 Task: Find a private room in Suizhou, China, for one guest from 2nd to 10th September, with a price range of ₹820 to ₹100000+.
Action: Mouse moved to (483, 91)
Screenshot: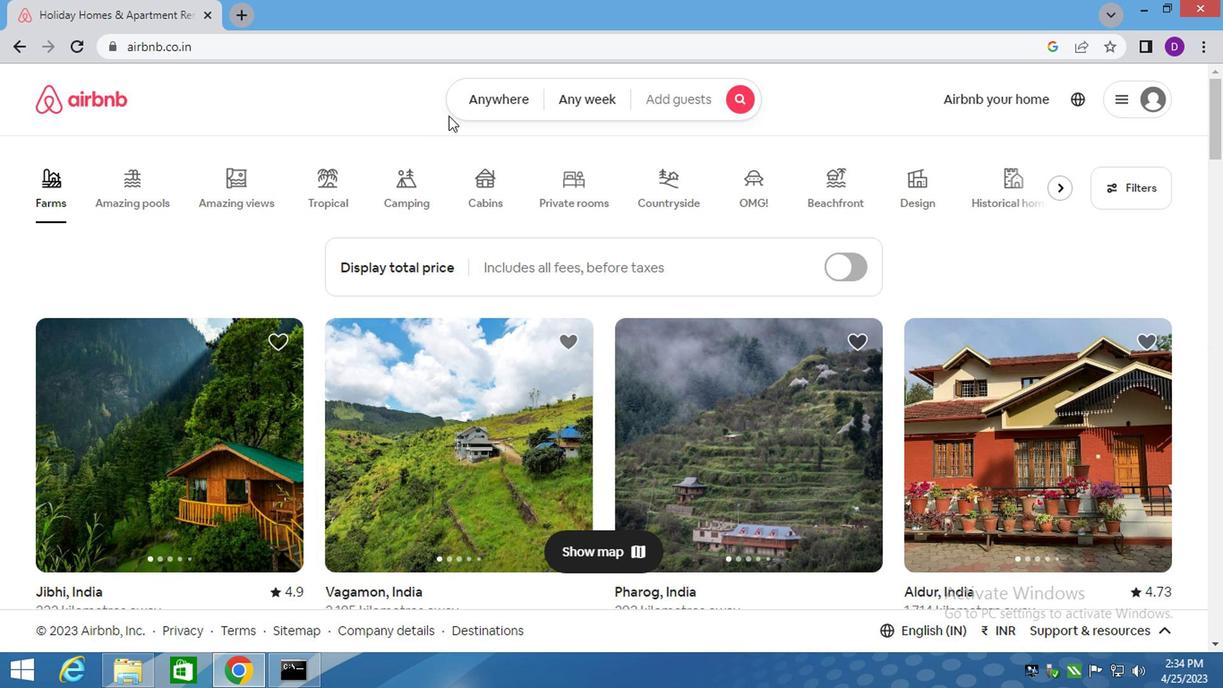 
Action: Mouse pressed left at (483, 91)
Screenshot: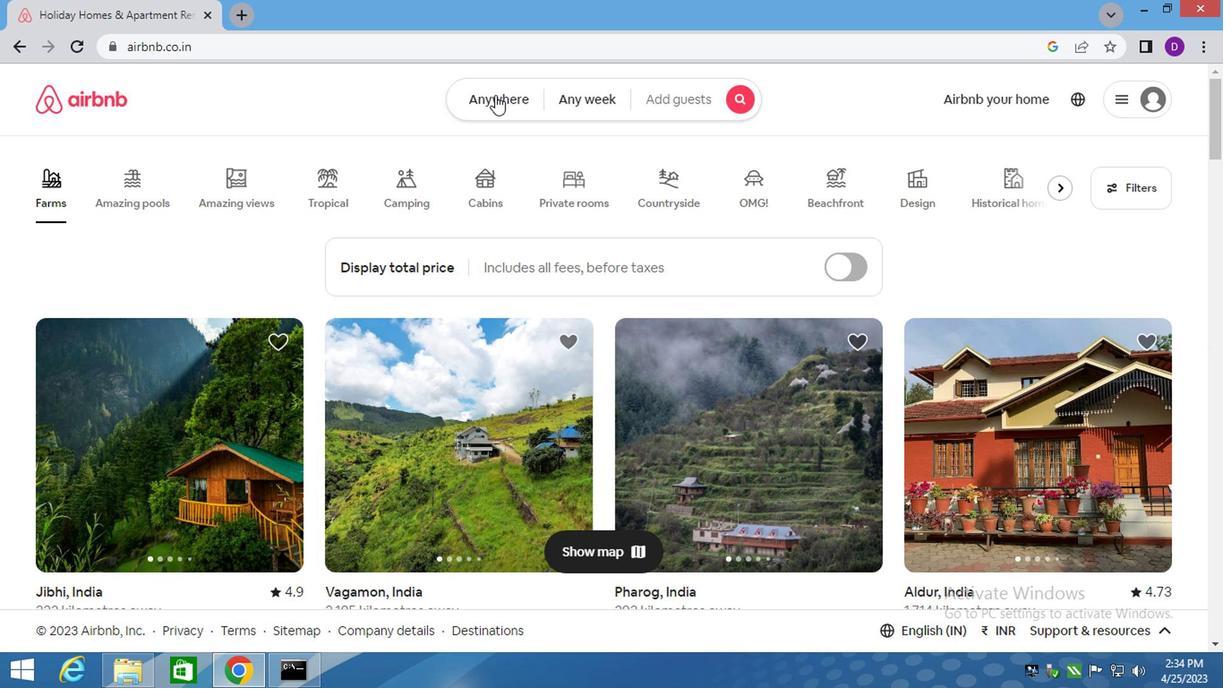 
Action: Mouse moved to (312, 170)
Screenshot: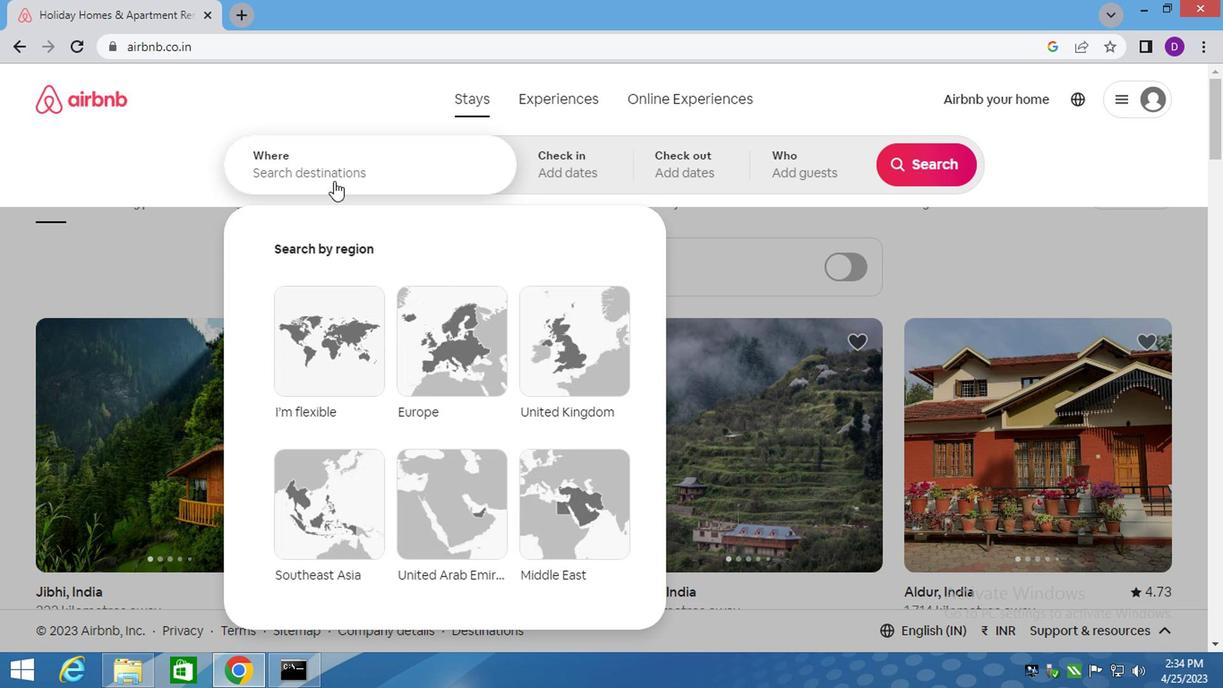
Action: Mouse pressed left at (312, 170)
Screenshot: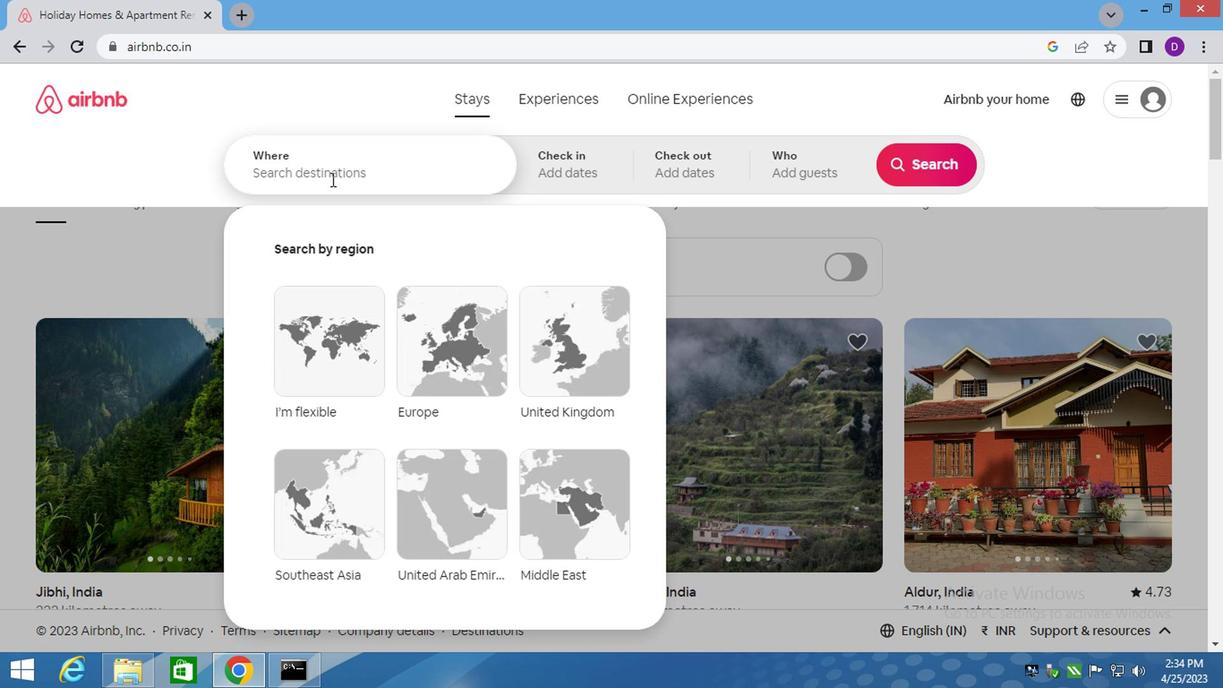 
Action: Key pressed <Key.shift>SUIZHOU,<Key.space><Key.shift>CHINA<Key.enter>
Screenshot: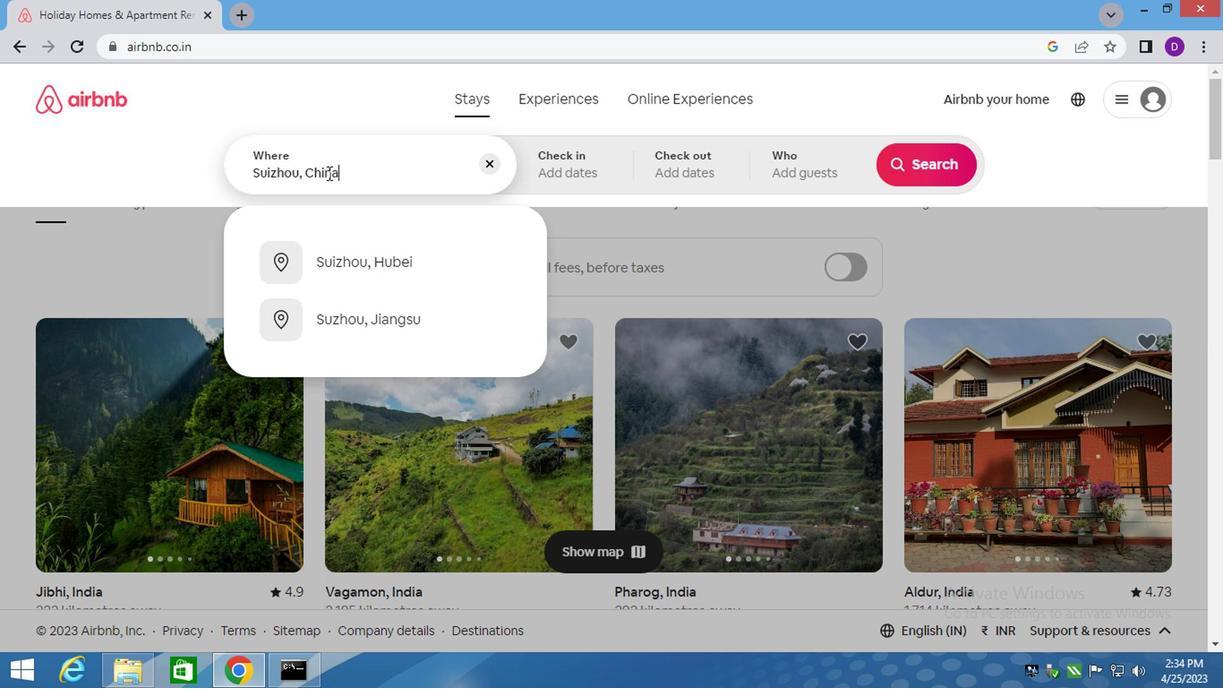 
Action: Mouse moved to (912, 298)
Screenshot: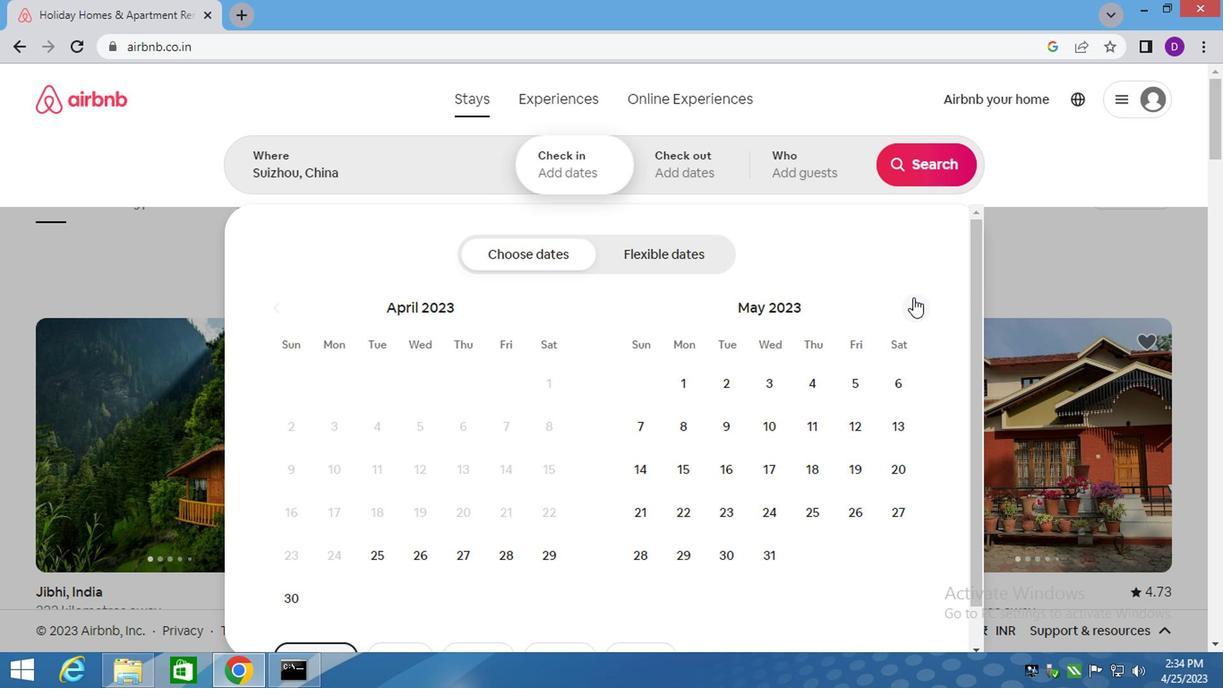 
Action: Mouse pressed left at (912, 298)
Screenshot: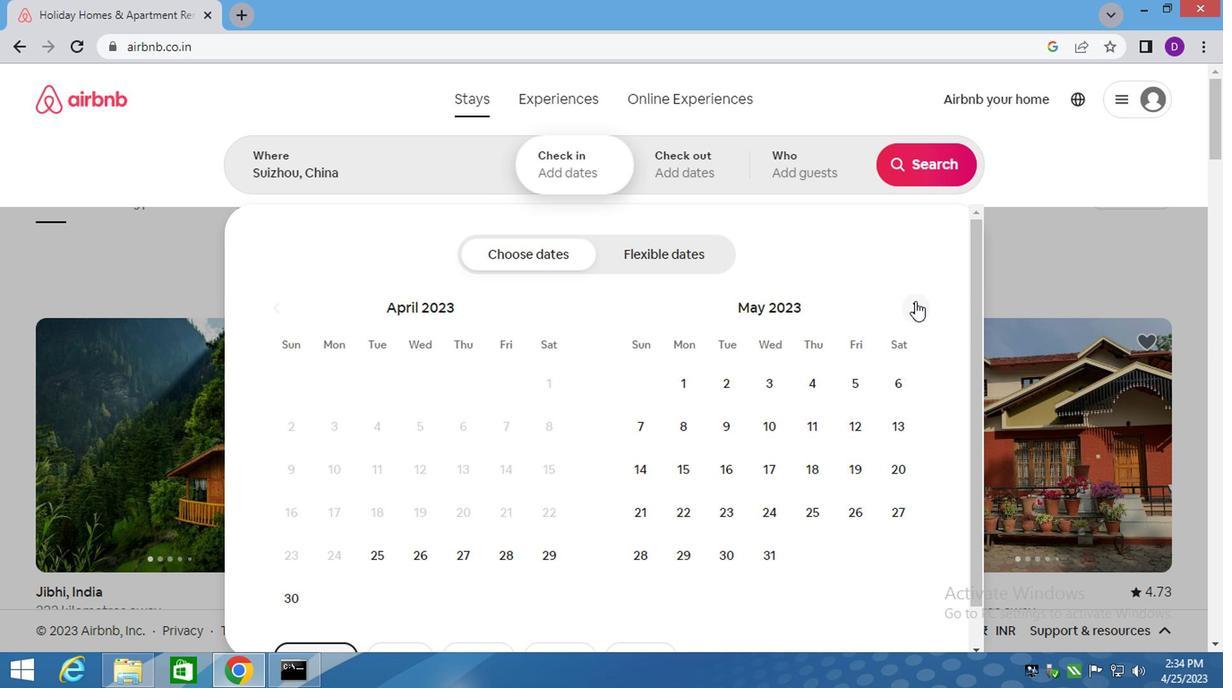 
Action: Mouse moved to (912, 300)
Screenshot: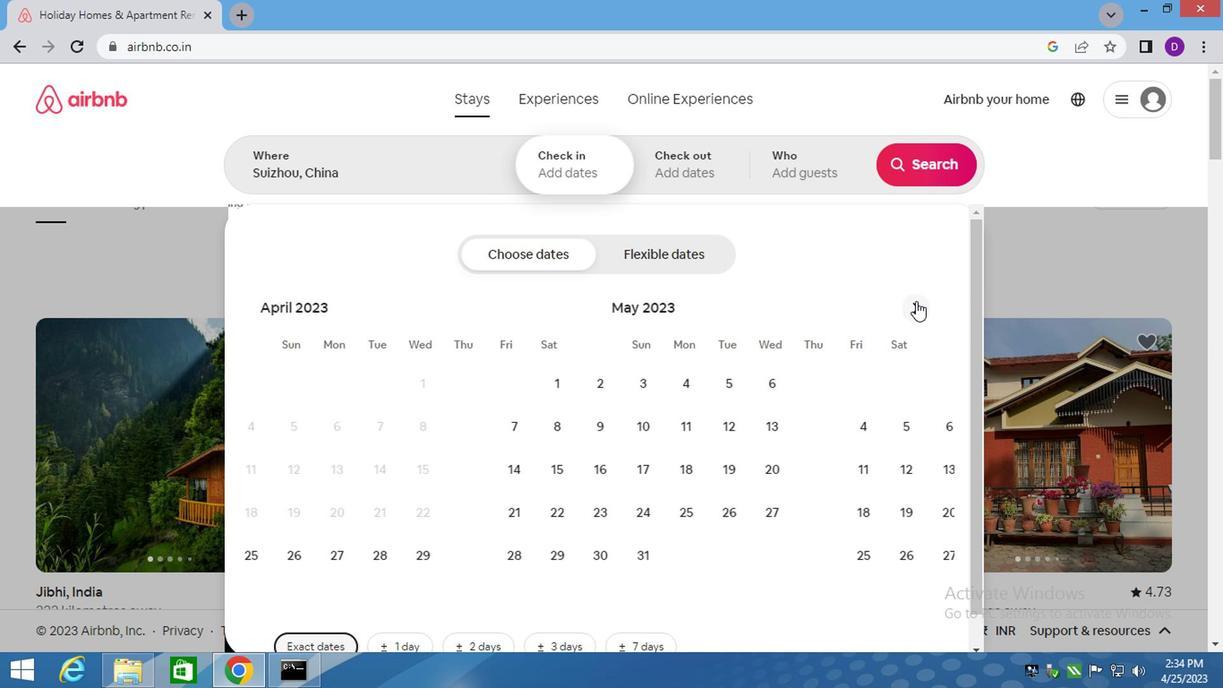 
Action: Mouse pressed left at (912, 300)
Screenshot: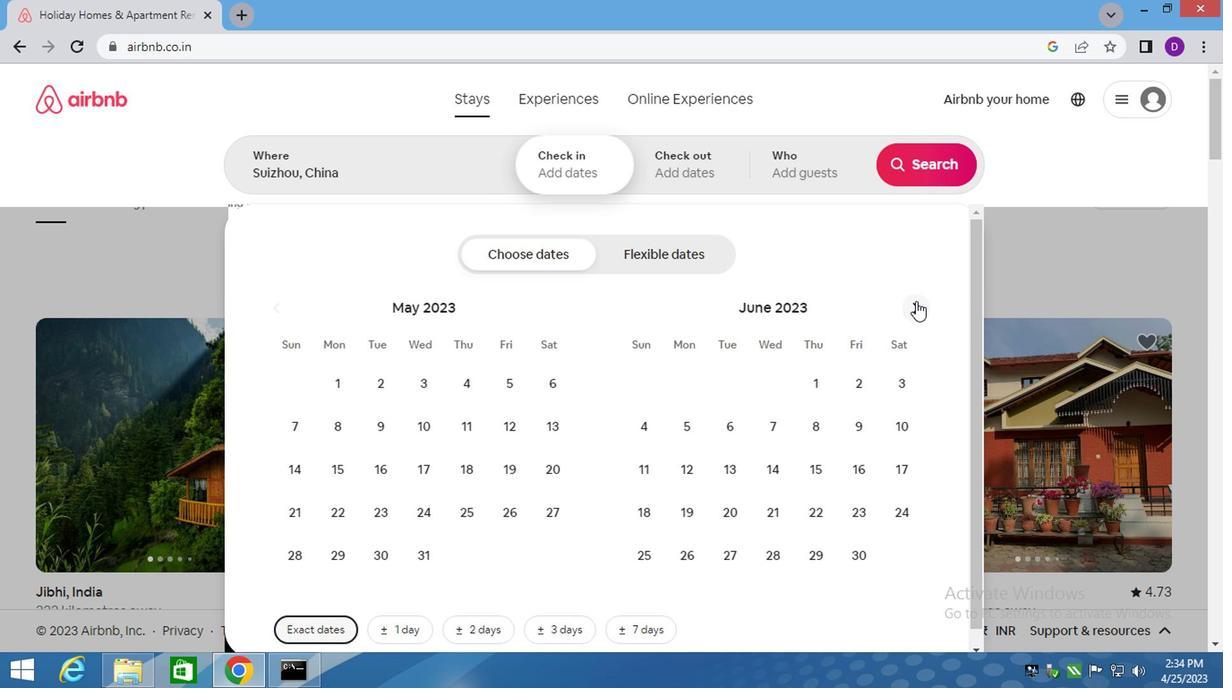 
Action: Mouse pressed left at (912, 300)
Screenshot: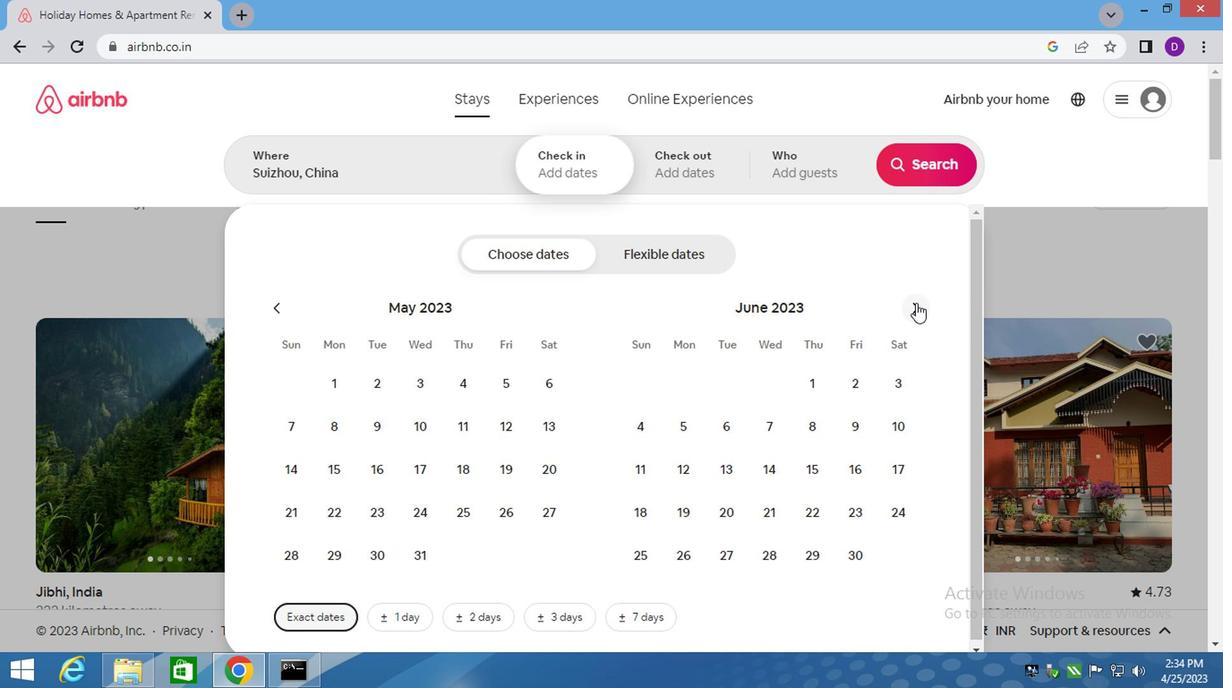 
Action: Mouse pressed left at (912, 300)
Screenshot: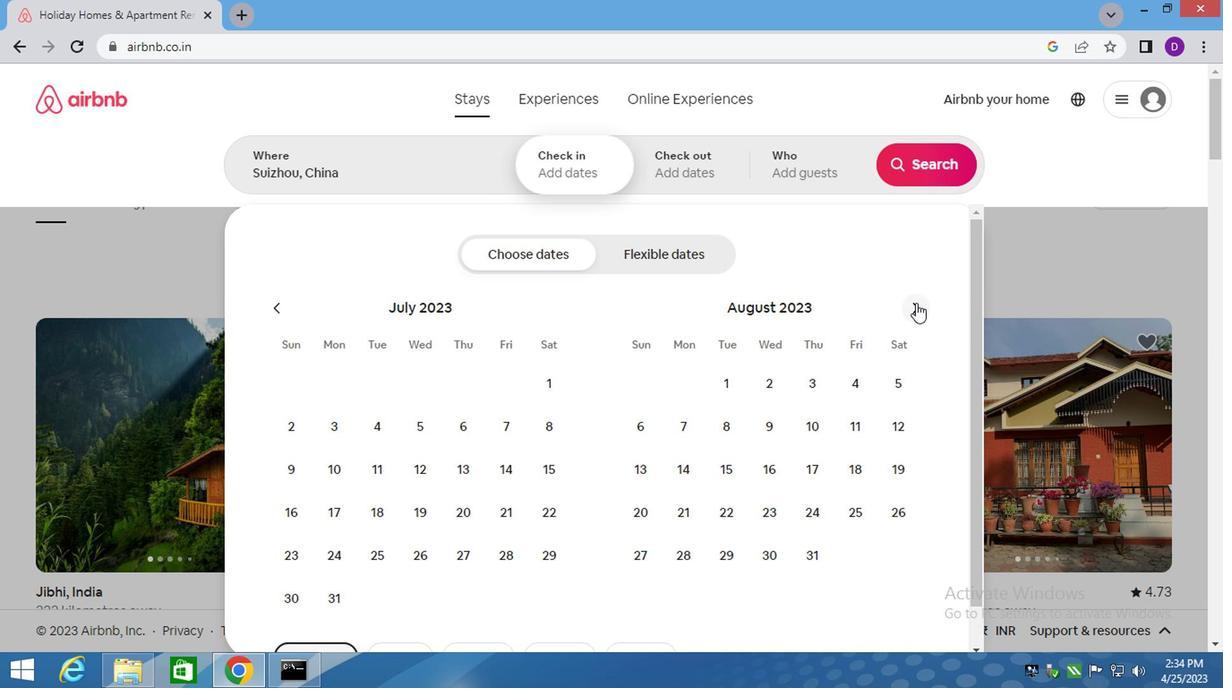 
Action: Mouse moved to (889, 389)
Screenshot: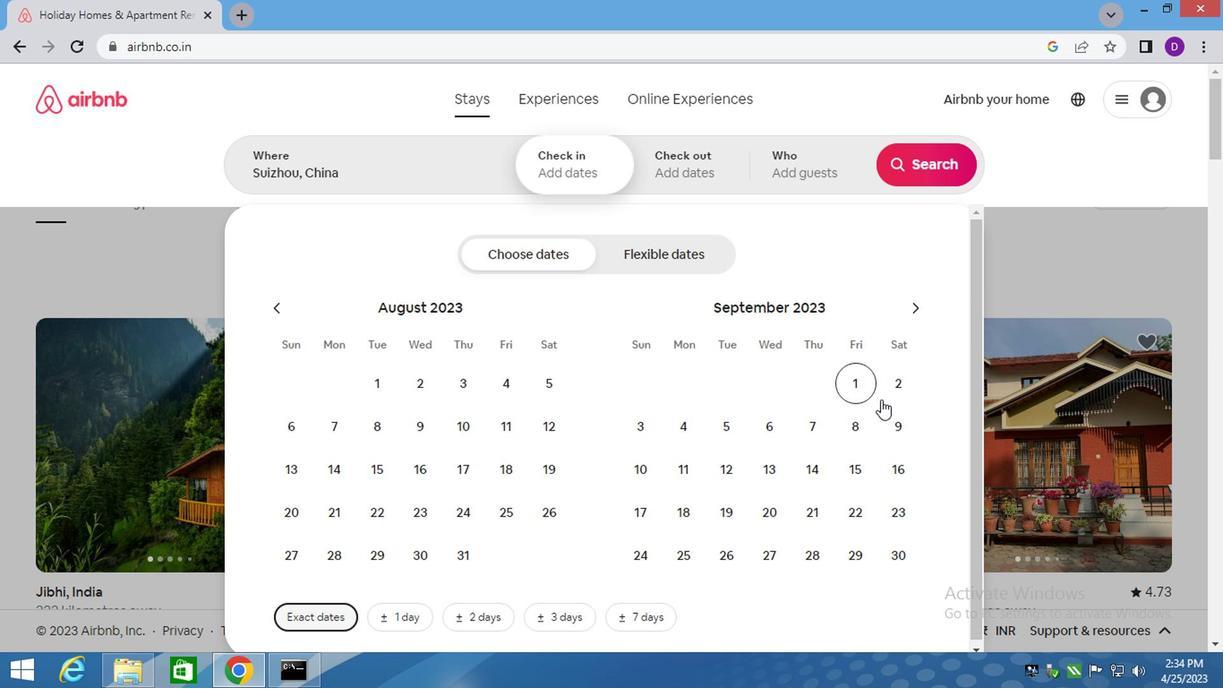 
Action: Mouse pressed left at (889, 389)
Screenshot: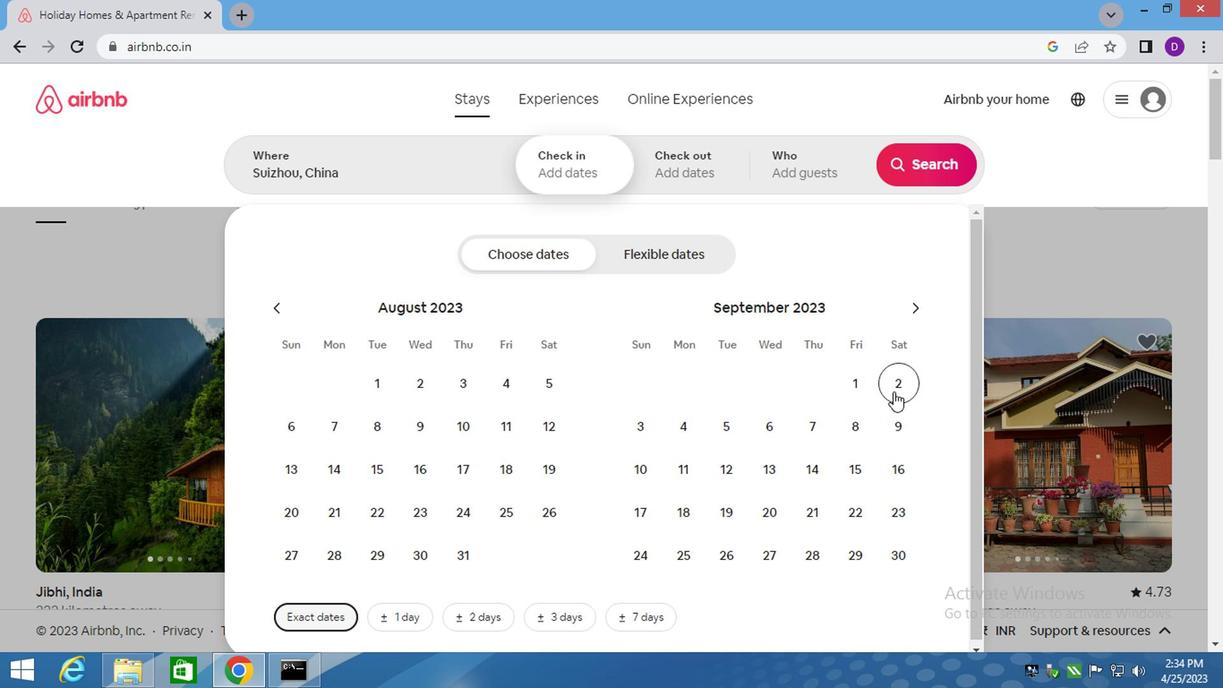 
Action: Mouse moved to (641, 468)
Screenshot: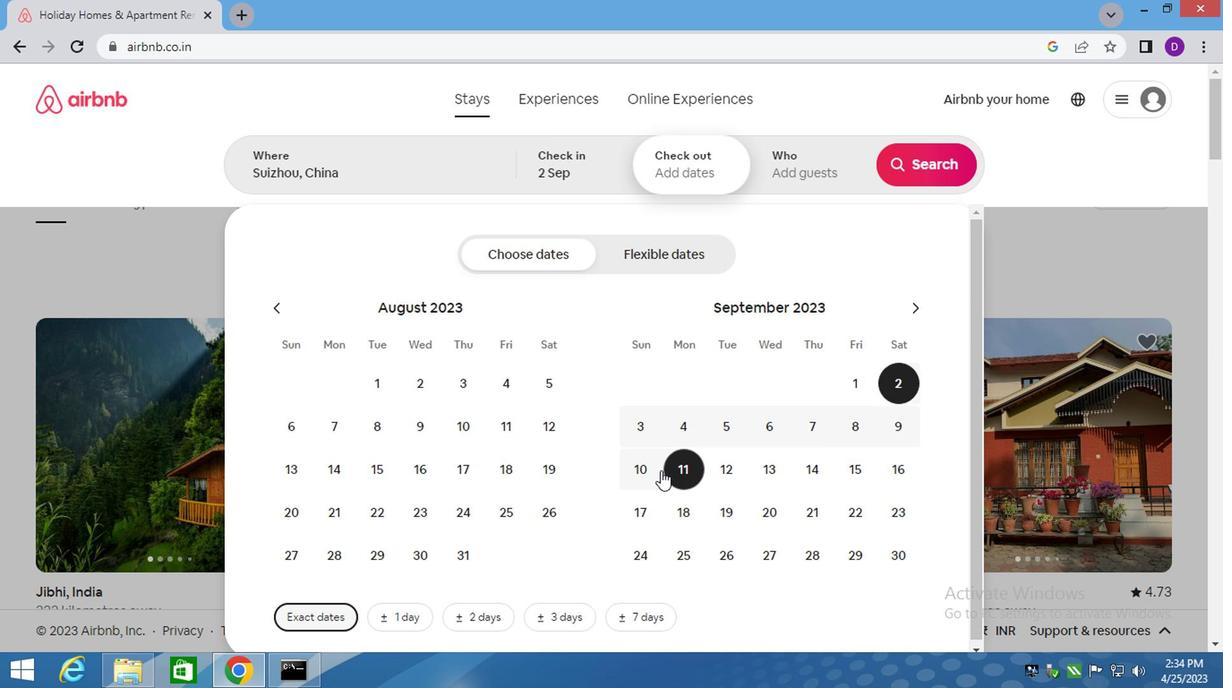 
Action: Mouse pressed left at (641, 468)
Screenshot: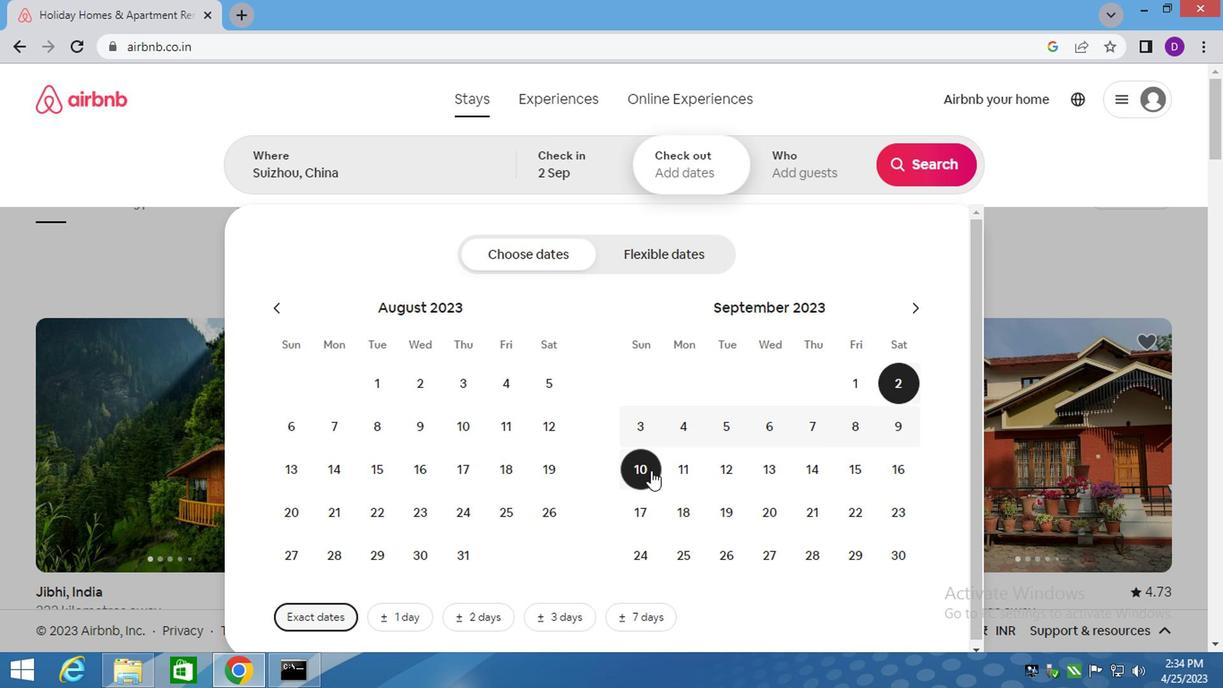 
Action: Mouse moved to (774, 170)
Screenshot: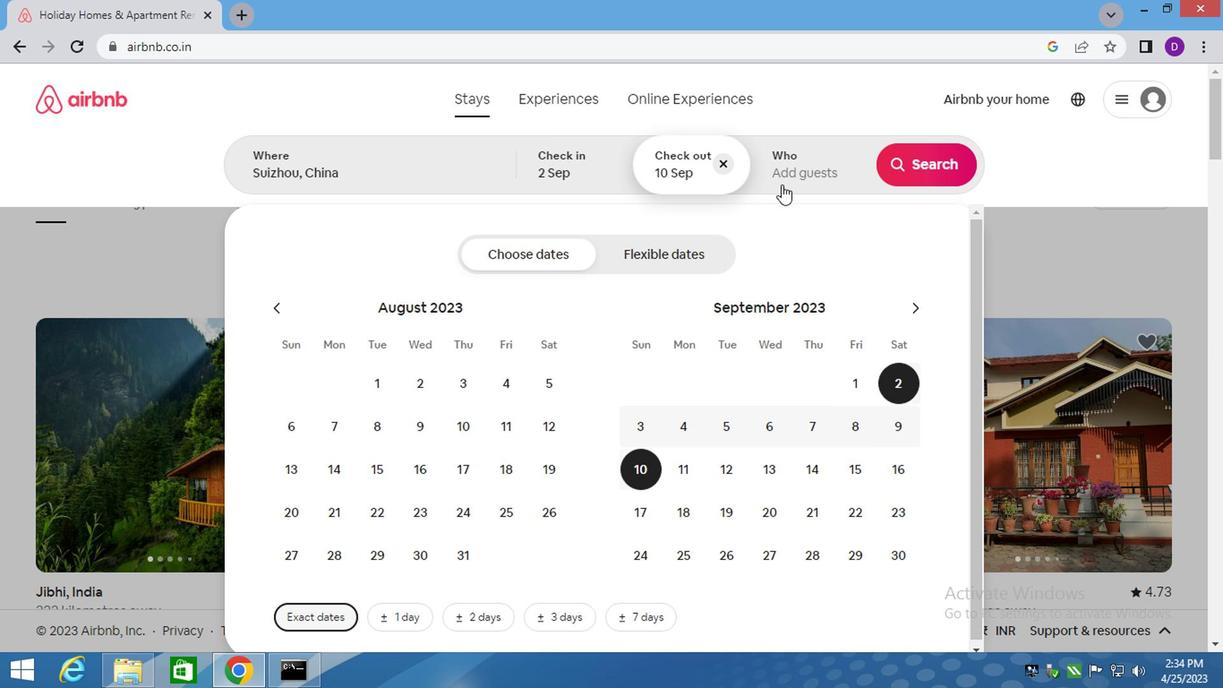 
Action: Mouse pressed left at (774, 170)
Screenshot: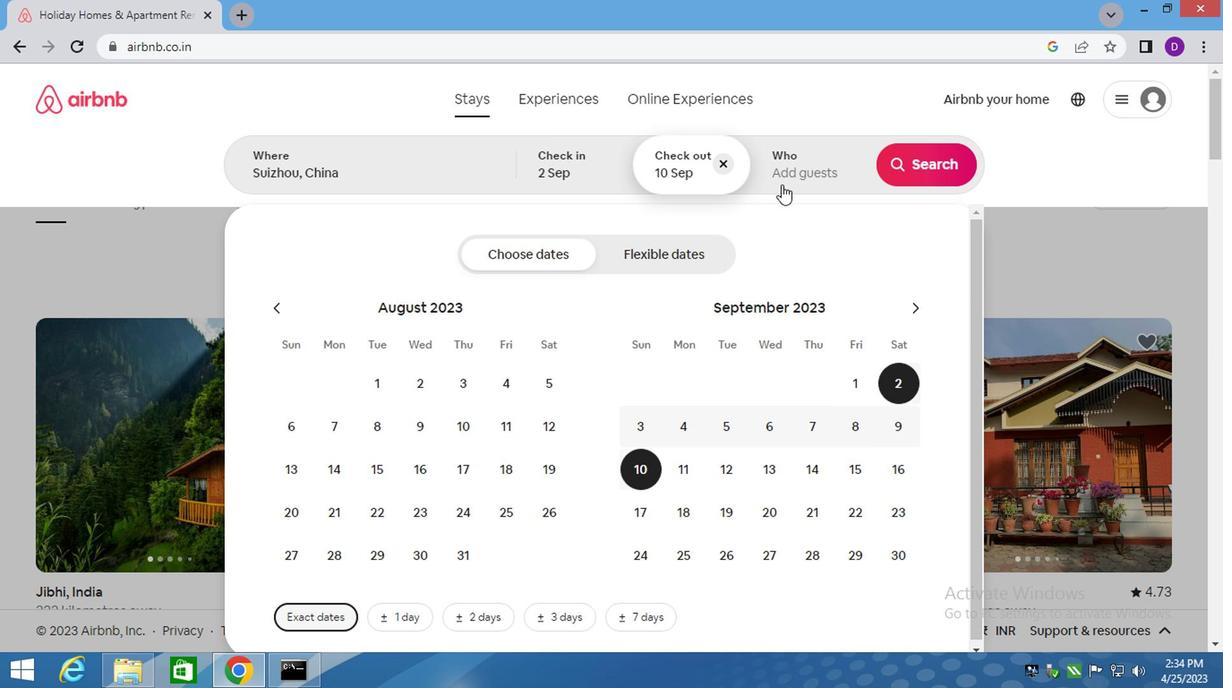 
Action: Mouse moved to (929, 258)
Screenshot: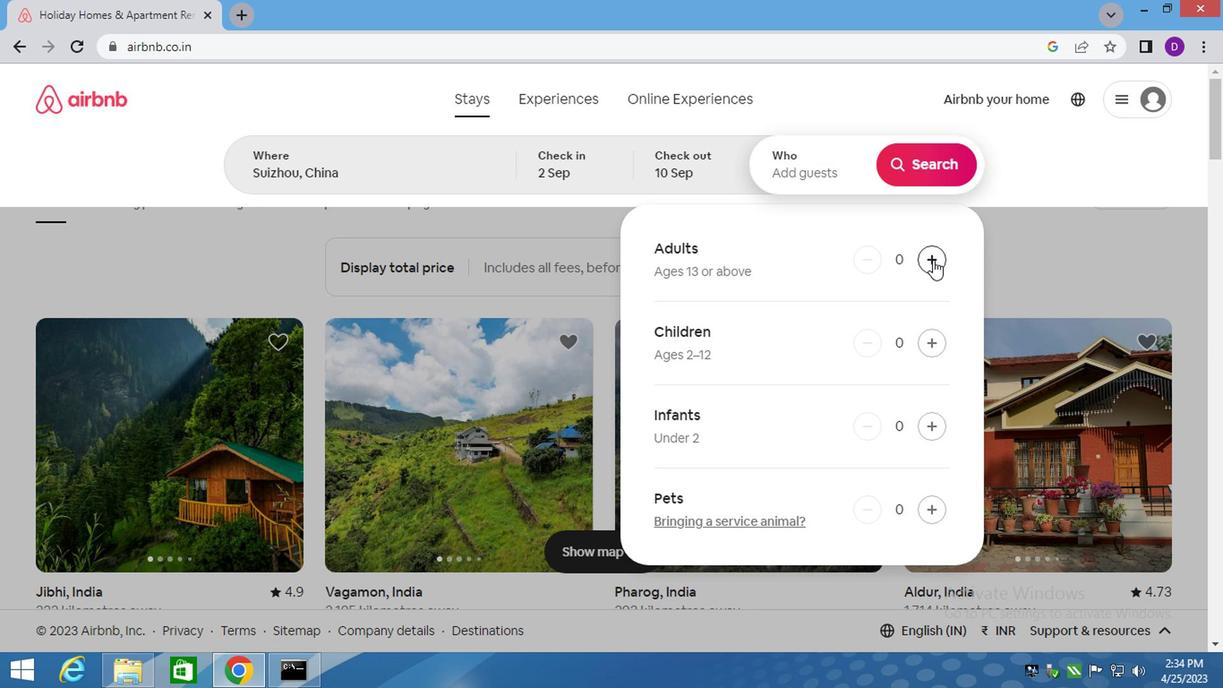 
Action: Mouse pressed left at (929, 258)
Screenshot: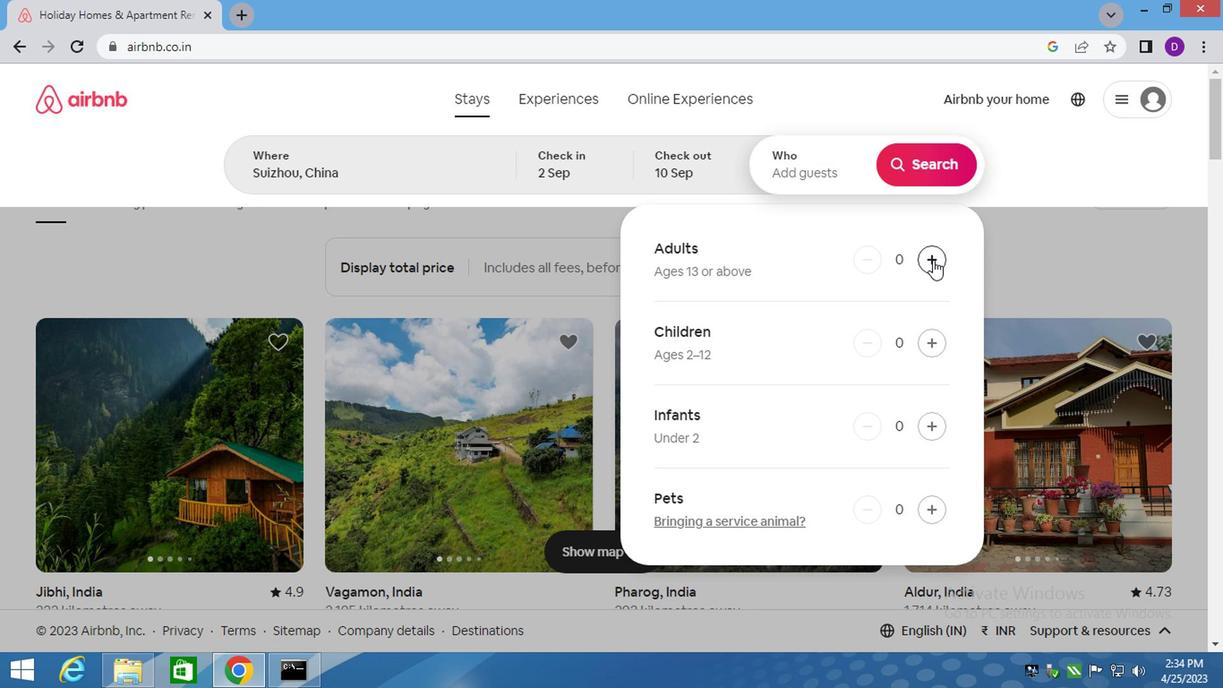 
Action: Mouse moved to (914, 158)
Screenshot: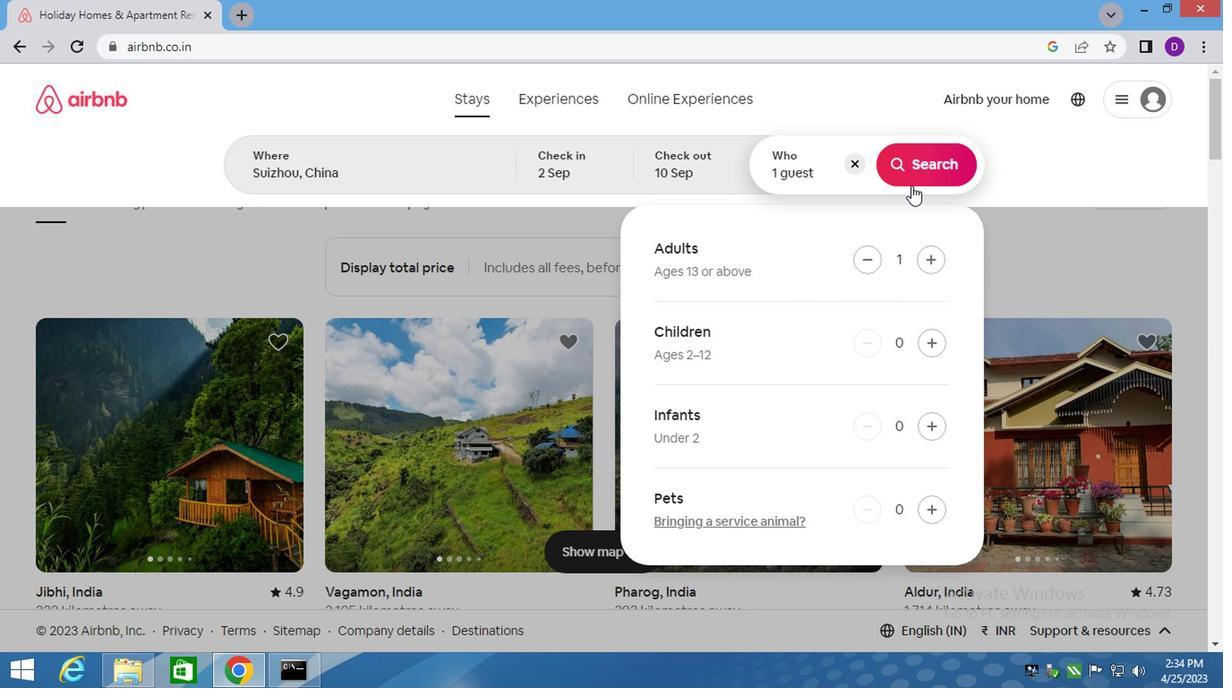 
Action: Mouse pressed left at (914, 158)
Screenshot: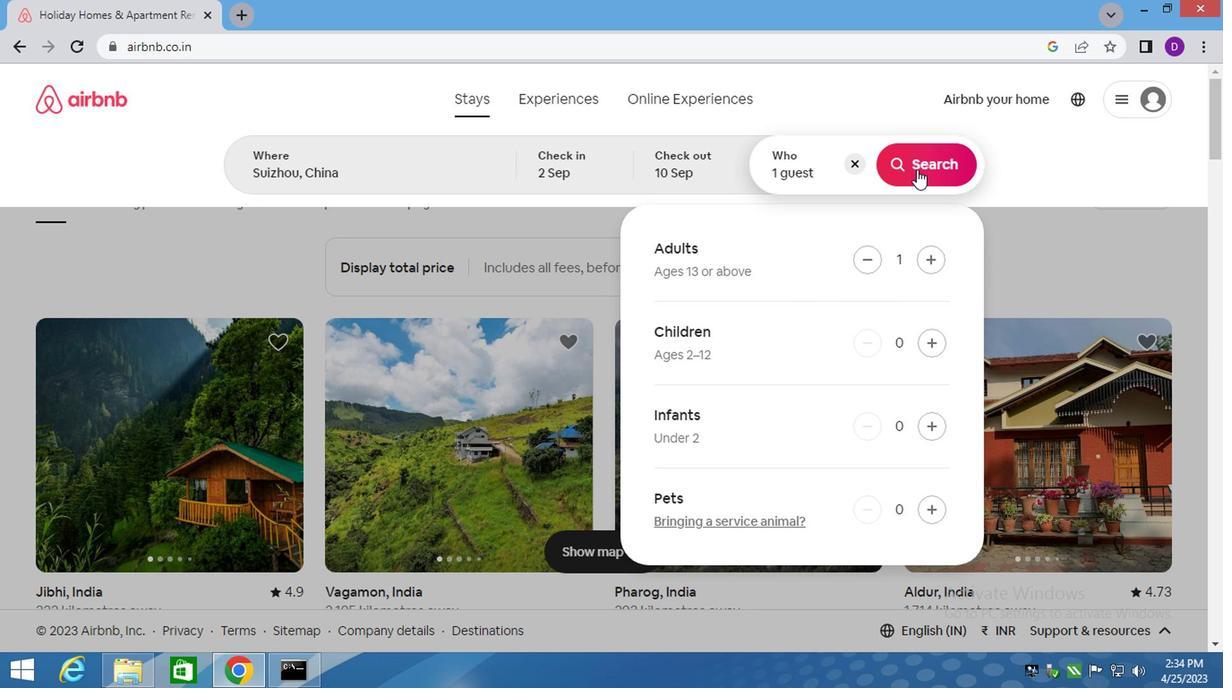 
Action: Mouse moved to (1129, 166)
Screenshot: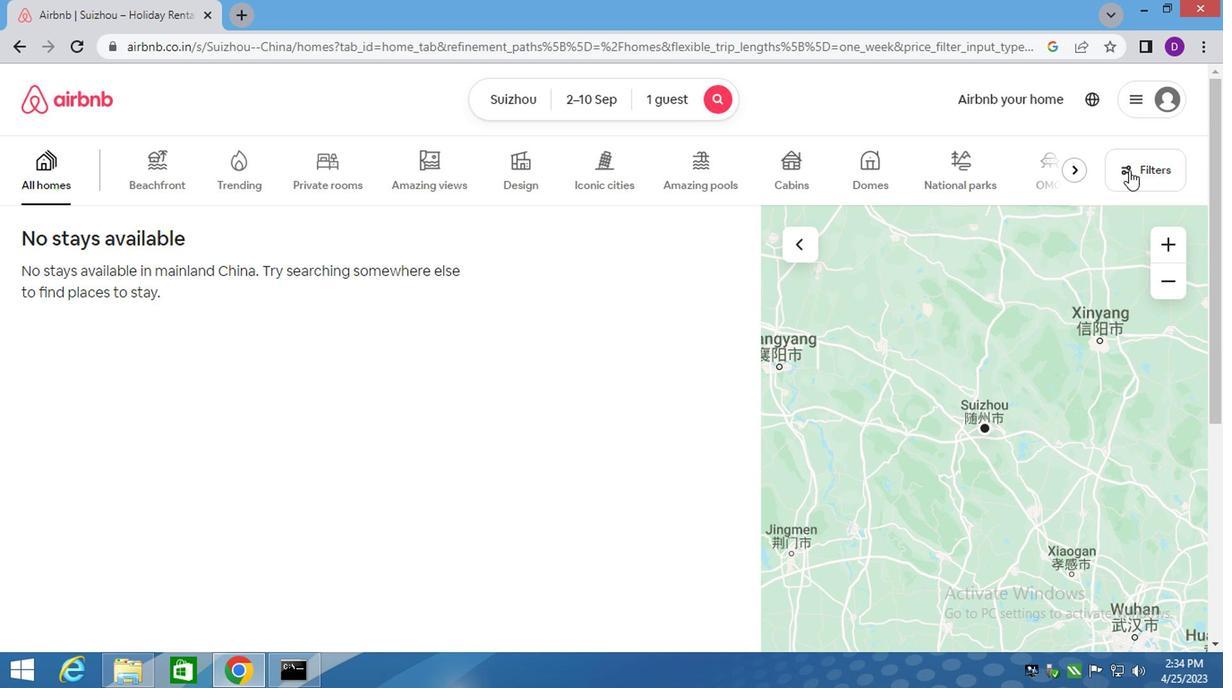 
Action: Mouse pressed left at (1129, 166)
Screenshot: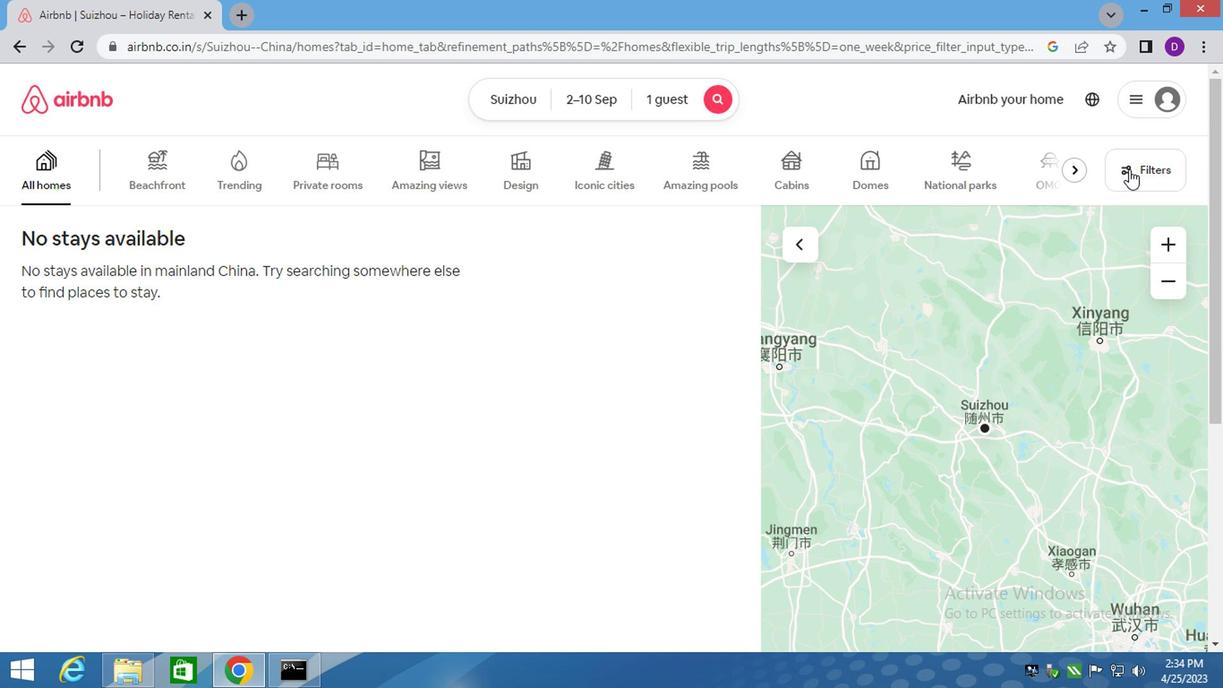 
Action: Mouse moved to (333, 266)
Screenshot: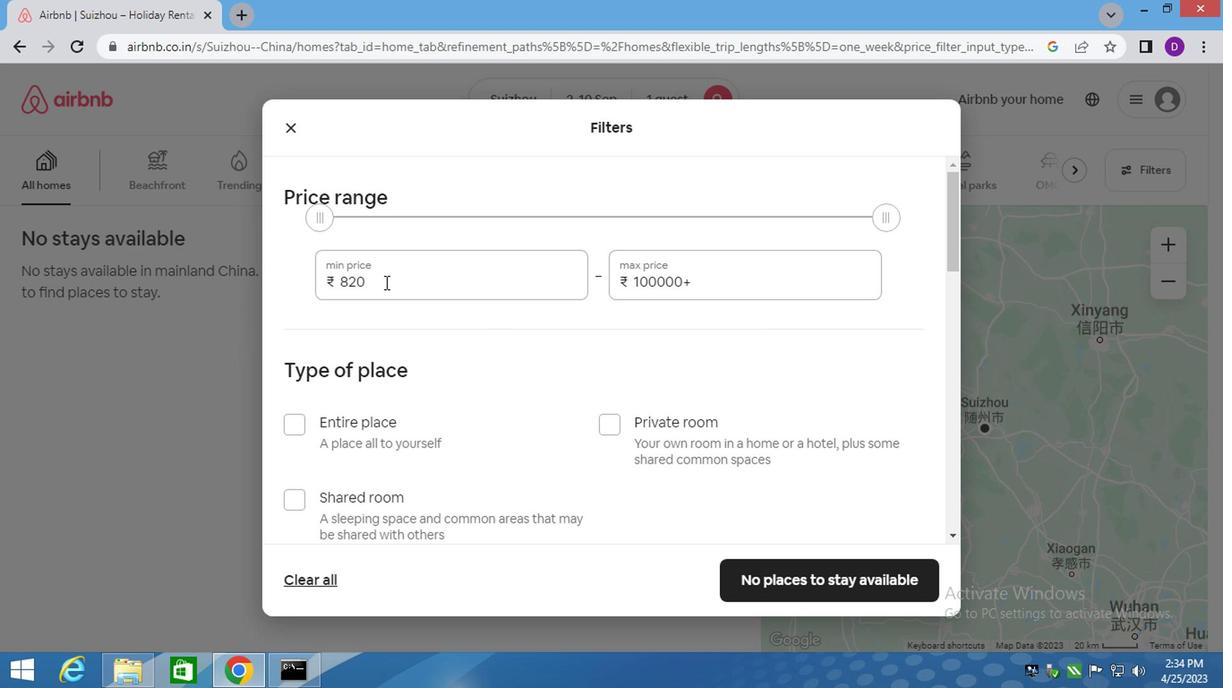 
Action: Mouse pressed left at (356, 275)
Screenshot: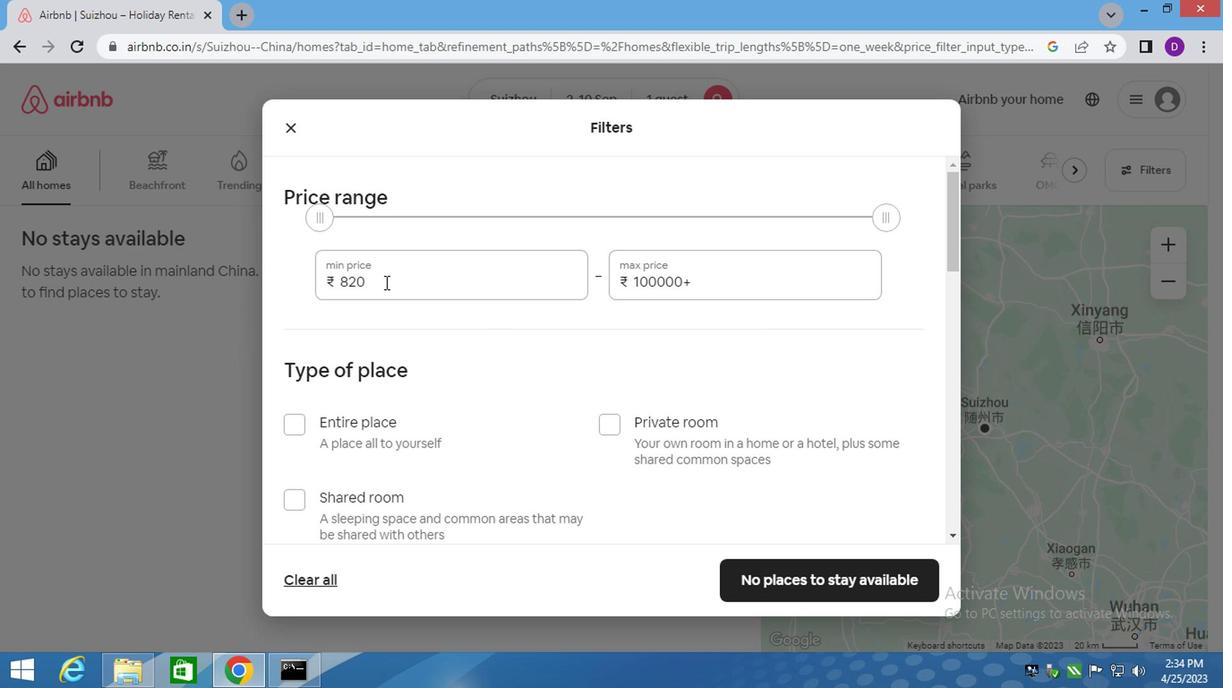 
Action: Mouse moved to (219, 222)
Screenshot: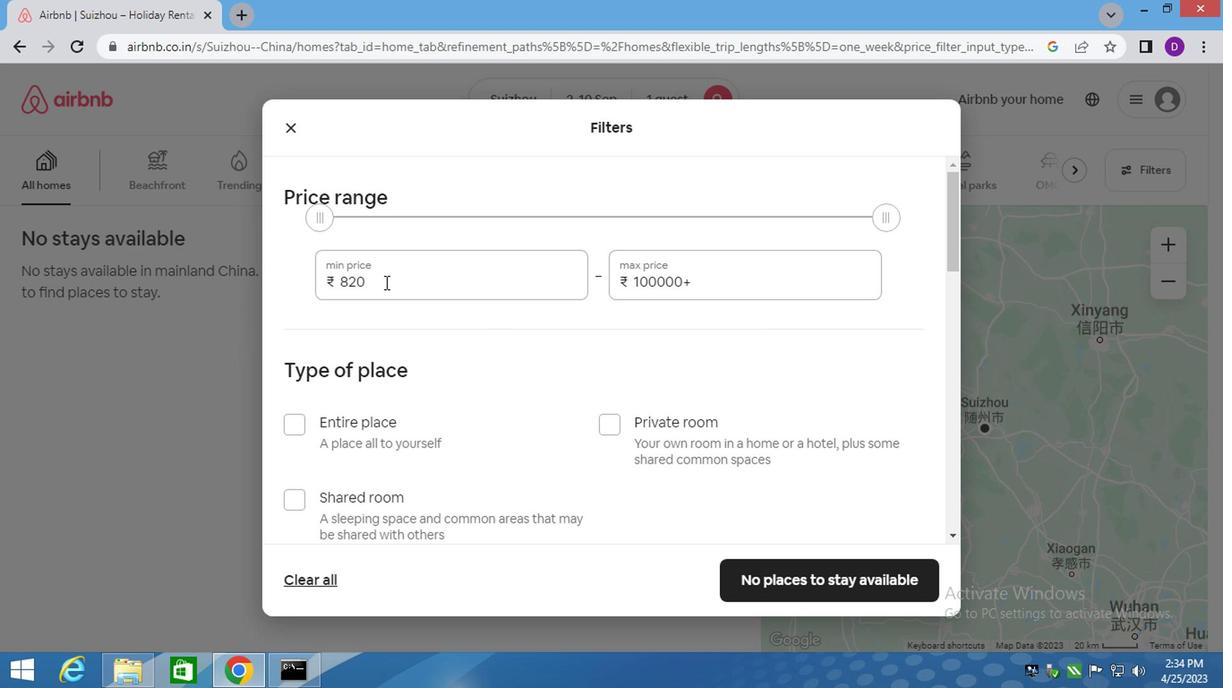
Action: Mouse pressed left at (219, 222)
Screenshot: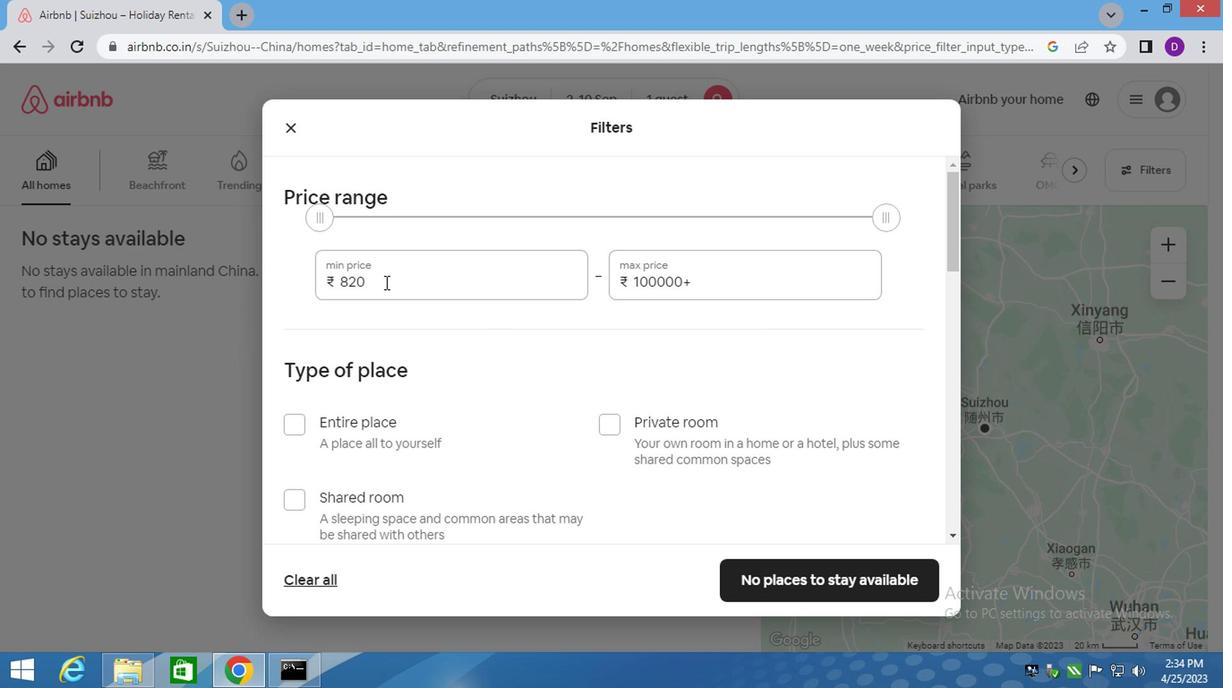 
Action: Mouse pressed left at (219, 222)
Screenshot: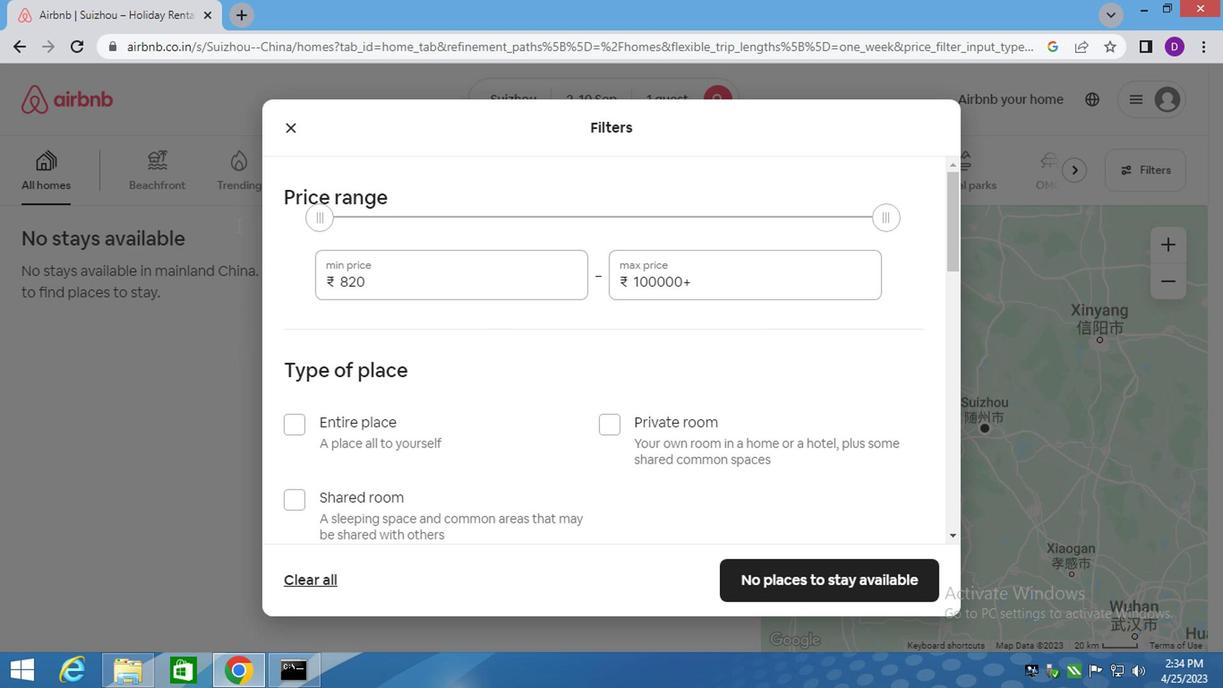 
Action: Mouse moved to (1125, 165)
Screenshot: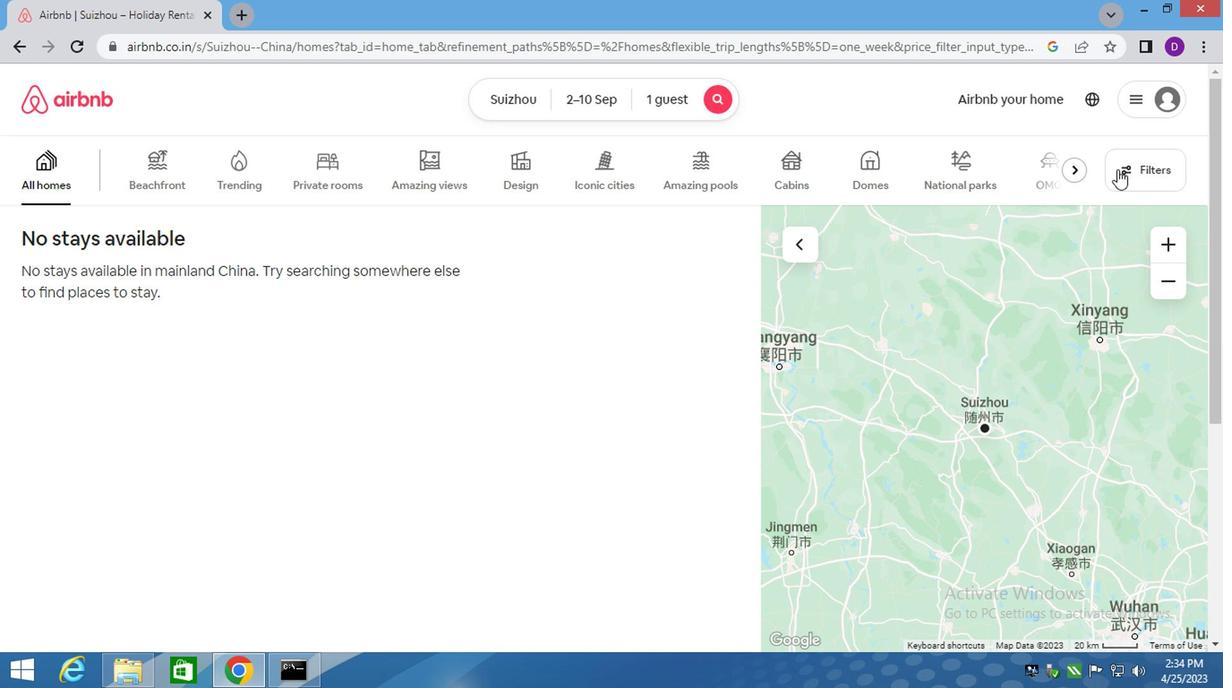 
Action: Mouse pressed left at (1125, 165)
Screenshot: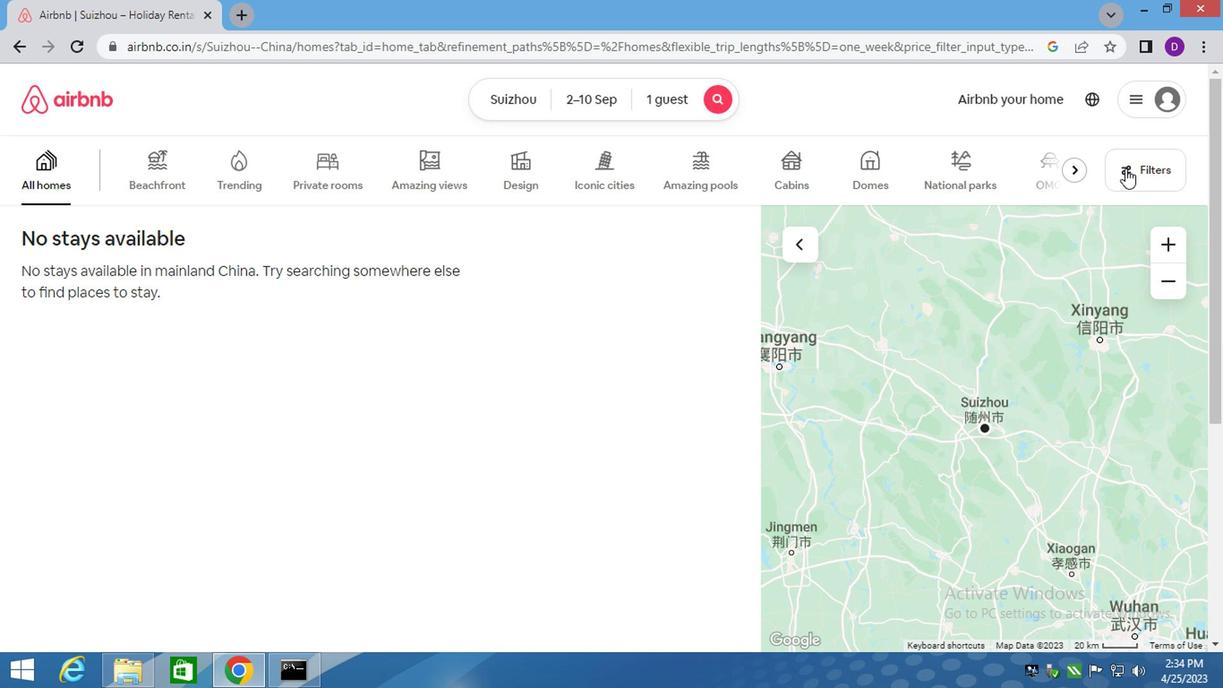 
Action: Mouse moved to (386, 281)
Screenshot: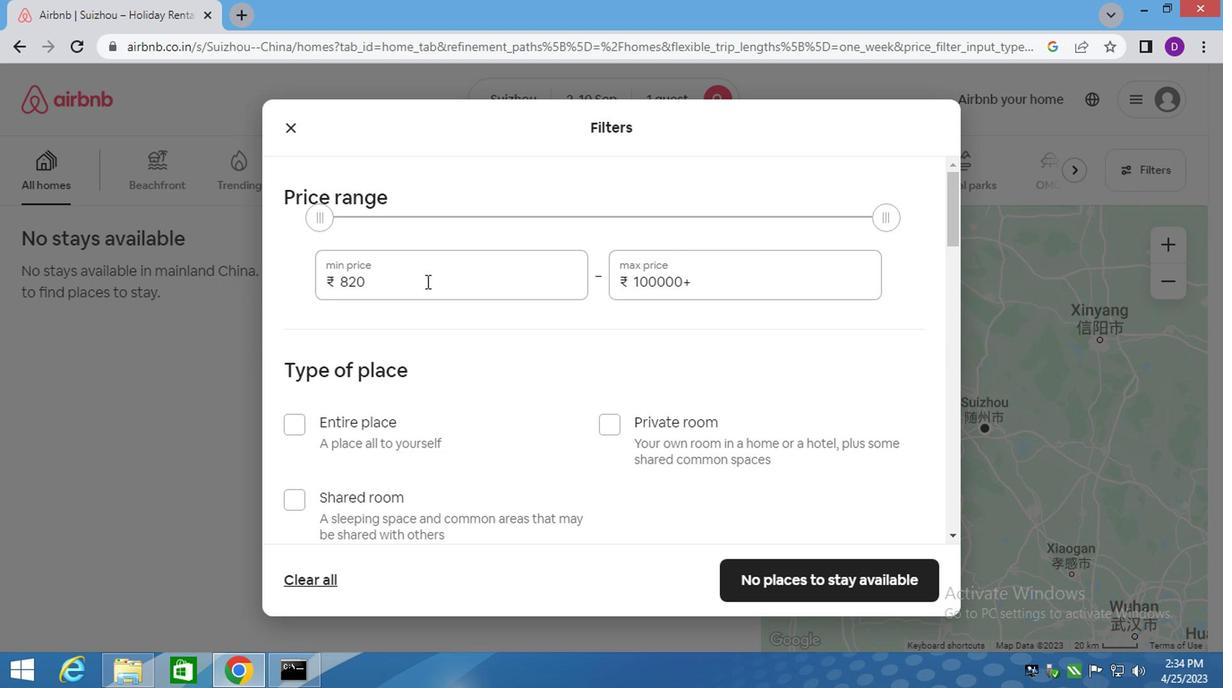 
Action: Mouse pressed left at (386, 281)
Screenshot: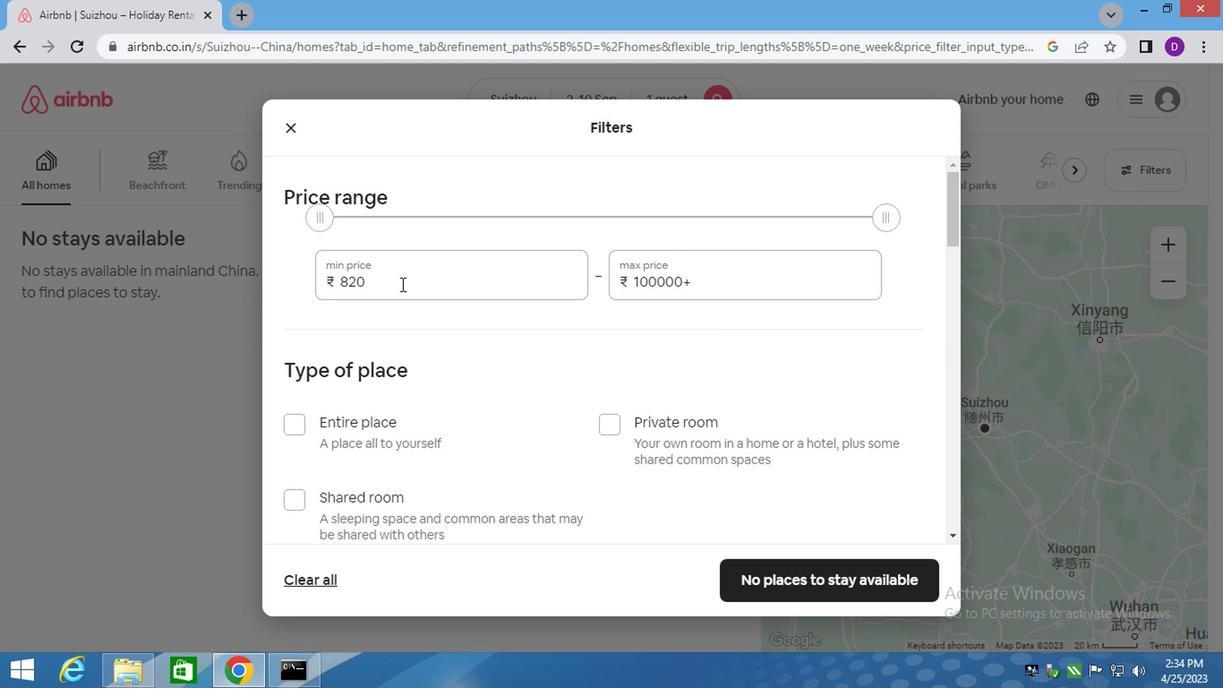 
Action: Mouse pressed left at (386, 281)
Screenshot: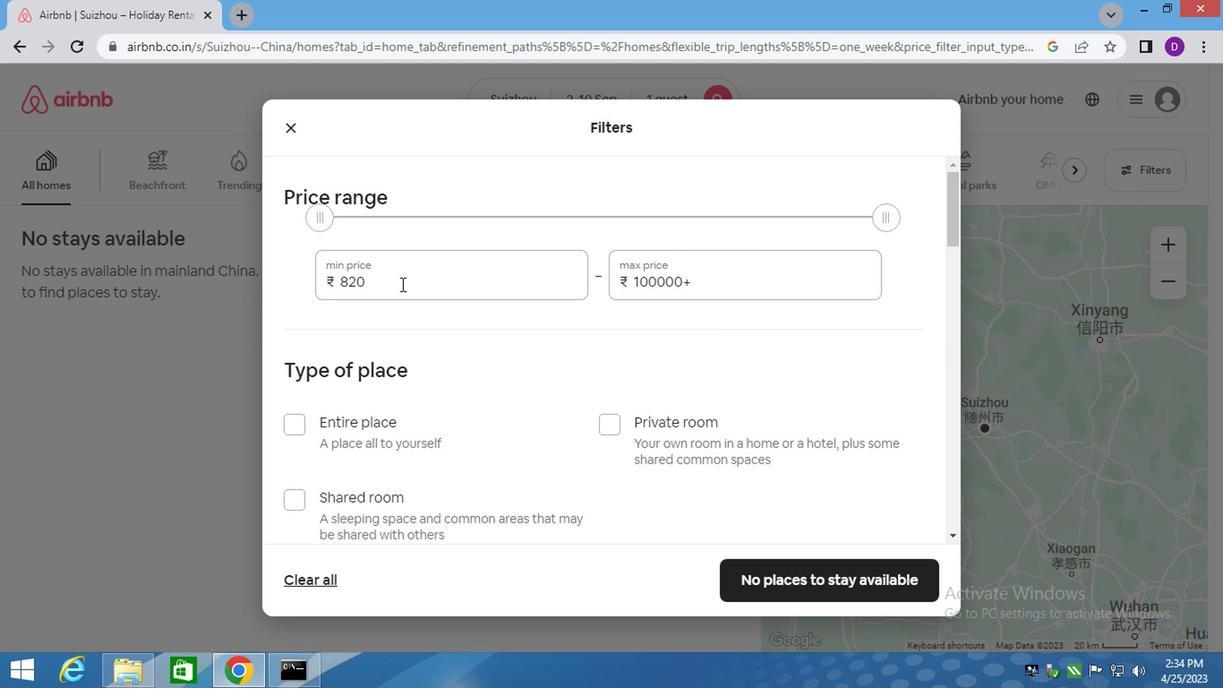 
Action: Key pressed 5000<Key.tab>169<Key.backspace>000
Screenshot: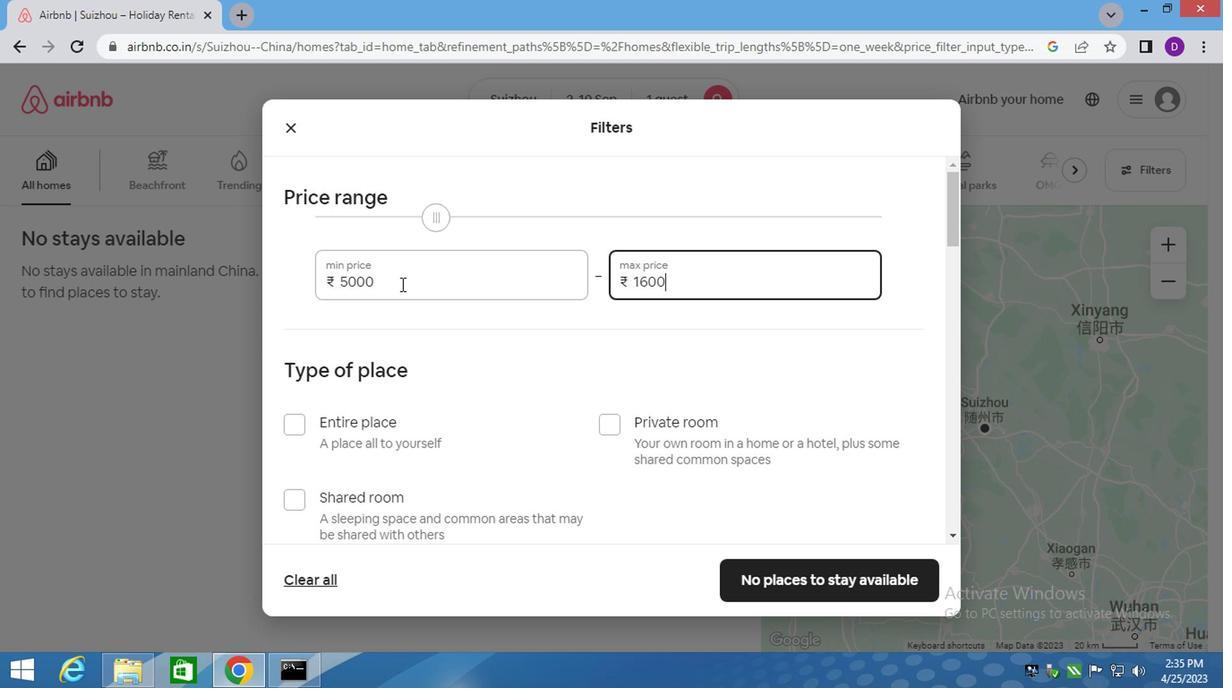 
Action: Mouse moved to (593, 424)
Screenshot: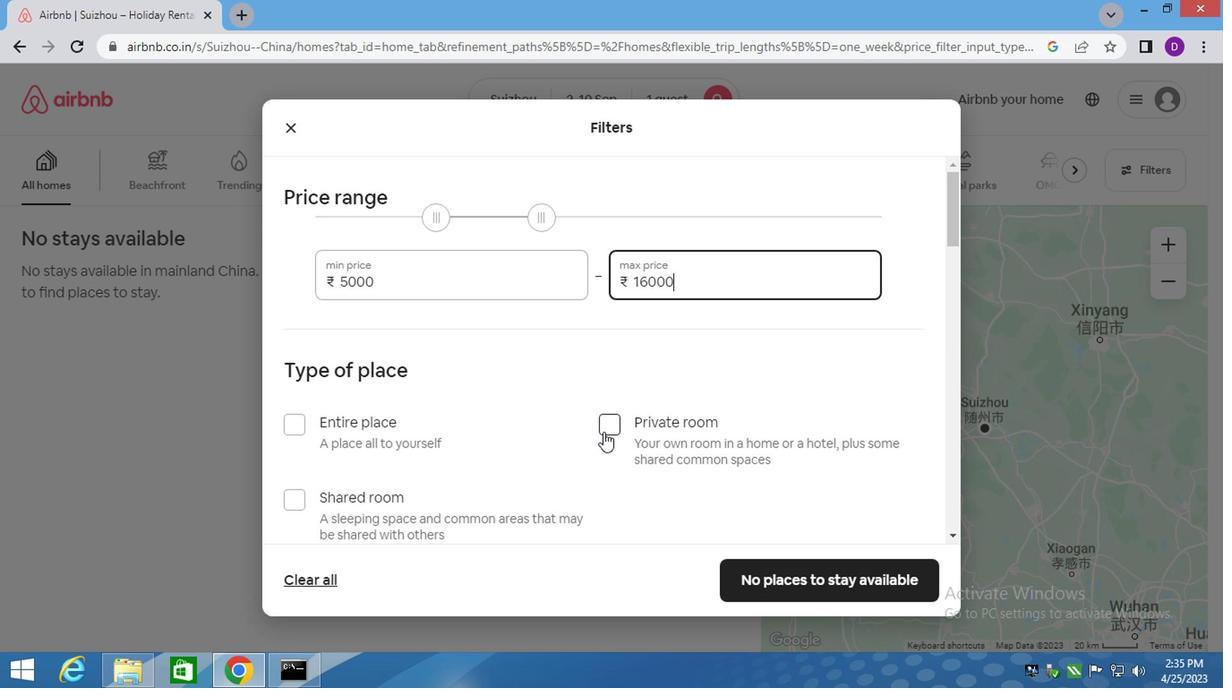 
Action: Mouse pressed left at (593, 424)
Screenshot: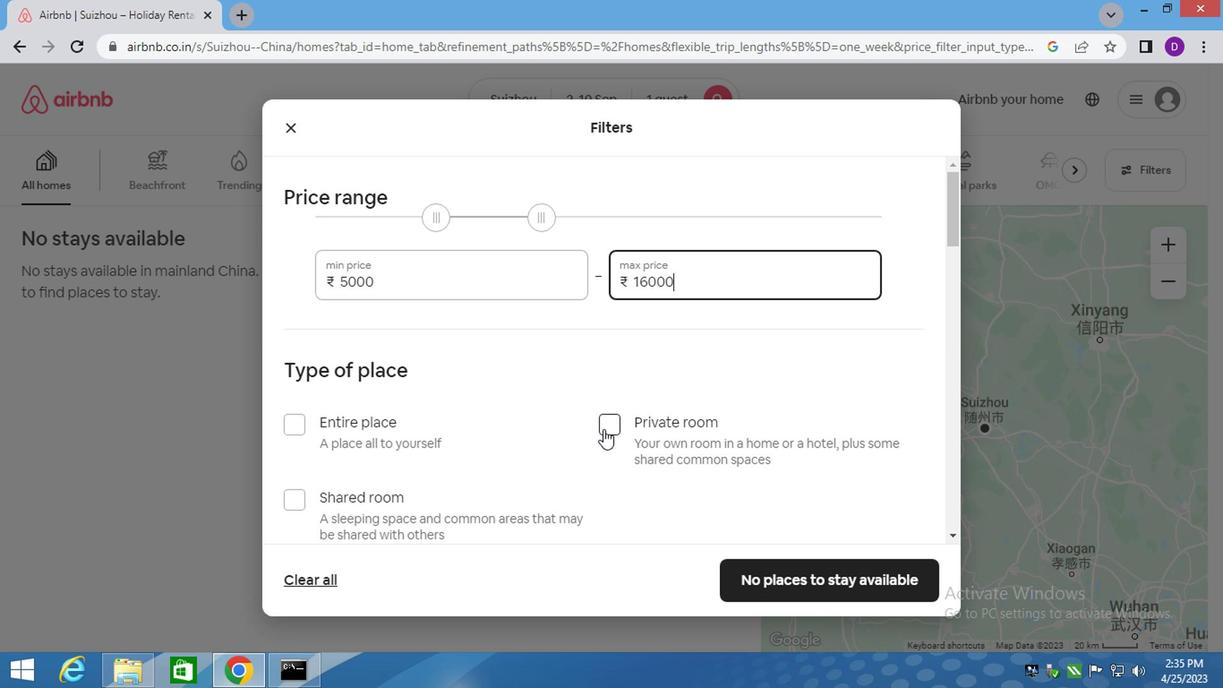 
Action: Mouse moved to (537, 429)
Screenshot: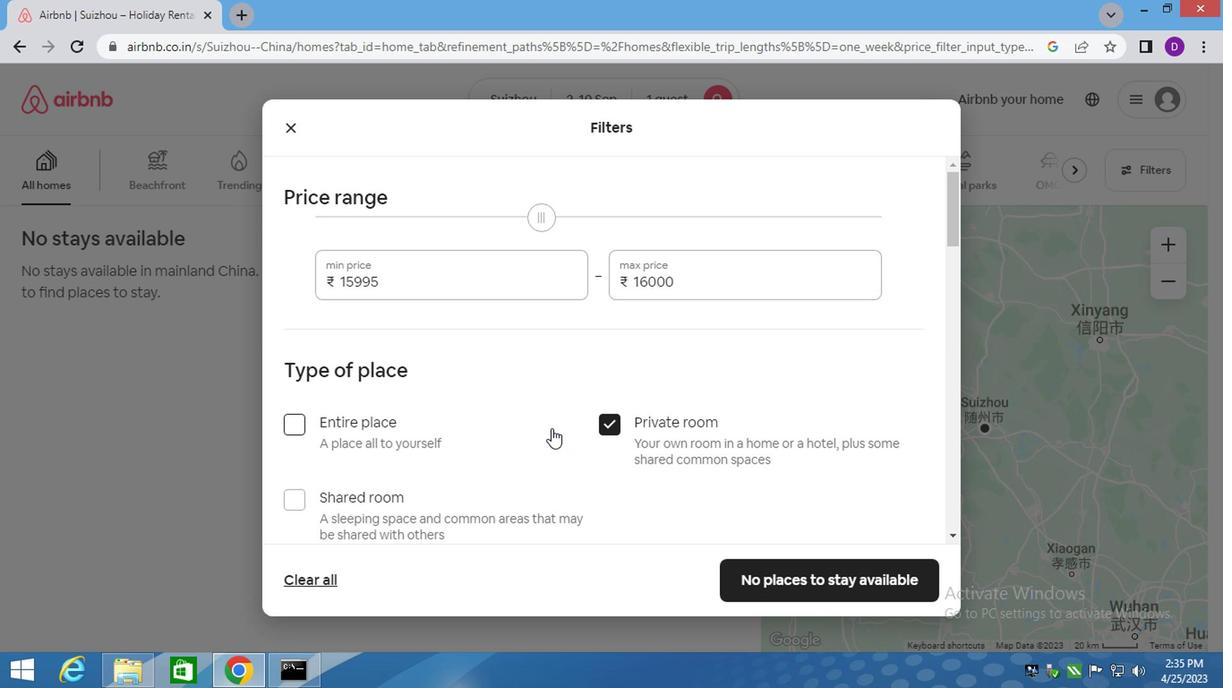 
Action: Mouse scrolled (537, 428) with delta (0, 0)
Screenshot: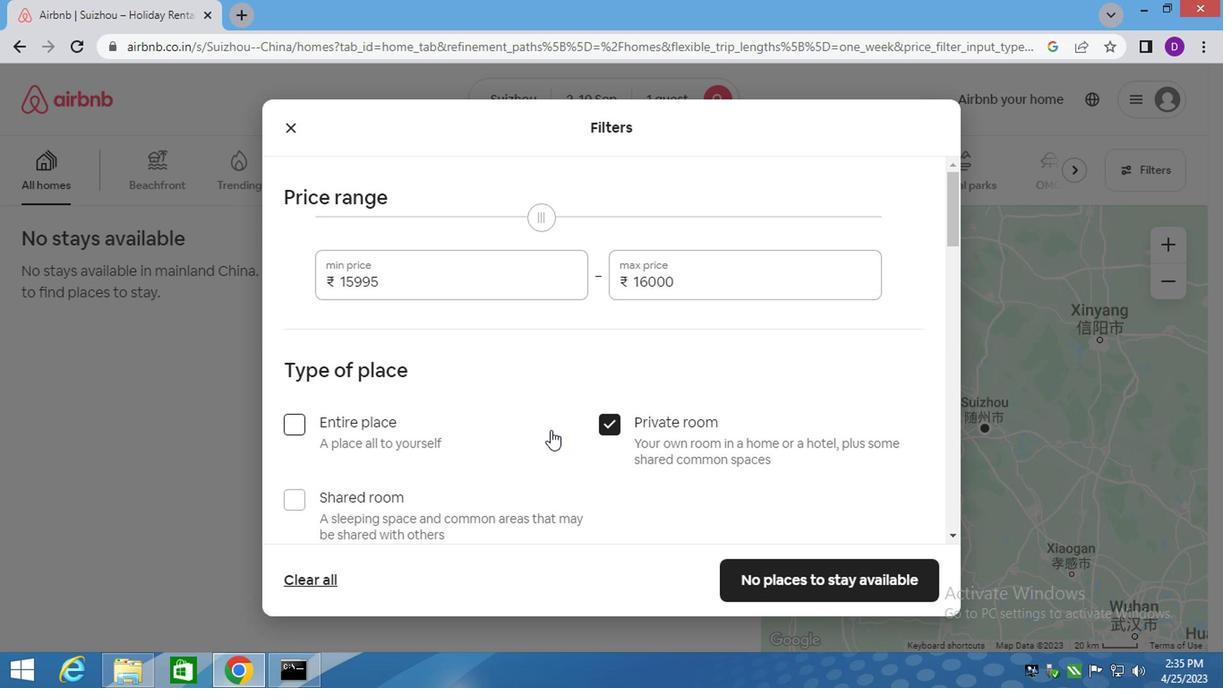 
Action: Mouse moved to (553, 446)
Screenshot: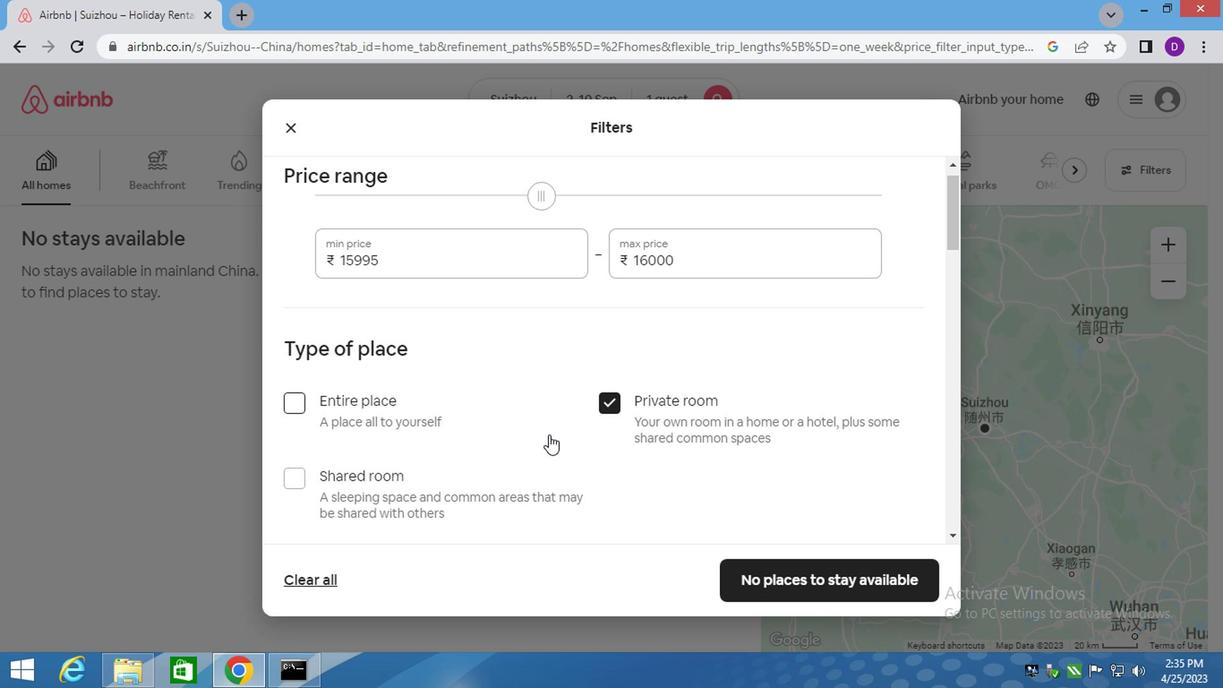 
Action: Mouse scrolled (553, 444) with delta (0, -1)
Screenshot: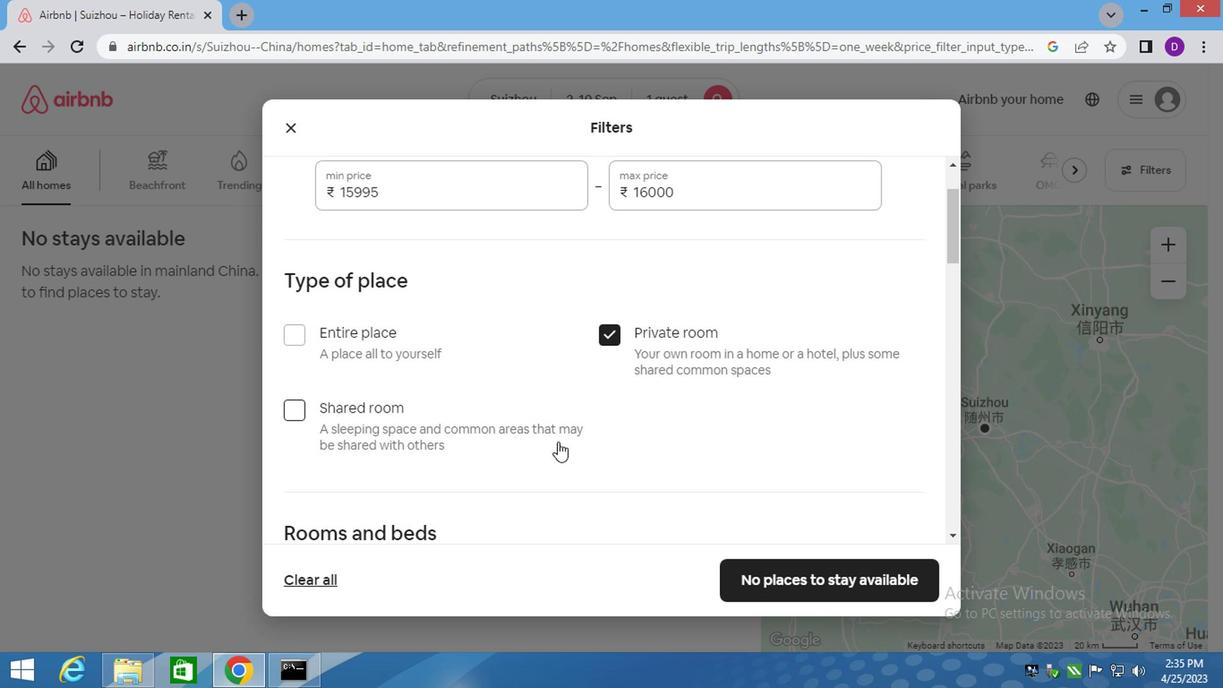 
Action: Mouse moved to (555, 448)
Screenshot: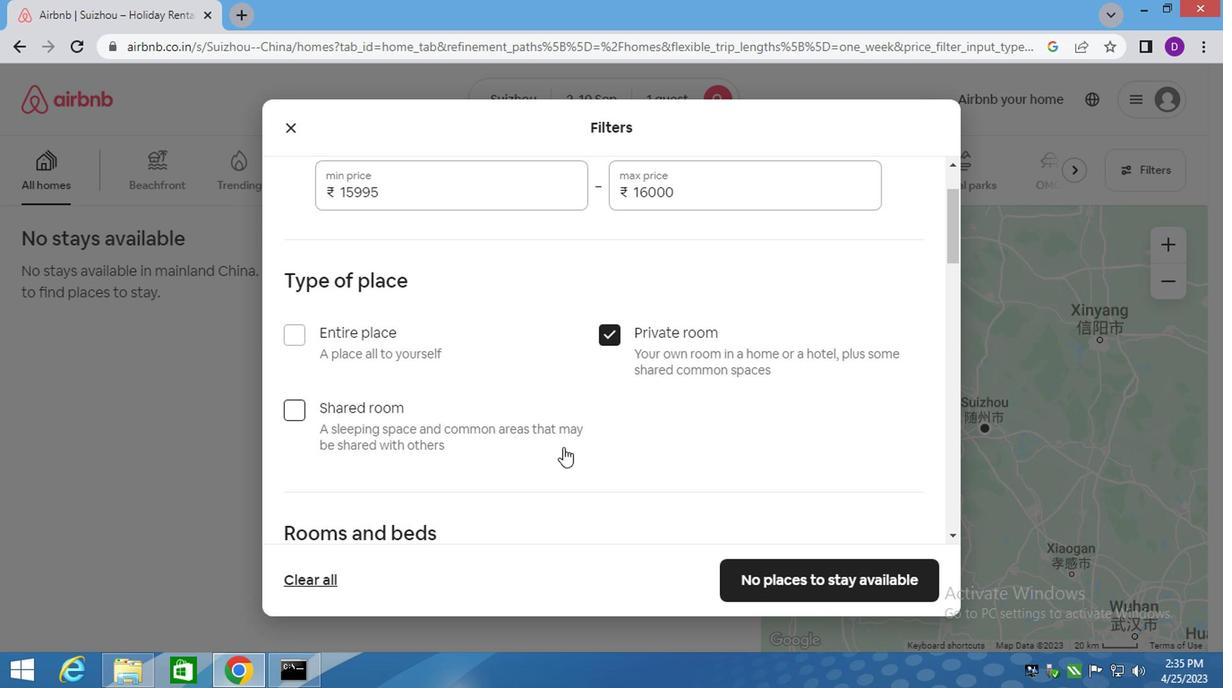 
Action: Mouse scrolled (555, 448) with delta (0, 0)
Screenshot: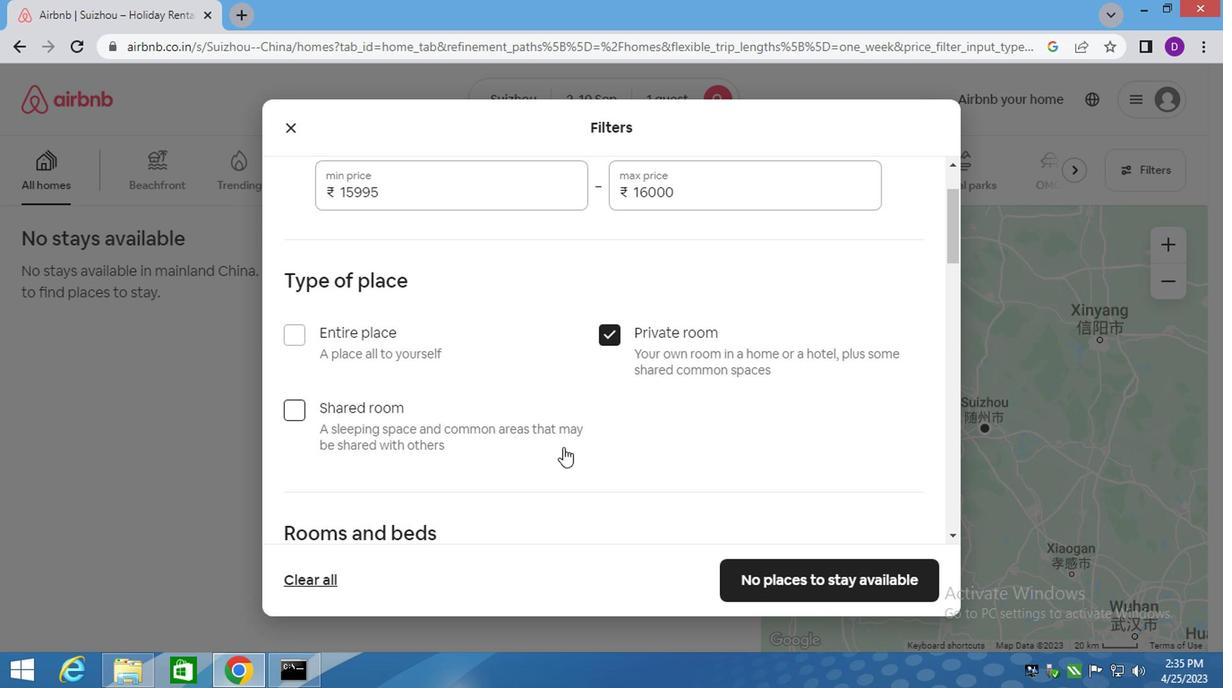 
Action: Mouse moved to (555, 448)
Screenshot: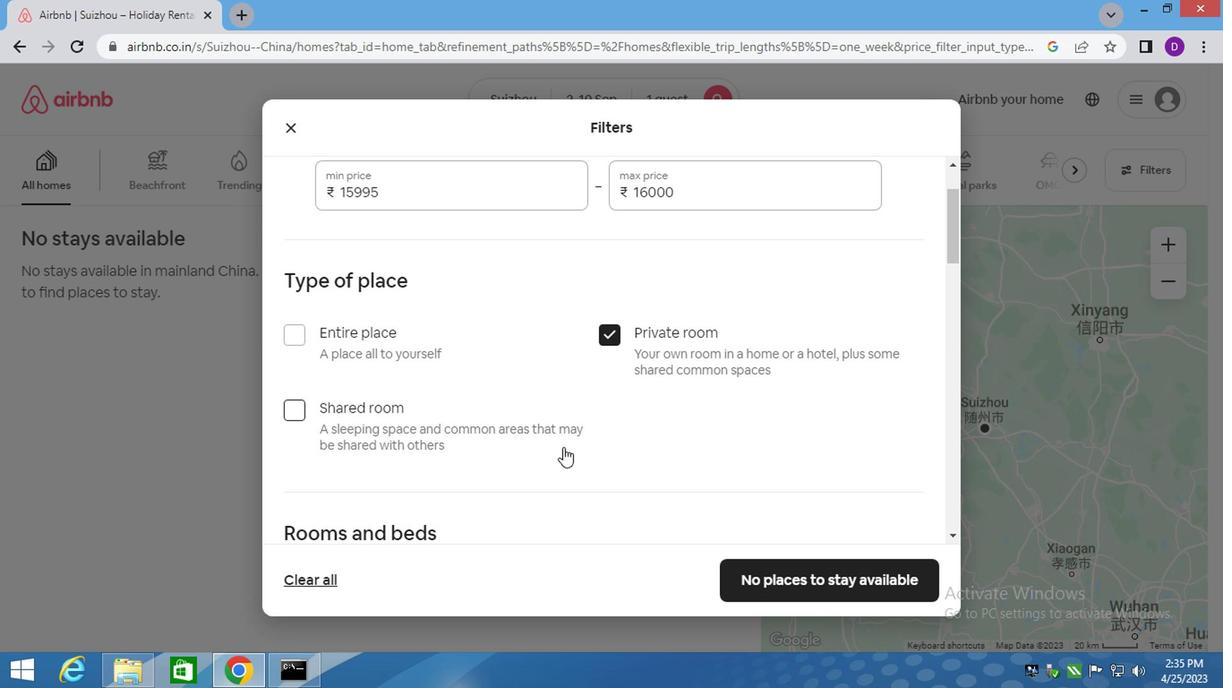 
Action: Mouse scrolled (555, 448) with delta (0, 0)
Screenshot: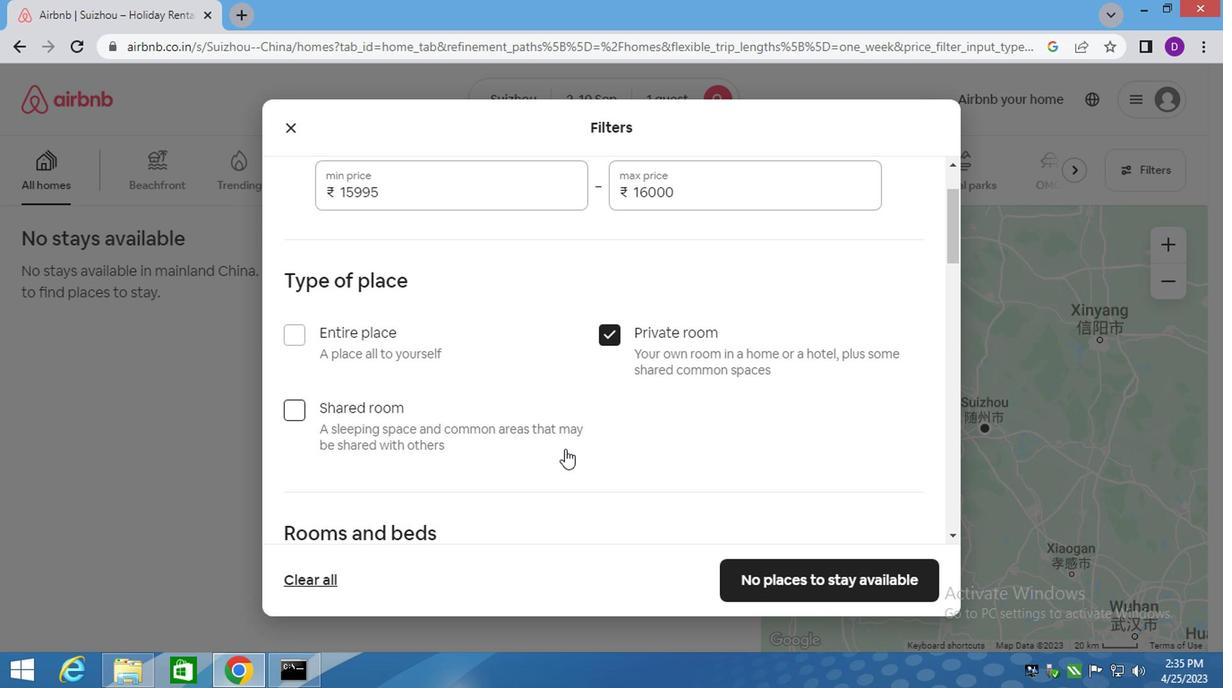 
Action: Mouse moved to (364, 350)
Screenshot: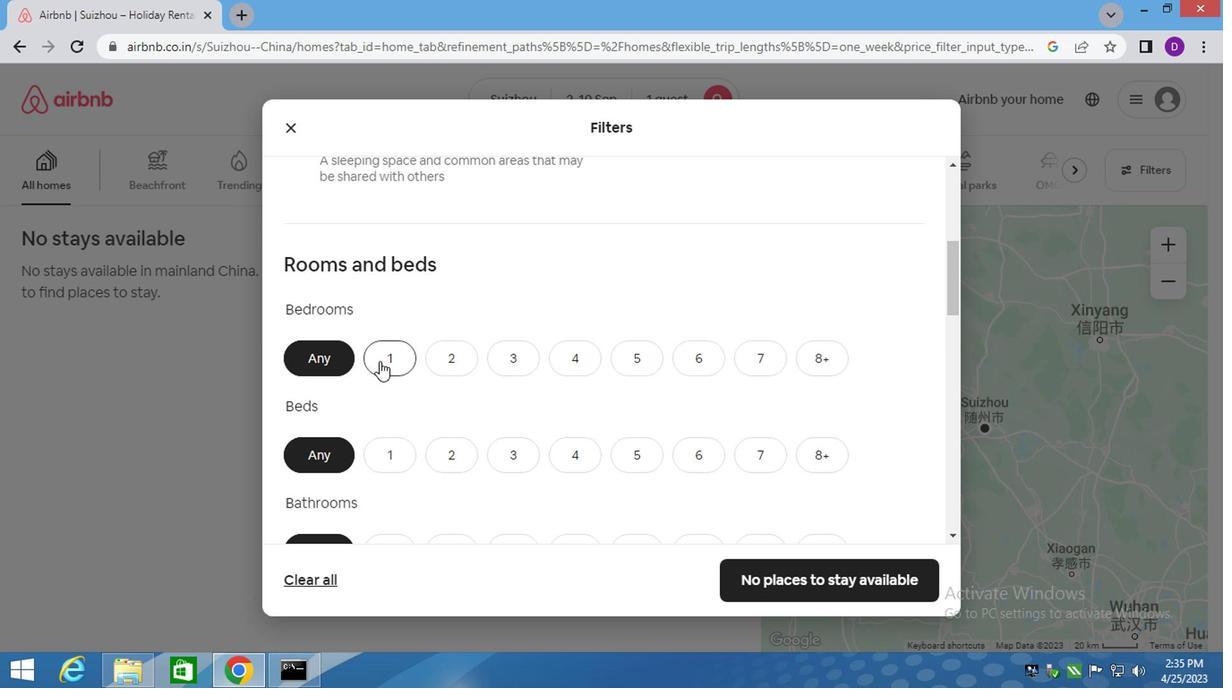 
Action: Mouse pressed left at (364, 350)
Screenshot: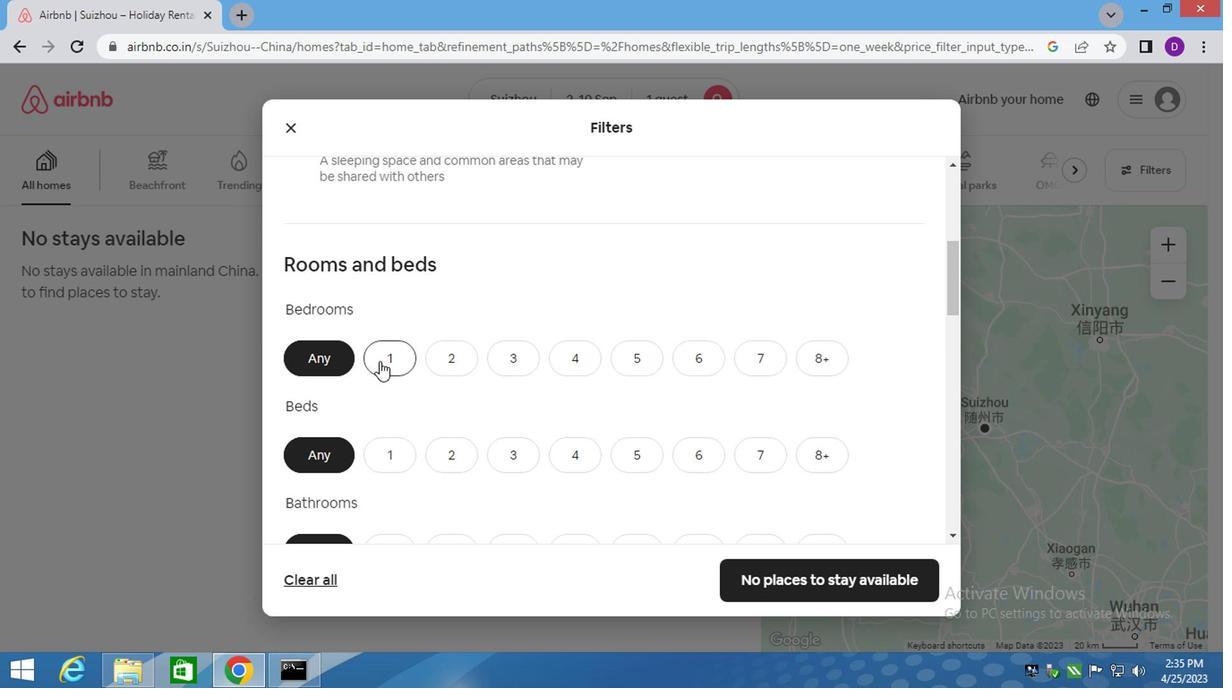 
Action: Mouse moved to (376, 449)
Screenshot: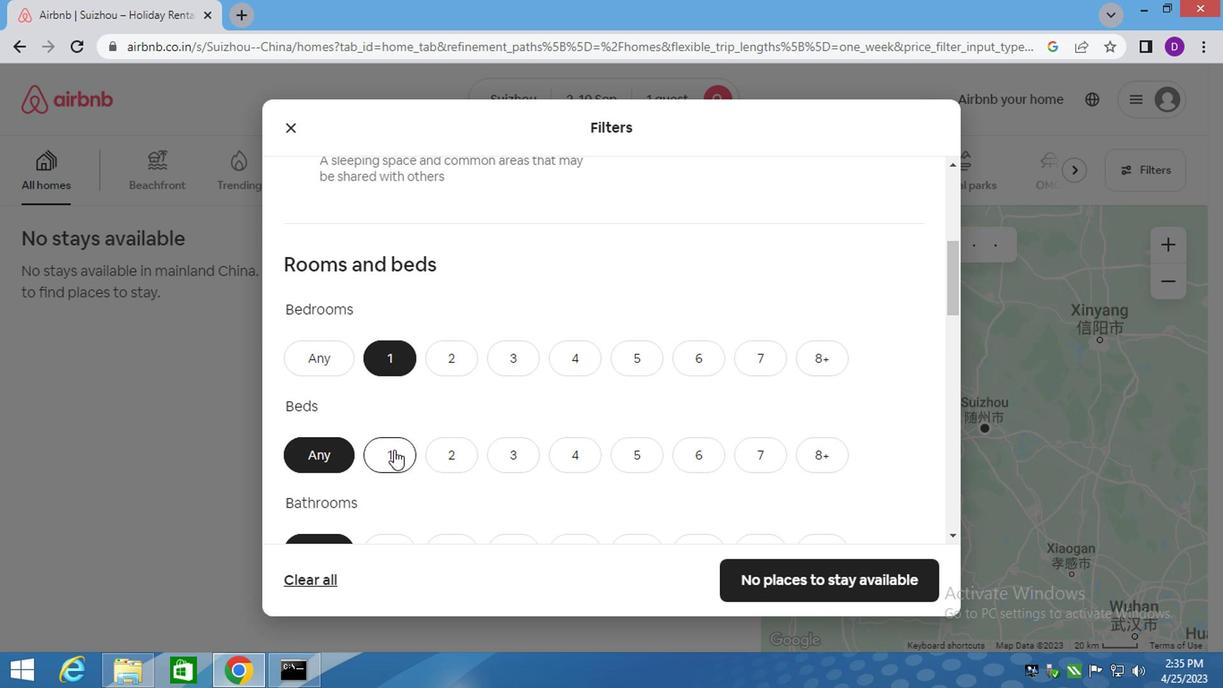
Action: Mouse pressed left at (376, 449)
Screenshot: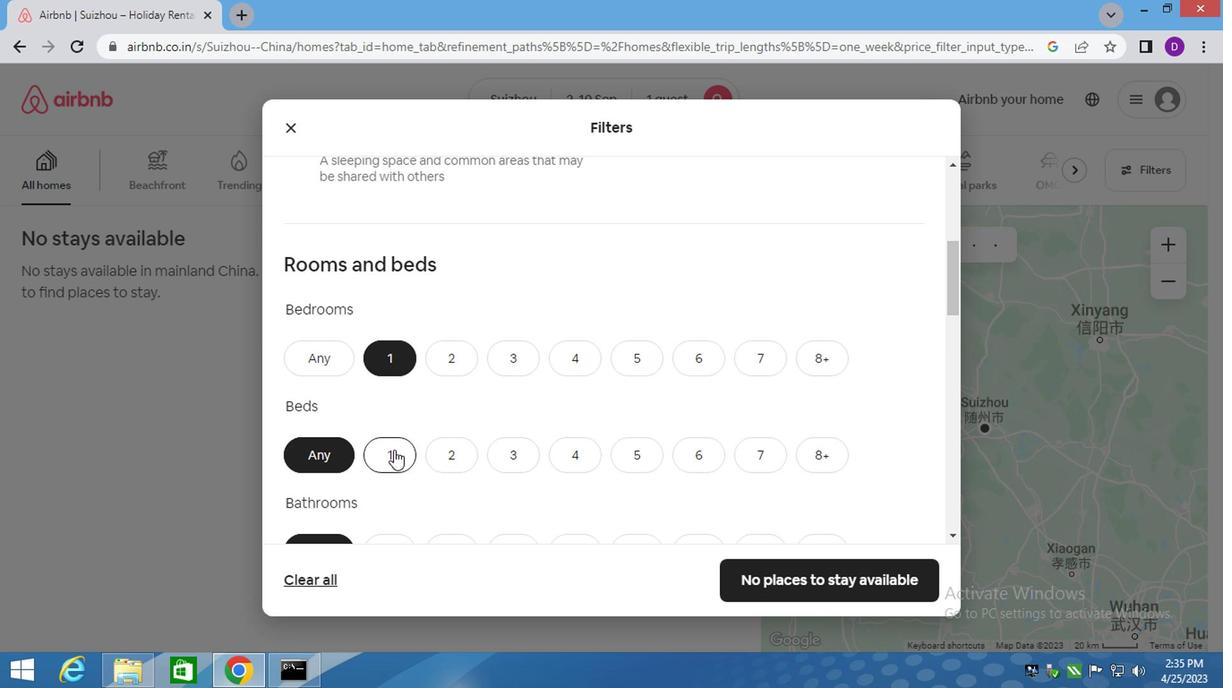 
Action: Mouse moved to (390, 442)
Screenshot: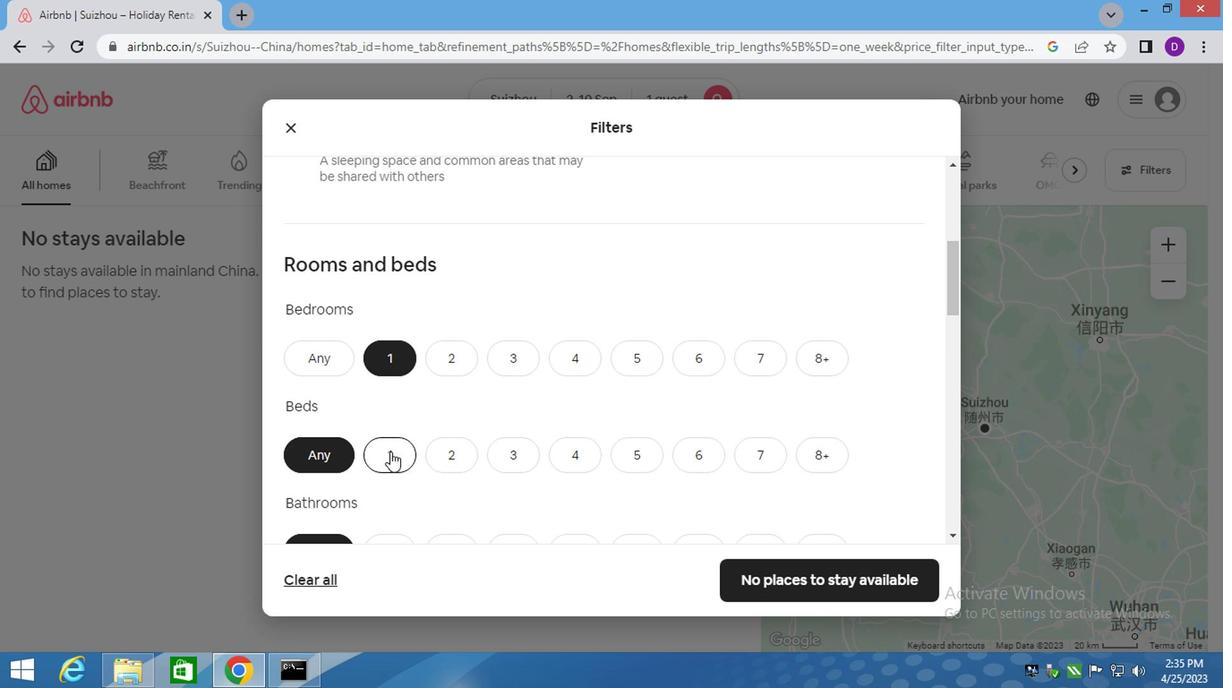
Action: Mouse scrolled (390, 441) with delta (0, 0)
Screenshot: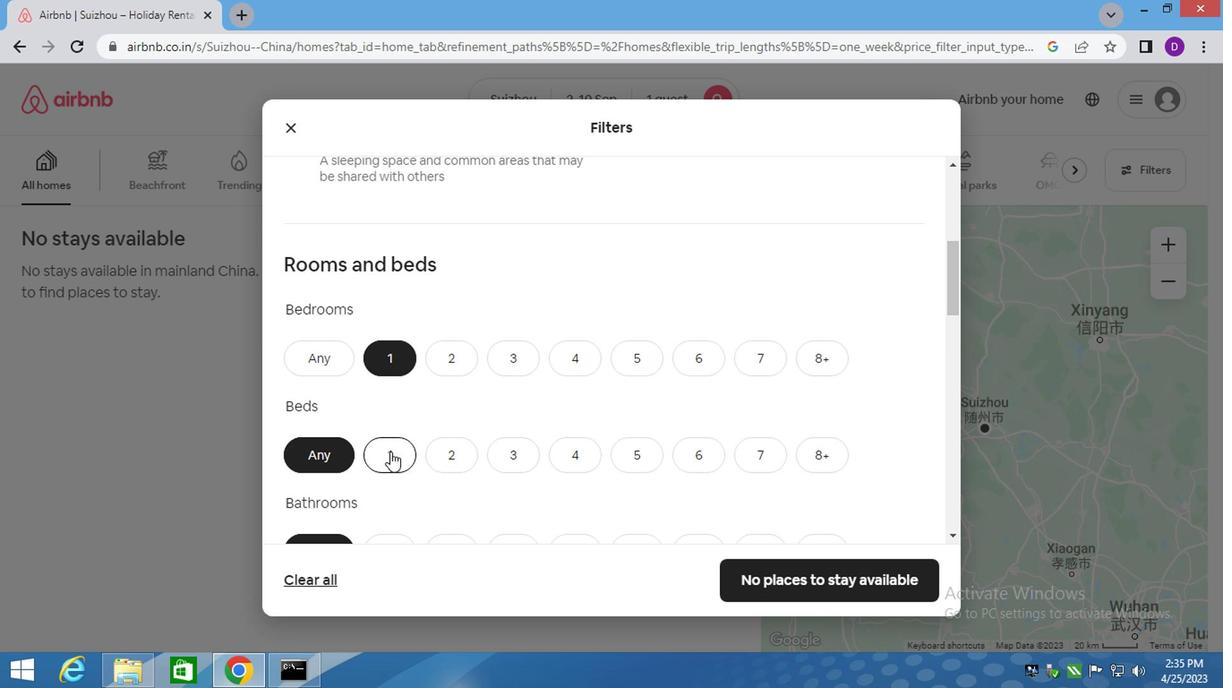 
Action: Mouse scrolled (390, 441) with delta (0, 0)
Screenshot: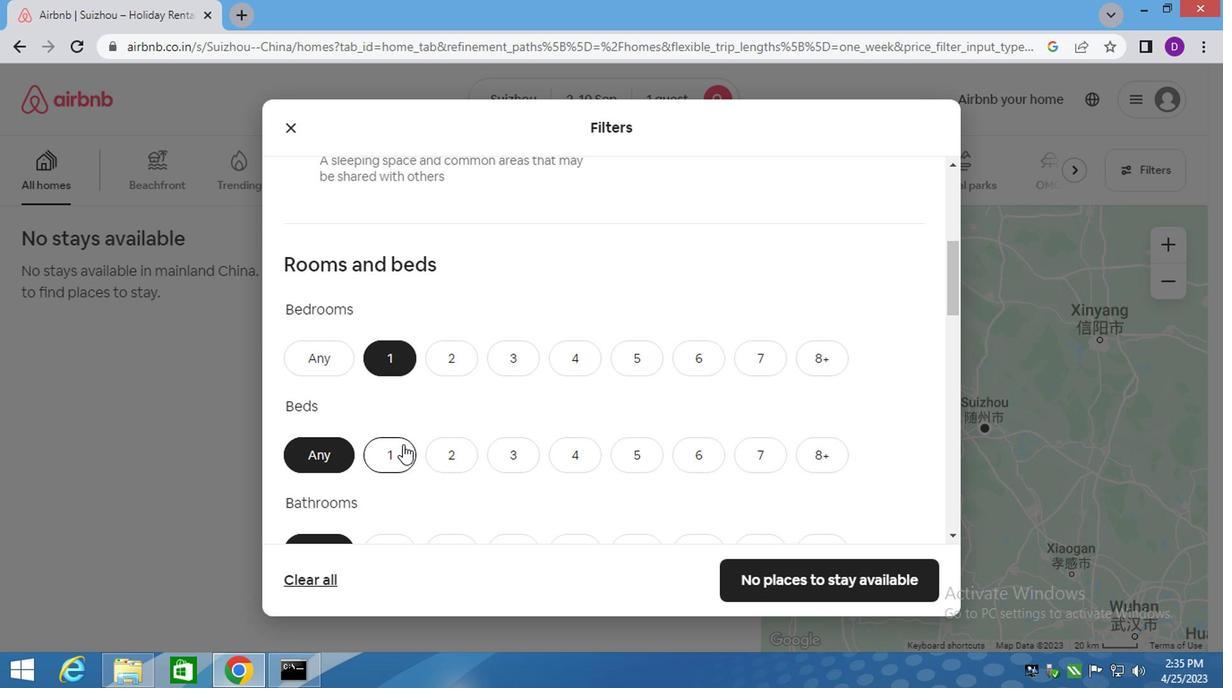 
Action: Mouse moved to (367, 367)
Screenshot: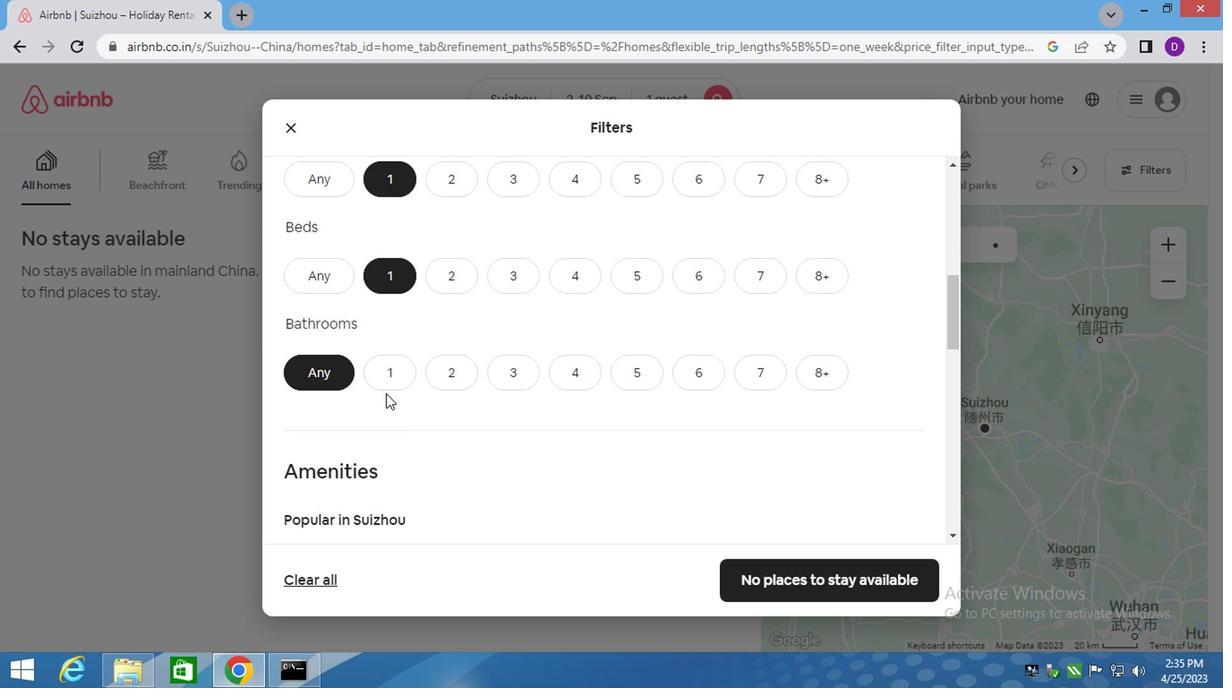 
Action: Mouse pressed left at (367, 367)
Screenshot: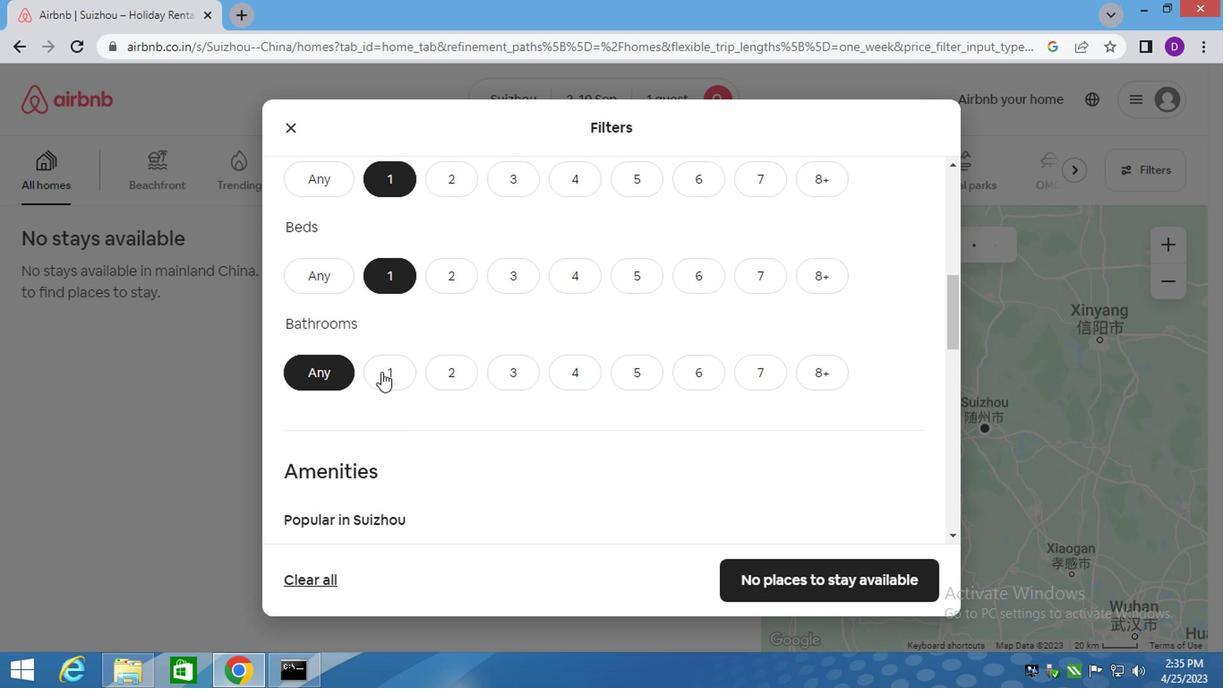 
Action: Mouse moved to (396, 374)
Screenshot: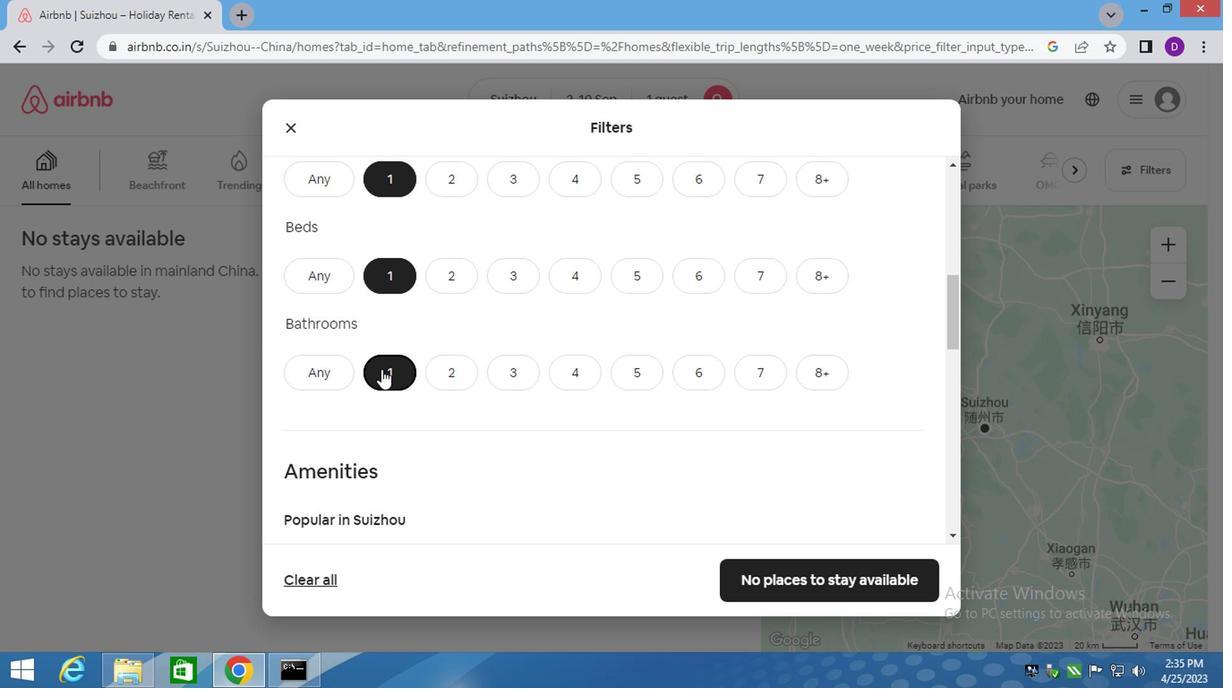 
Action: Mouse scrolled (396, 374) with delta (0, 0)
Screenshot: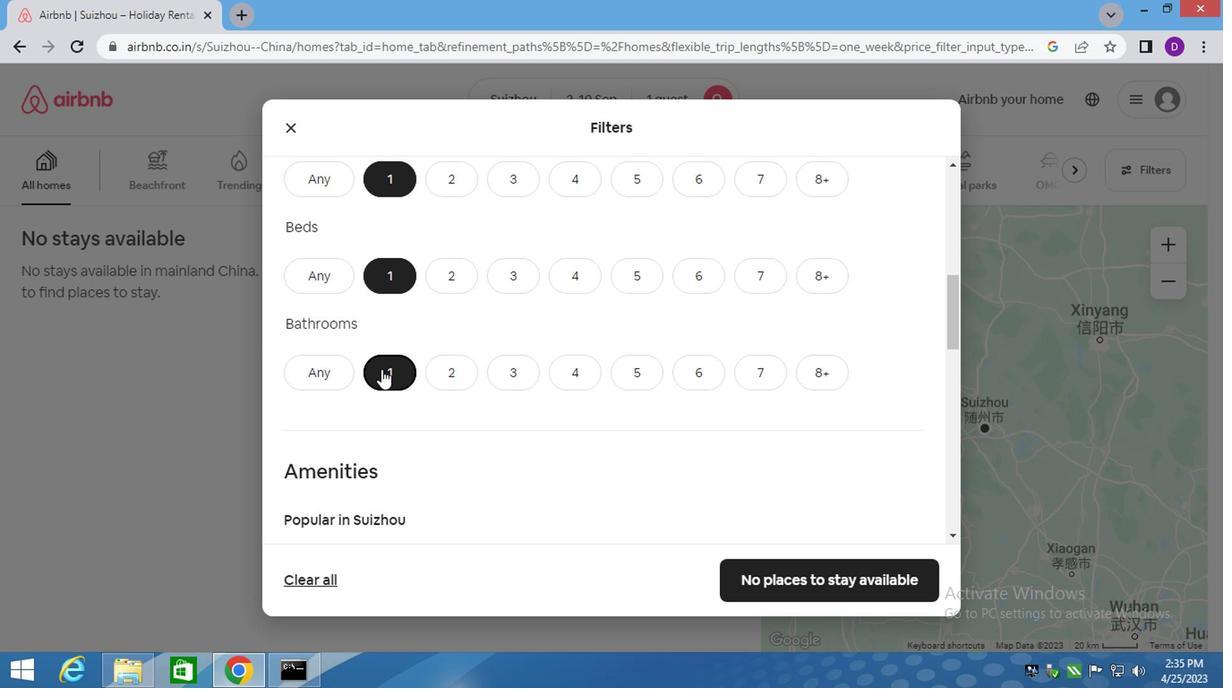 
Action: Mouse moved to (397, 376)
Screenshot: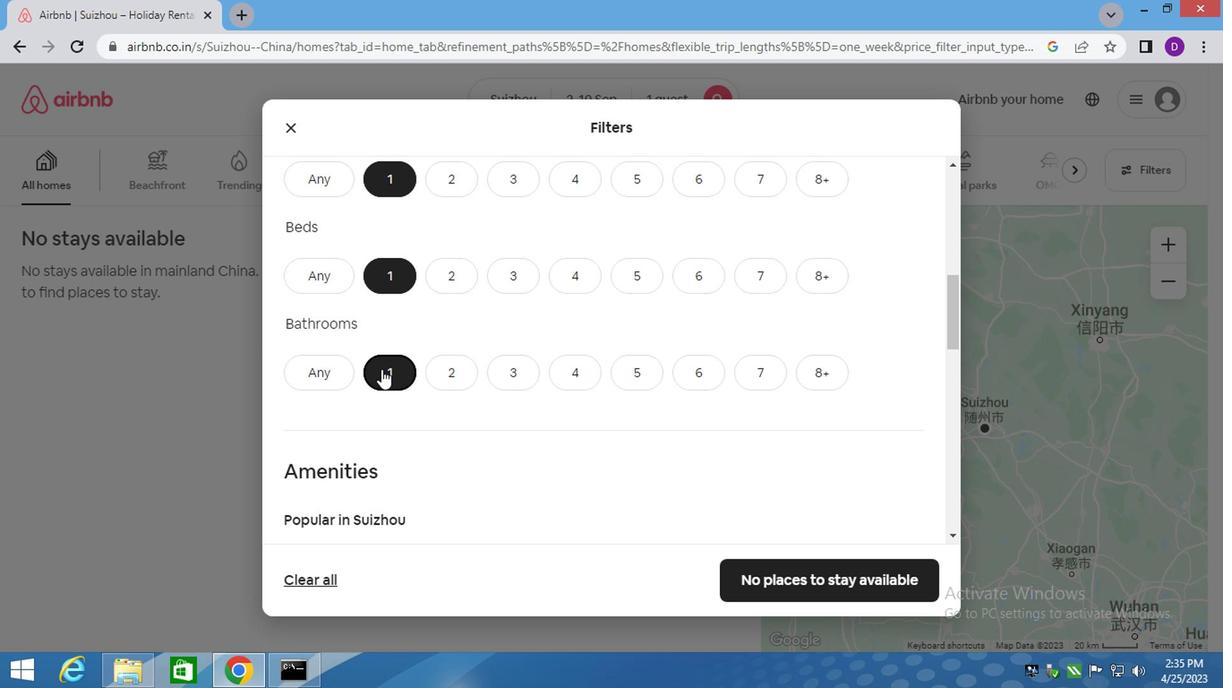 
Action: Mouse scrolled (397, 376) with delta (0, 0)
Screenshot: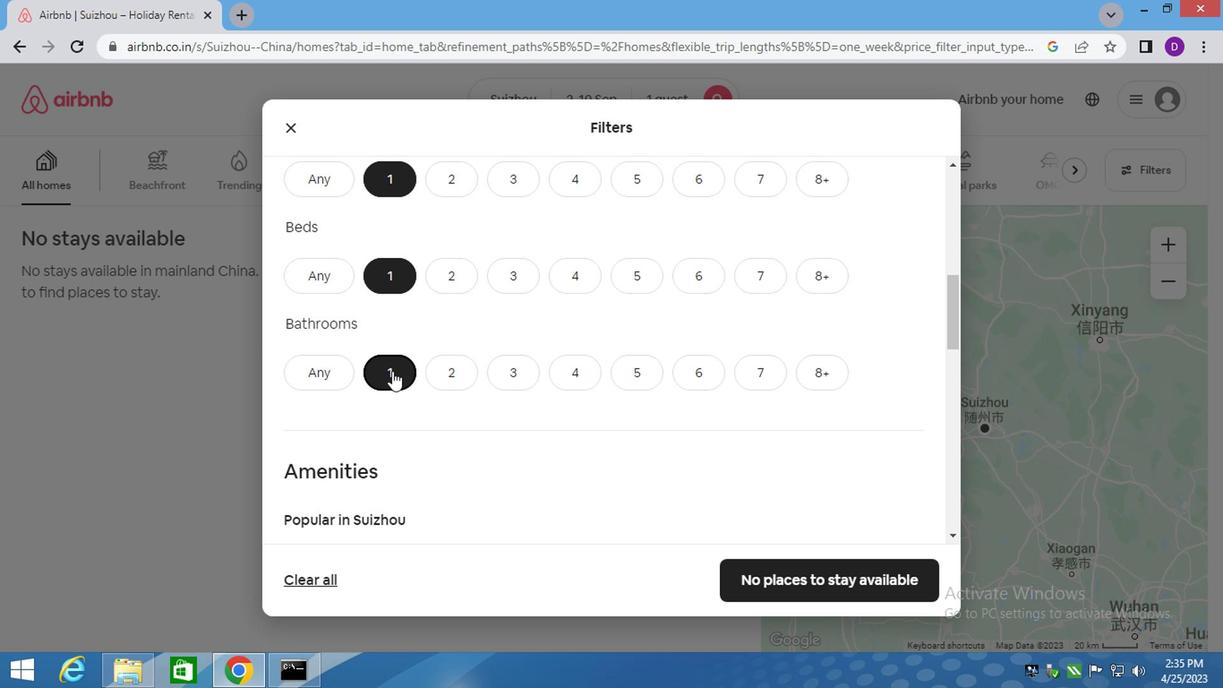 
Action: Mouse moved to (402, 380)
Screenshot: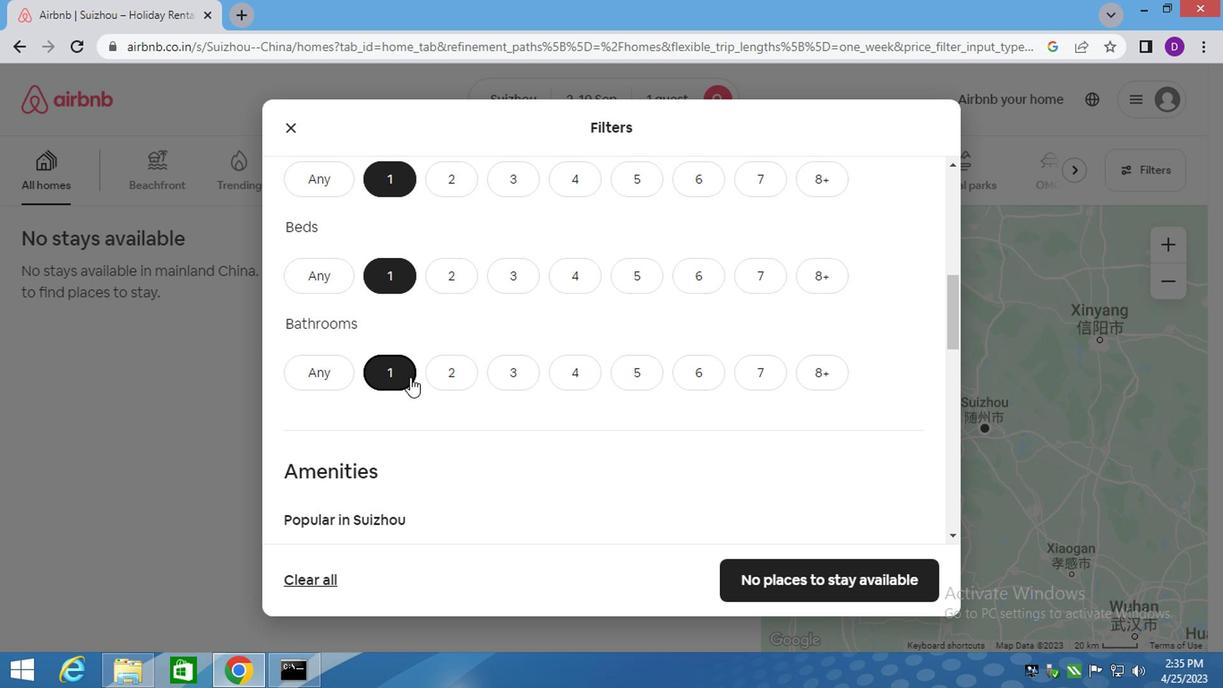 
Action: Mouse scrolled (402, 379) with delta (0, -1)
Screenshot: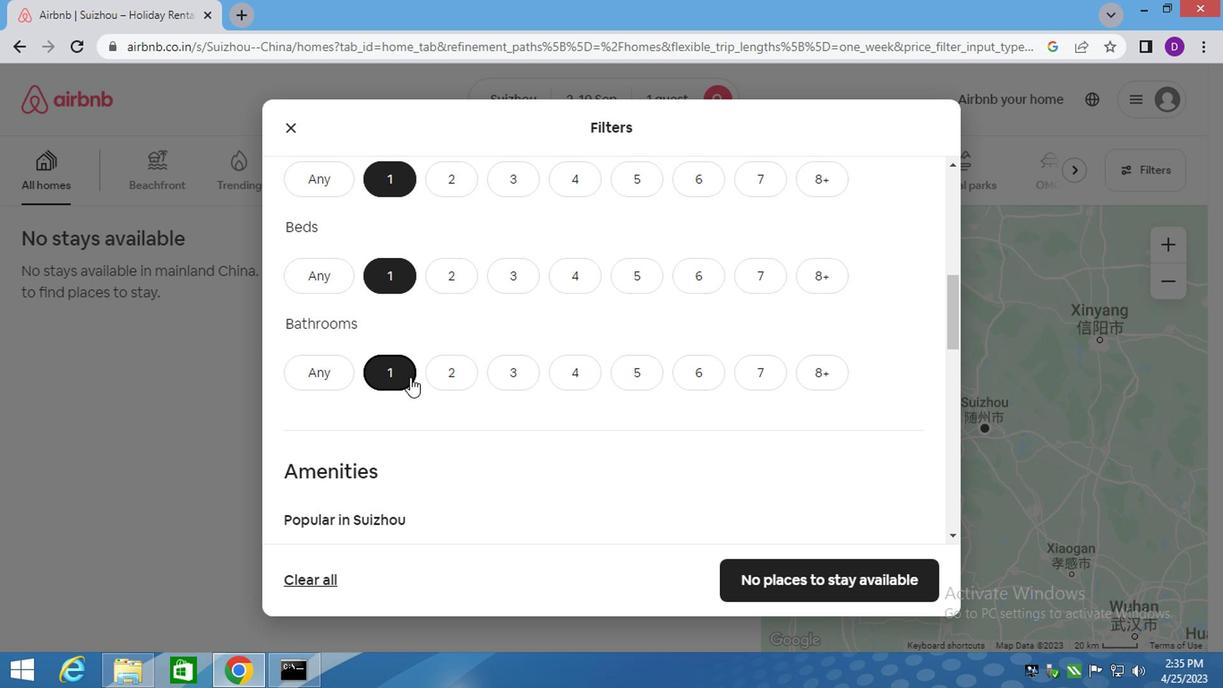 
Action: Mouse moved to (514, 386)
Screenshot: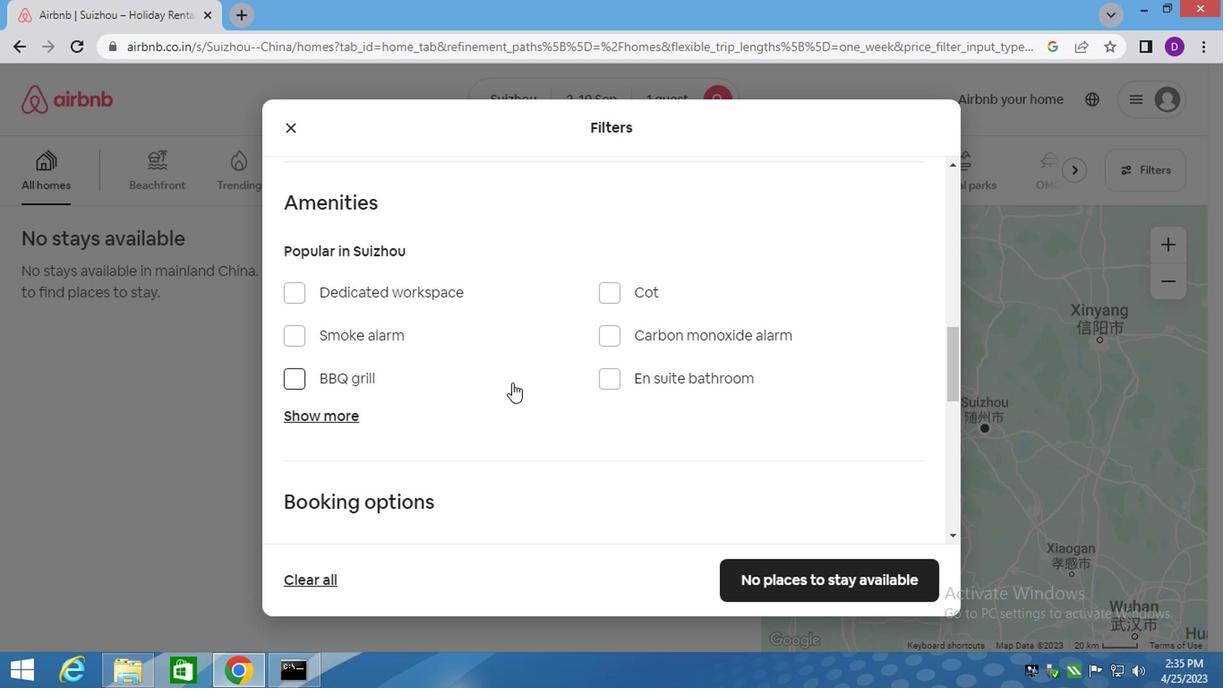 
Action: Mouse scrolled (514, 385) with delta (0, -1)
Screenshot: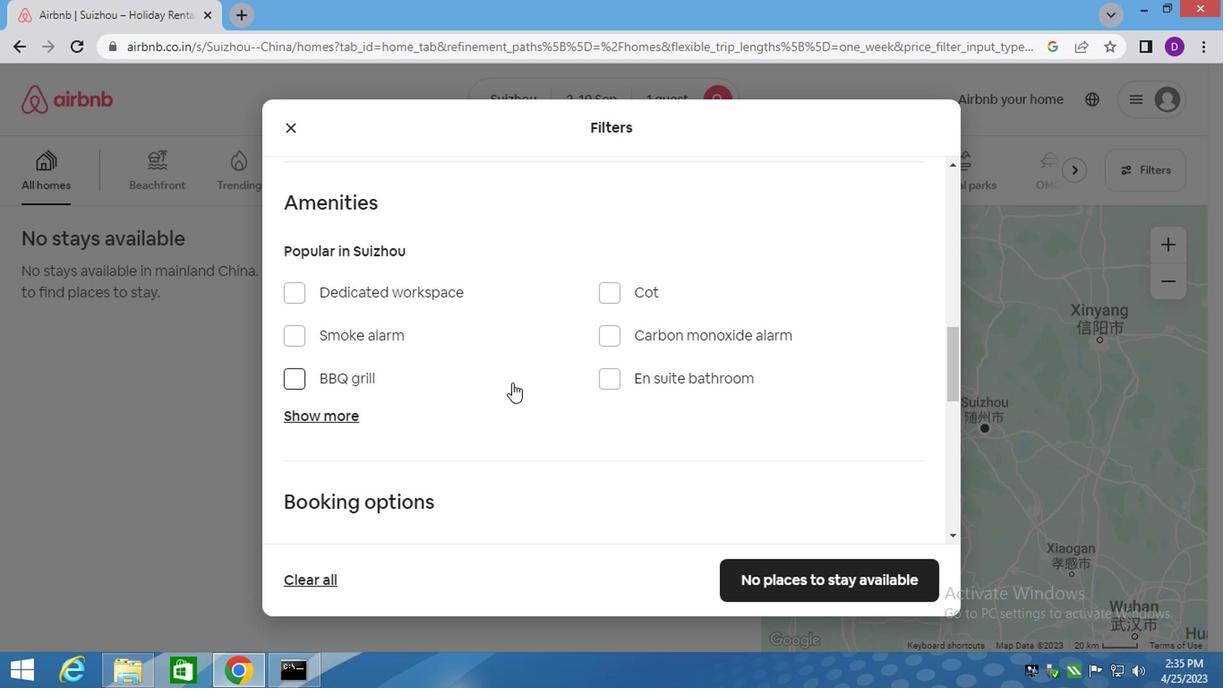 
Action: Mouse moved to (516, 391)
Screenshot: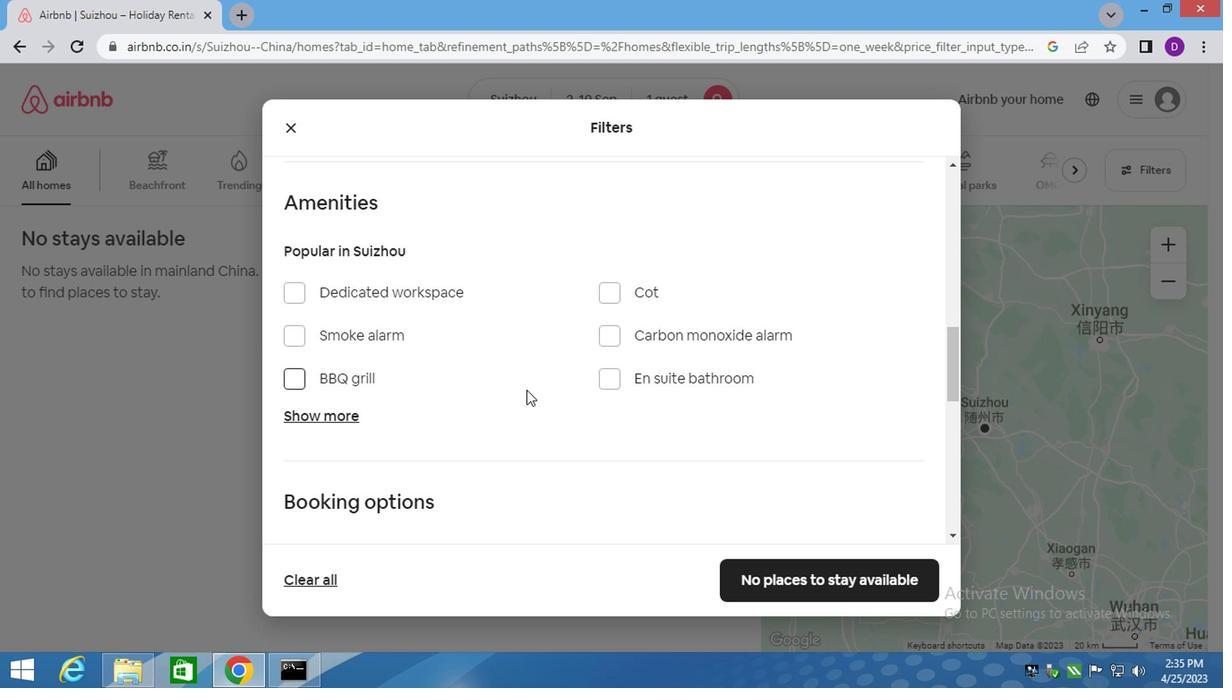 
Action: Mouse scrolled (516, 389) with delta (0, 0)
Screenshot: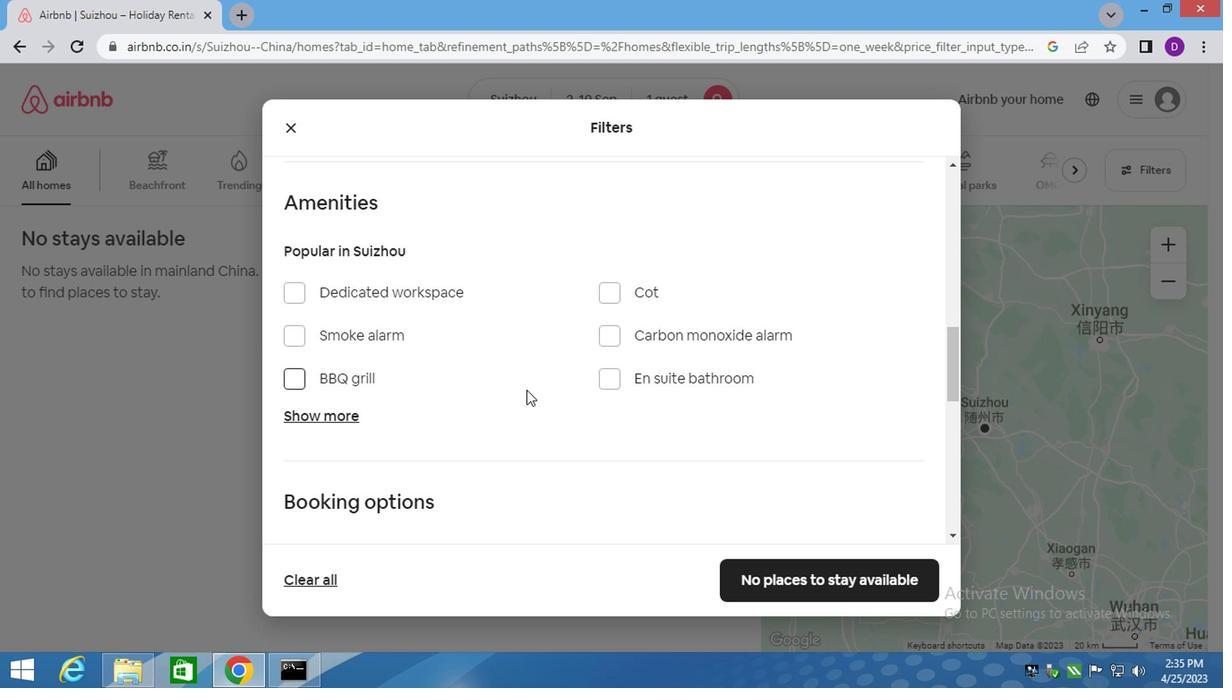 
Action: Mouse moved to (875, 446)
Screenshot: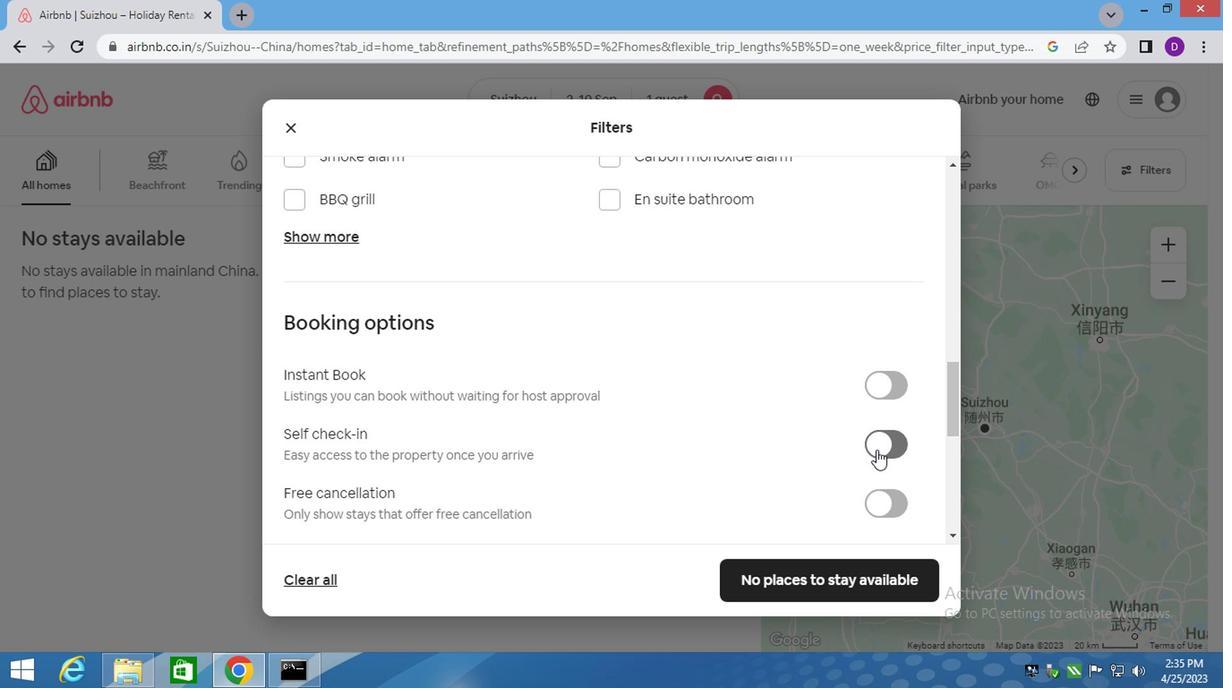 
Action: Mouse pressed left at (875, 446)
Screenshot: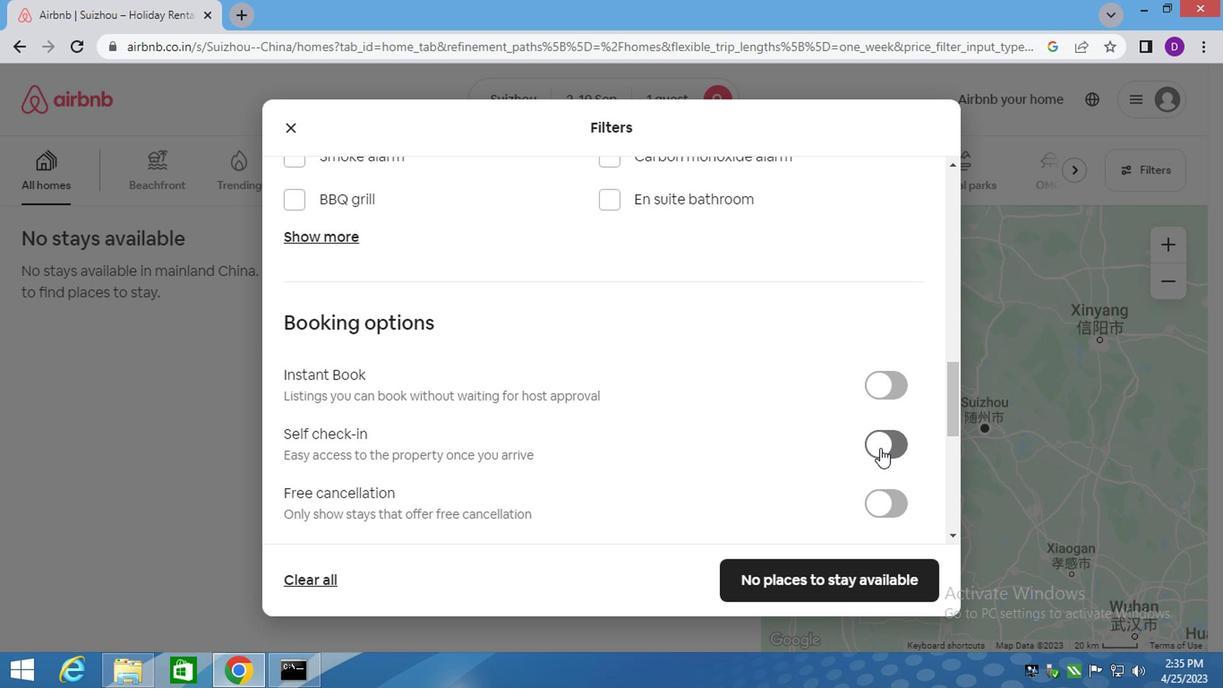 
Action: Mouse moved to (645, 425)
Screenshot: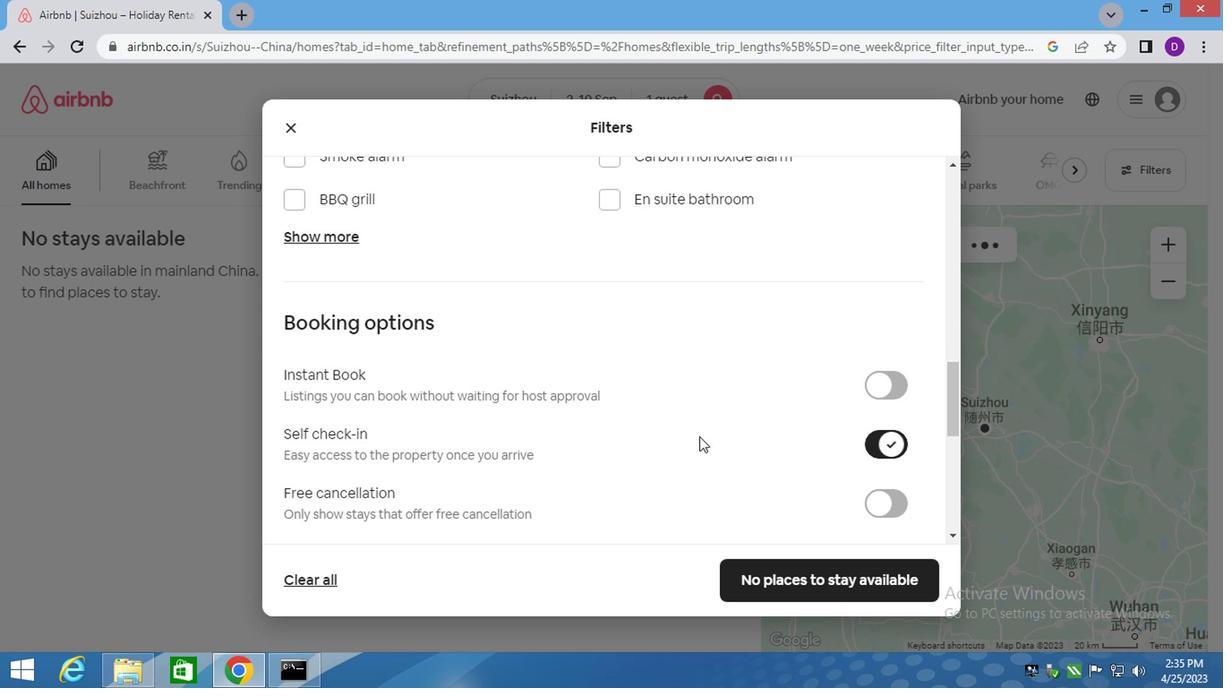 
Action: Mouse scrolled (645, 424) with delta (0, 0)
Screenshot: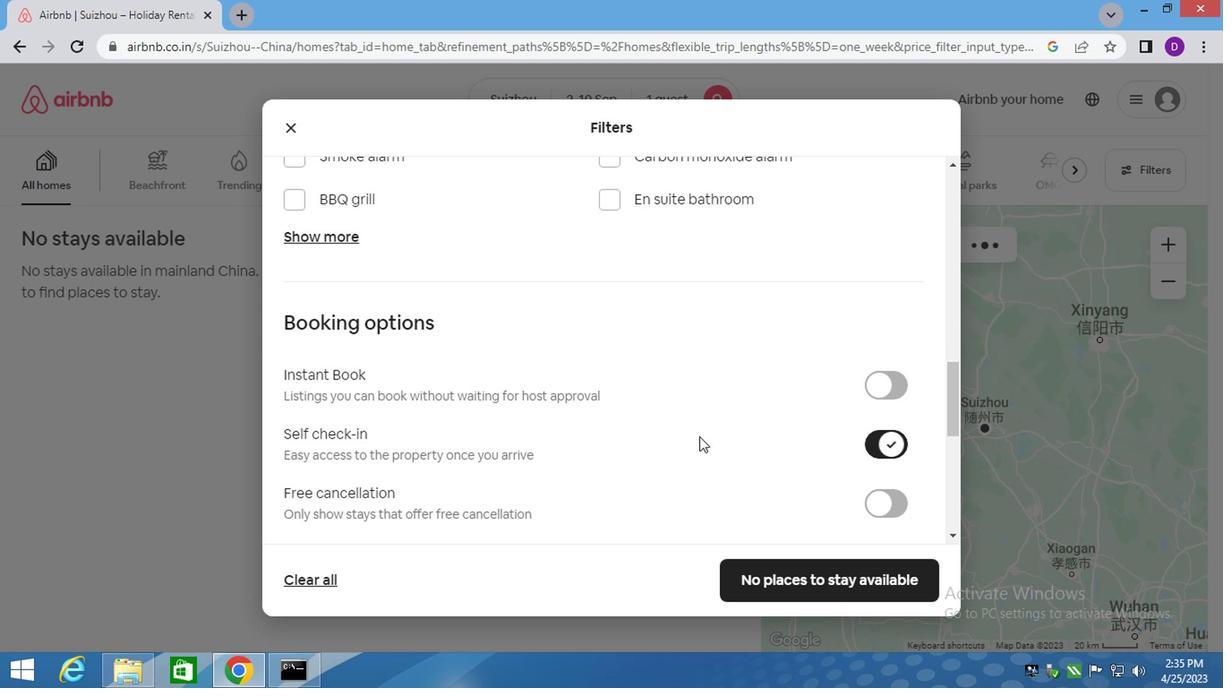 
Action: Mouse scrolled (645, 424) with delta (0, 0)
Screenshot: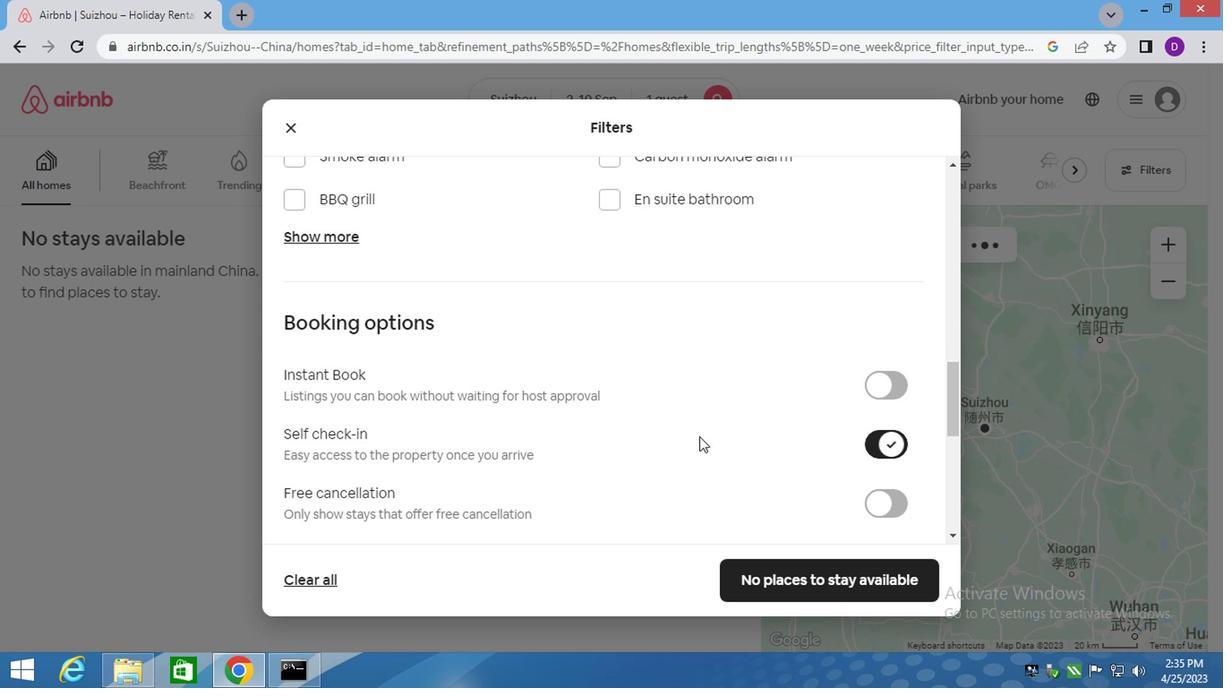 
Action: Mouse moved to (645, 425)
Screenshot: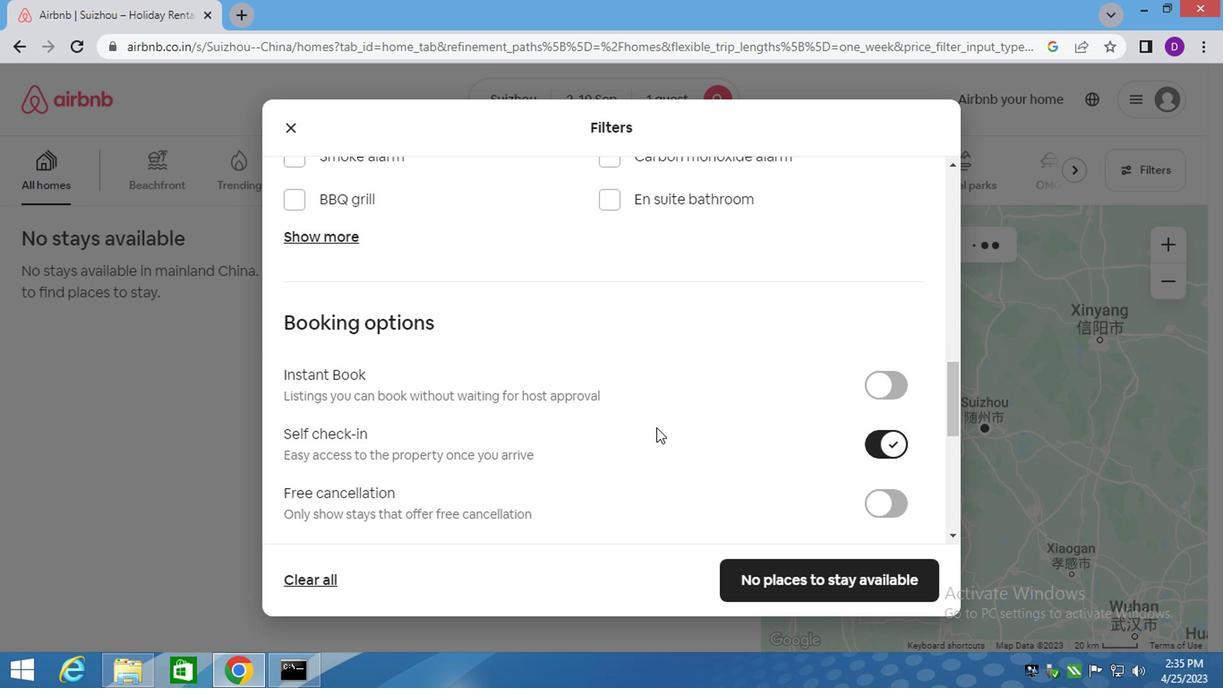 
Action: Mouse scrolled (645, 424) with delta (0, 0)
Screenshot: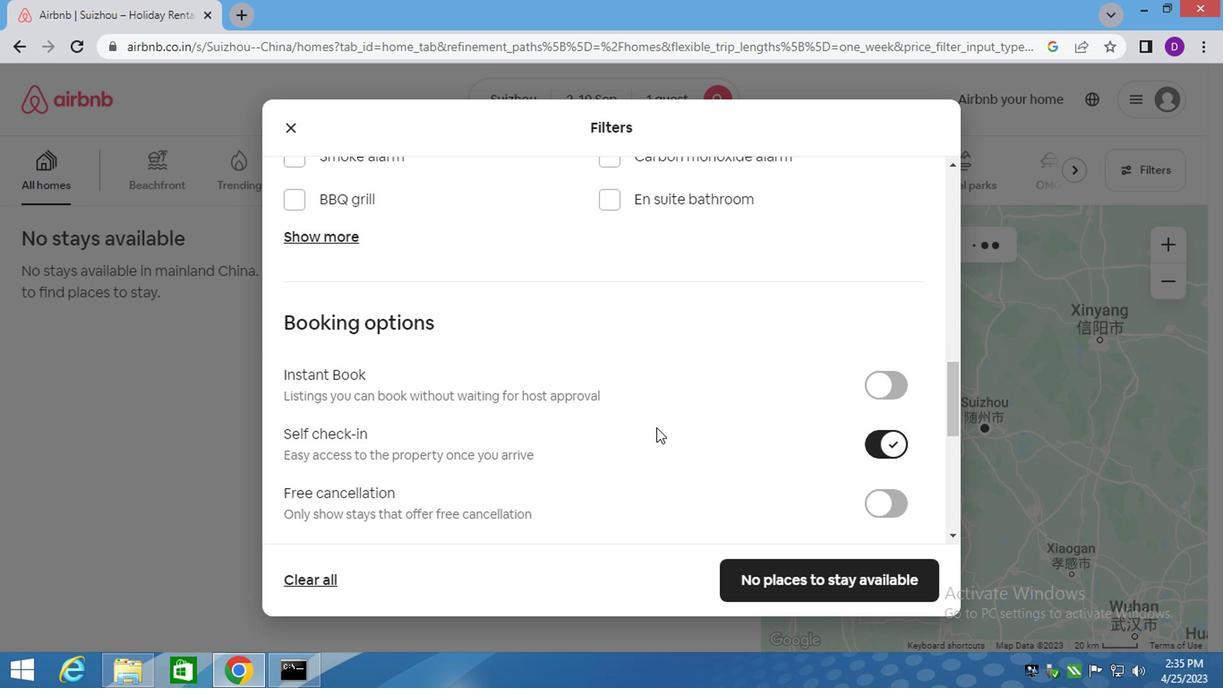 
Action: Mouse scrolled (645, 424) with delta (0, 0)
Screenshot: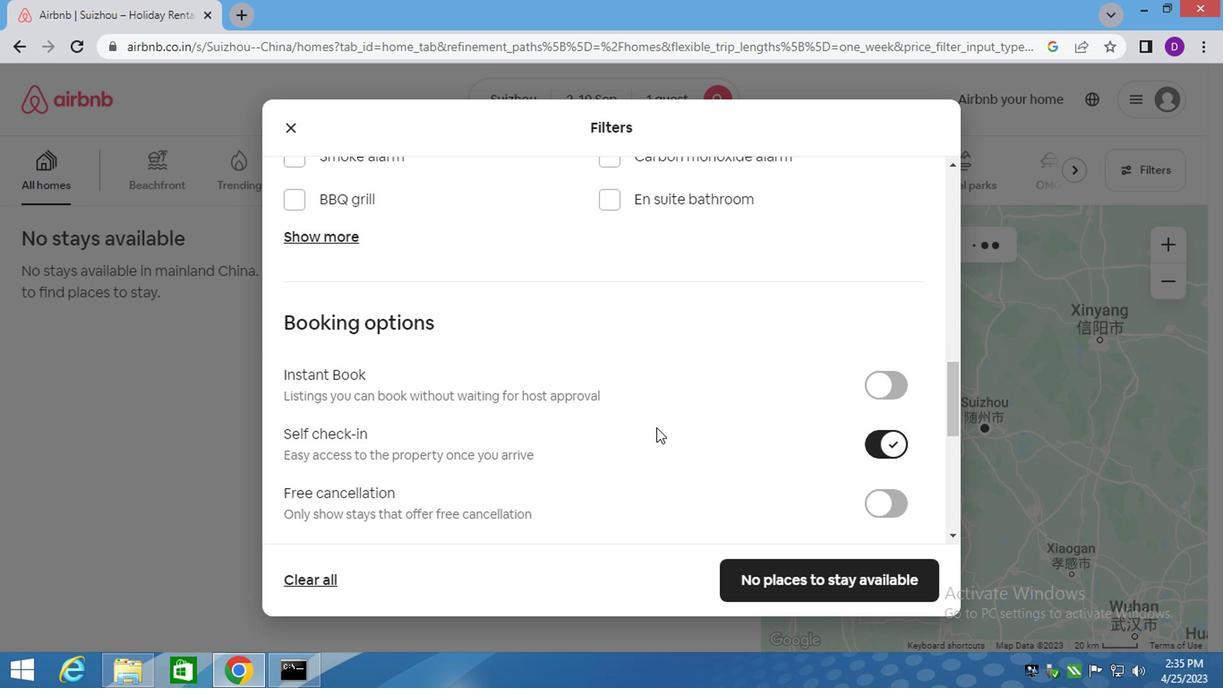 
Action: Mouse moved to (642, 425)
Screenshot: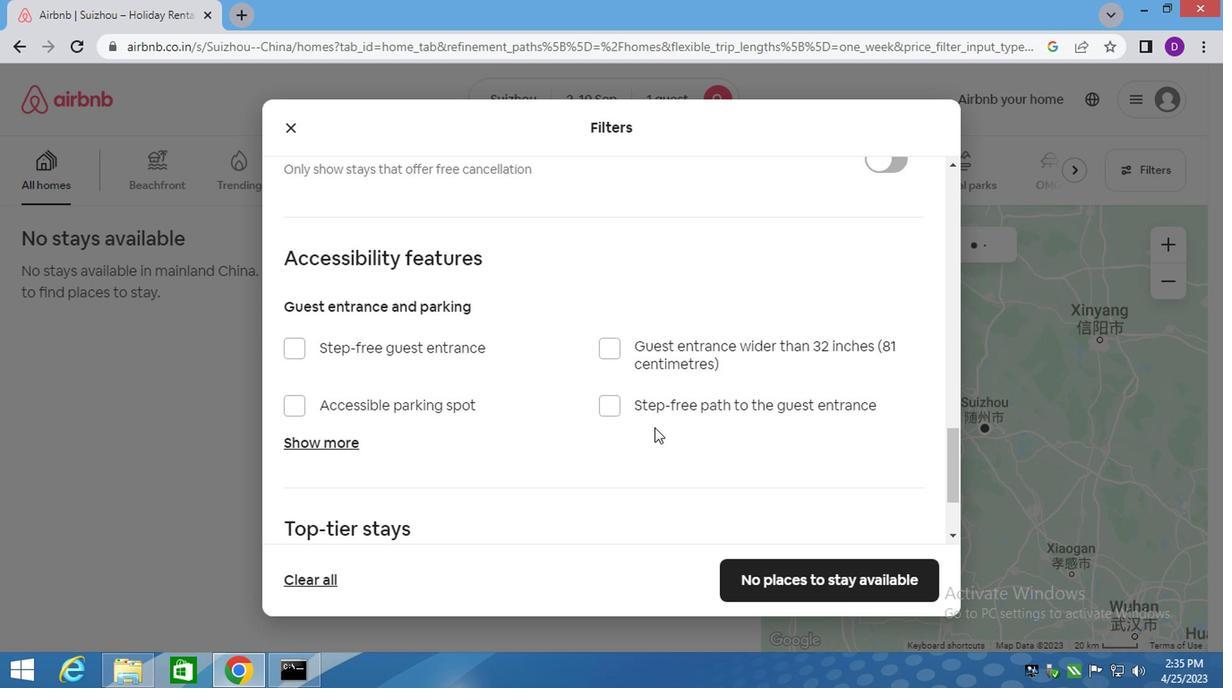 
Action: Mouse scrolled (644, 424) with delta (0, 0)
Screenshot: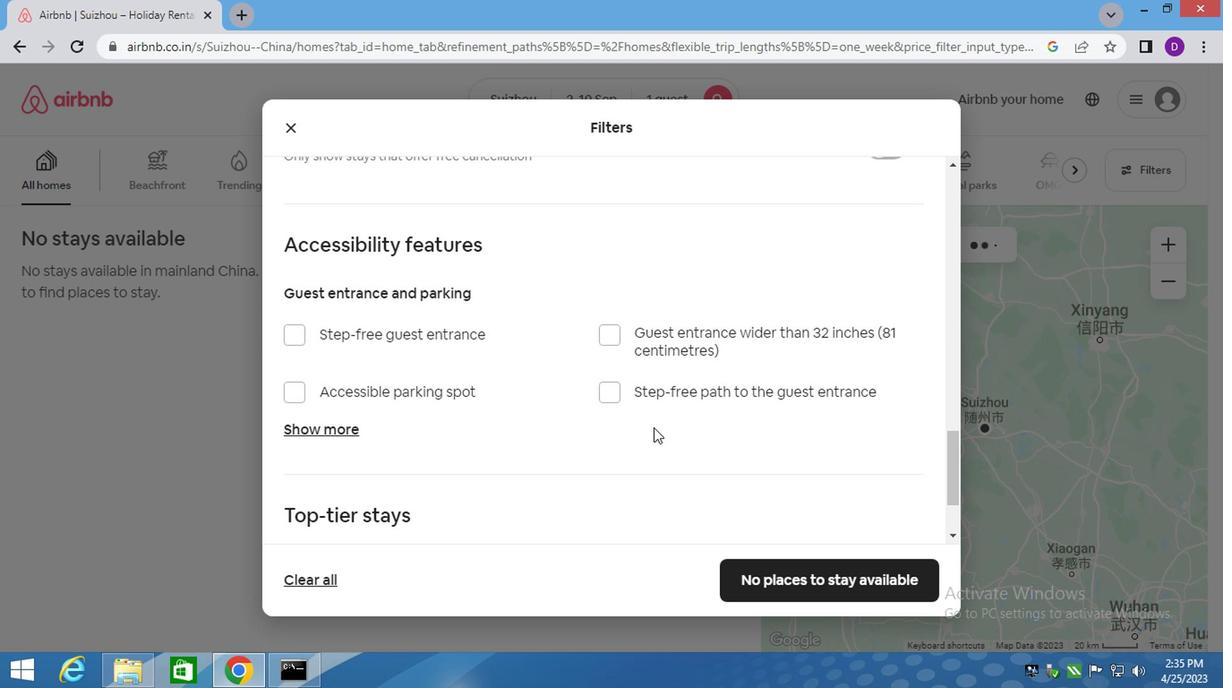 
Action: Mouse moved to (642, 425)
Screenshot: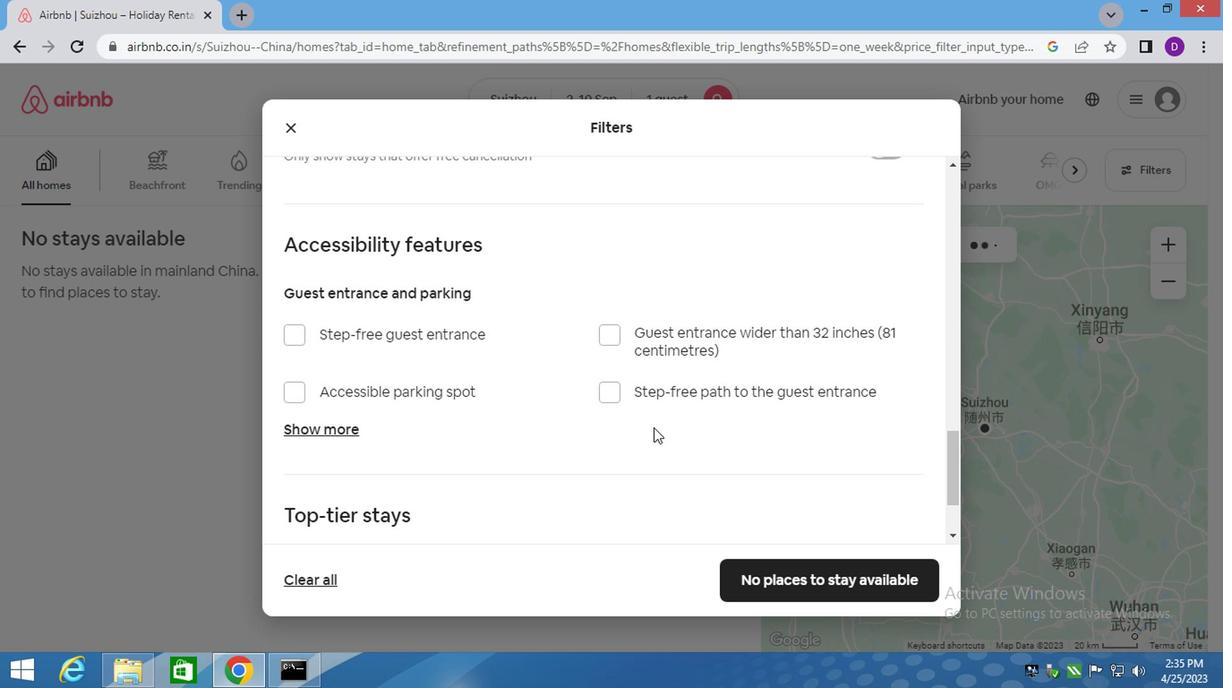 
Action: Mouse scrolled (642, 424) with delta (0, 0)
Screenshot: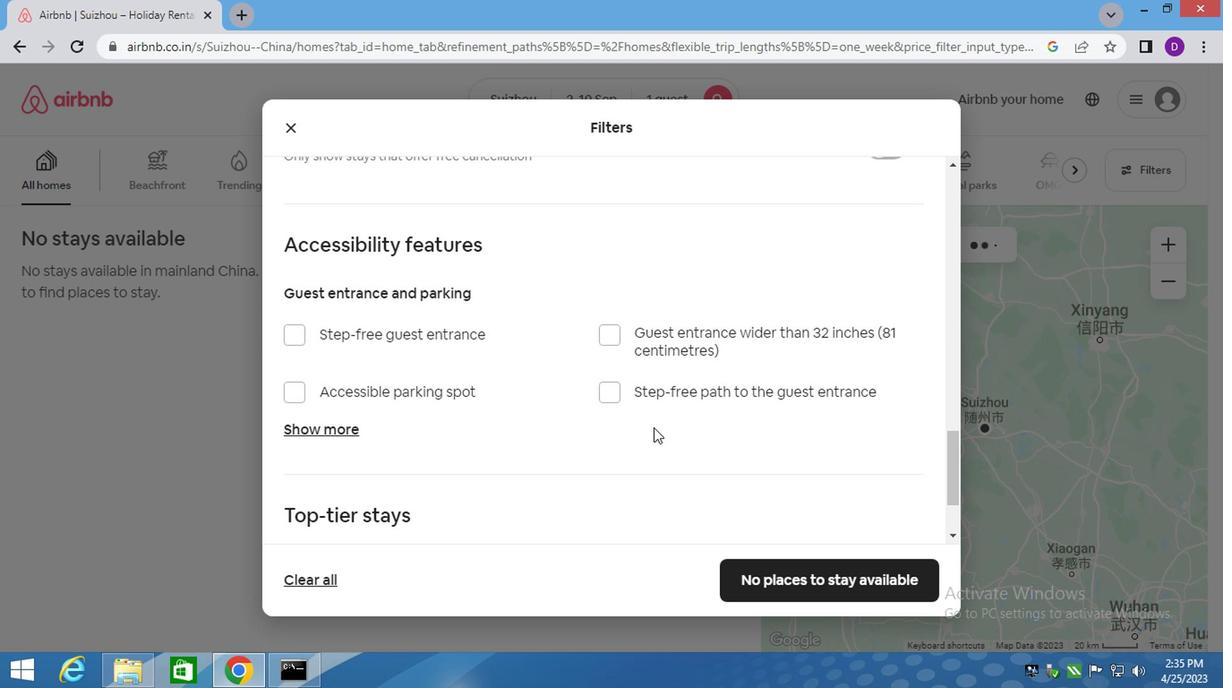 
Action: Mouse moved to (644, 425)
Screenshot: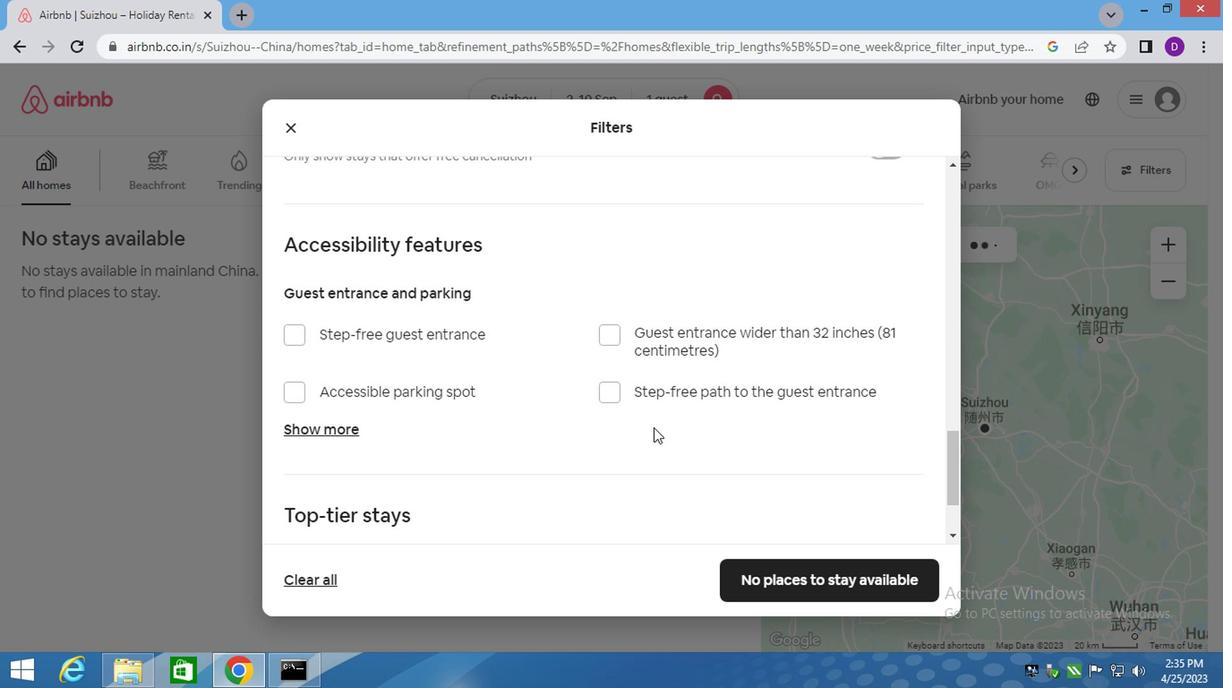 
Action: Mouse scrolled (642, 424) with delta (0, 0)
Screenshot: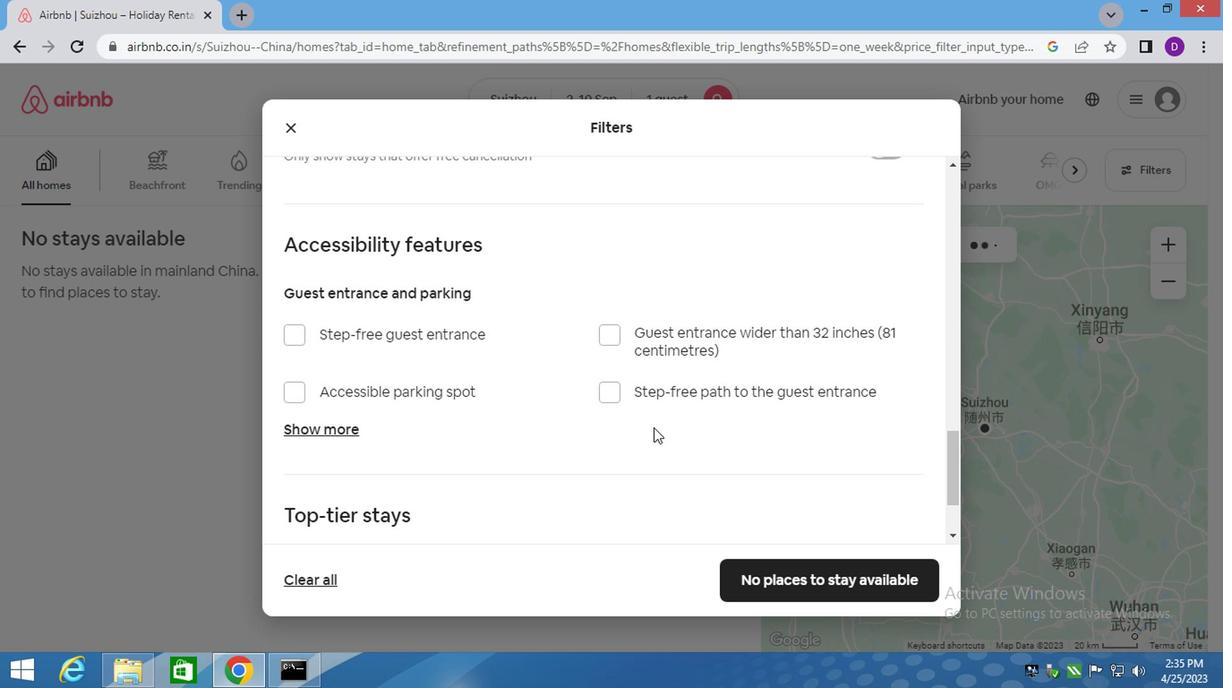 
Action: Mouse moved to (647, 428)
Screenshot: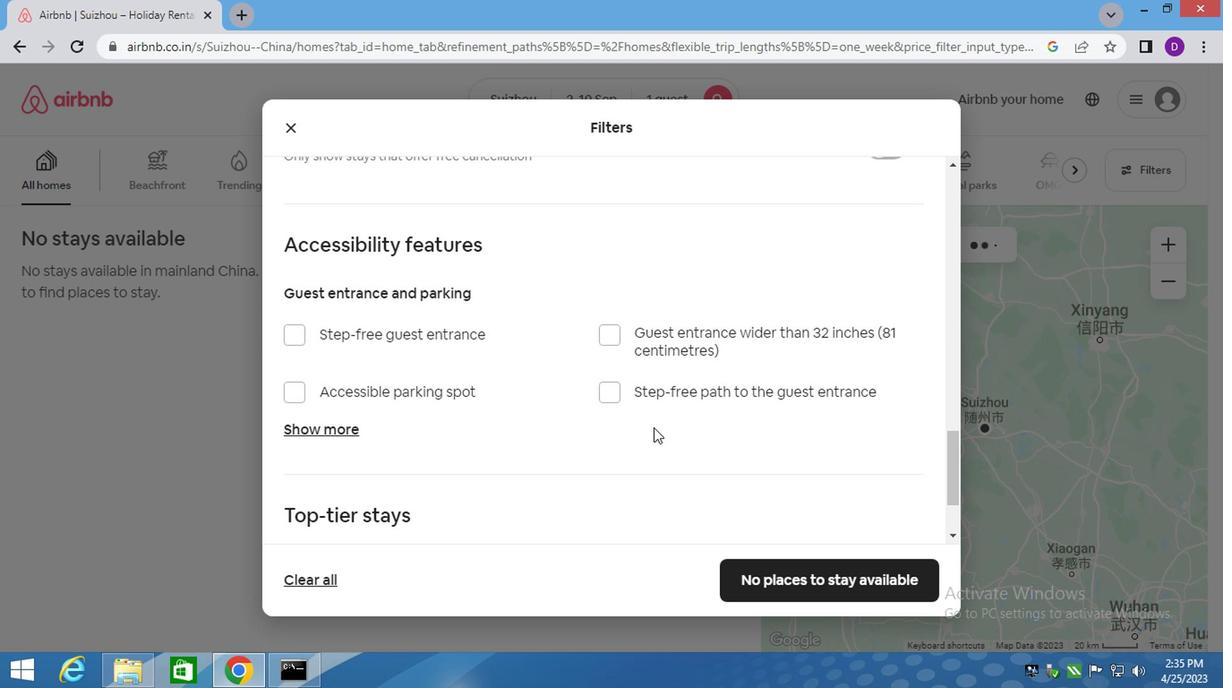 
Action: Mouse scrolled (642, 424) with delta (0, 0)
Screenshot: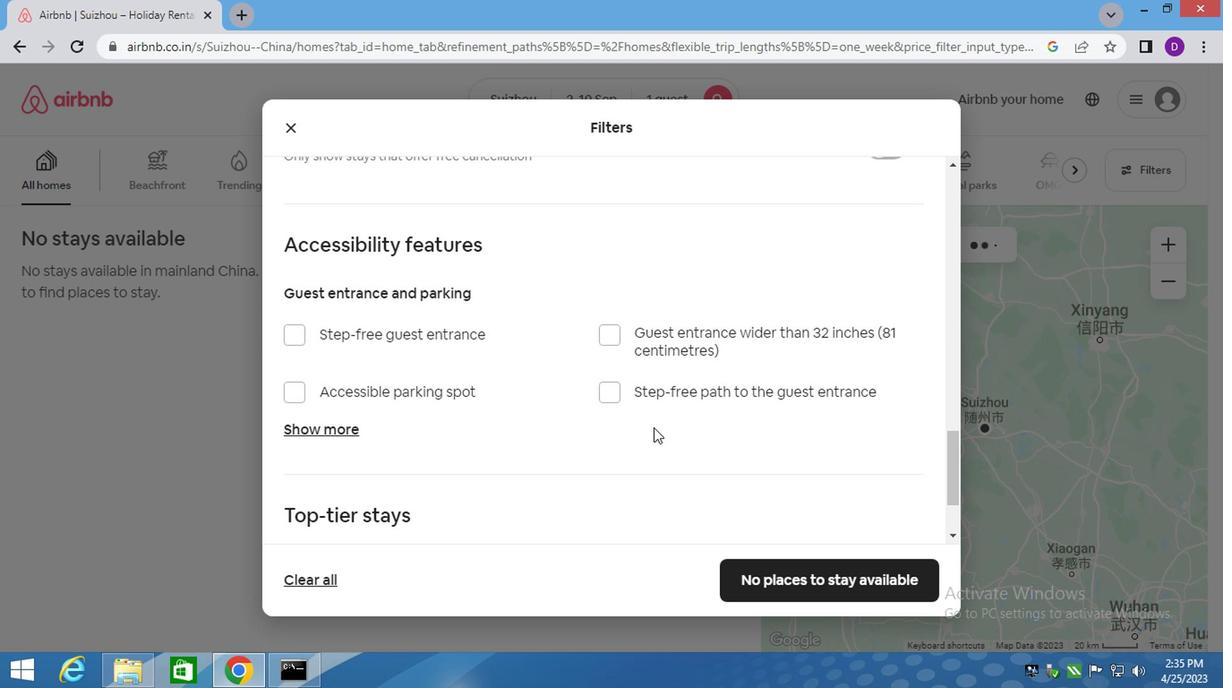 
Action: Mouse moved to (648, 428)
Screenshot: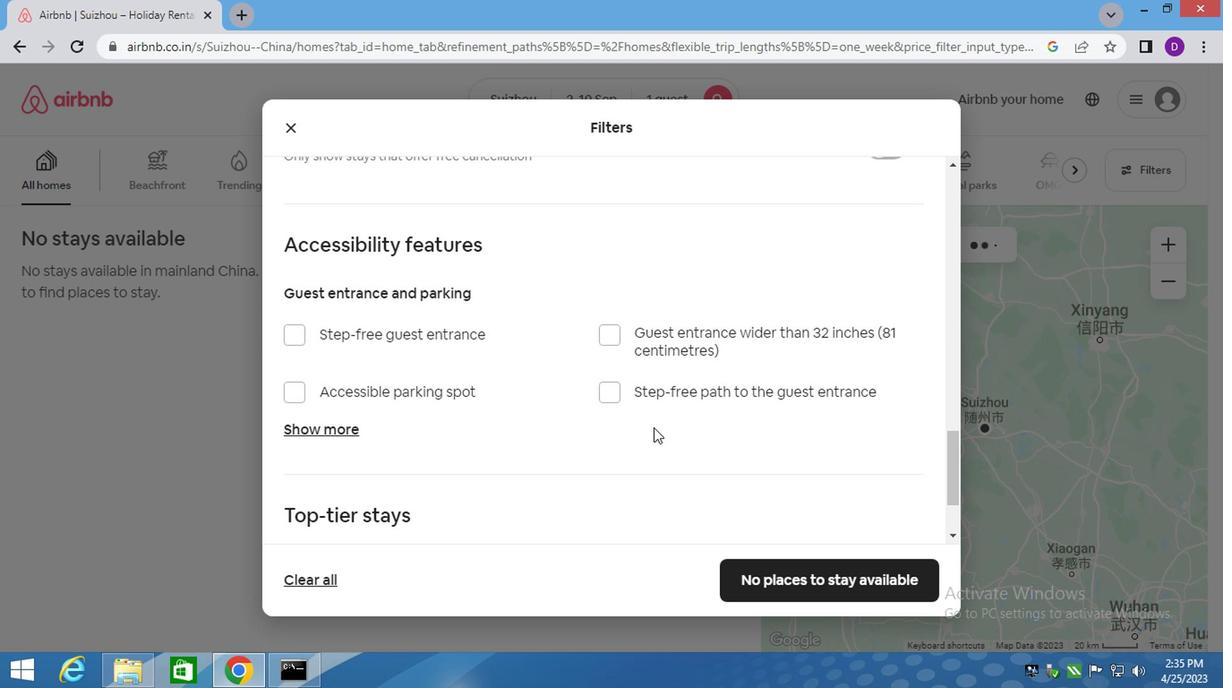 
Action: Mouse scrolled (642, 424) with delta (0, 0)
Screenshot: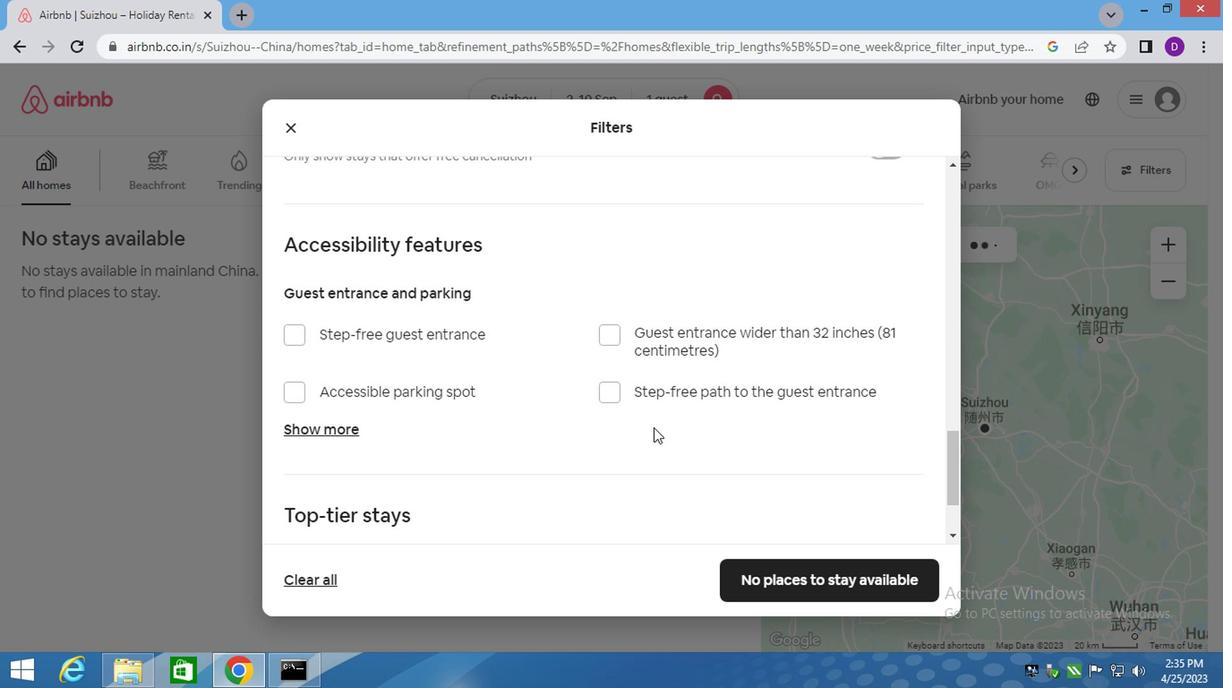 
Action: Mouse moved to (650, 430)
Screenshot: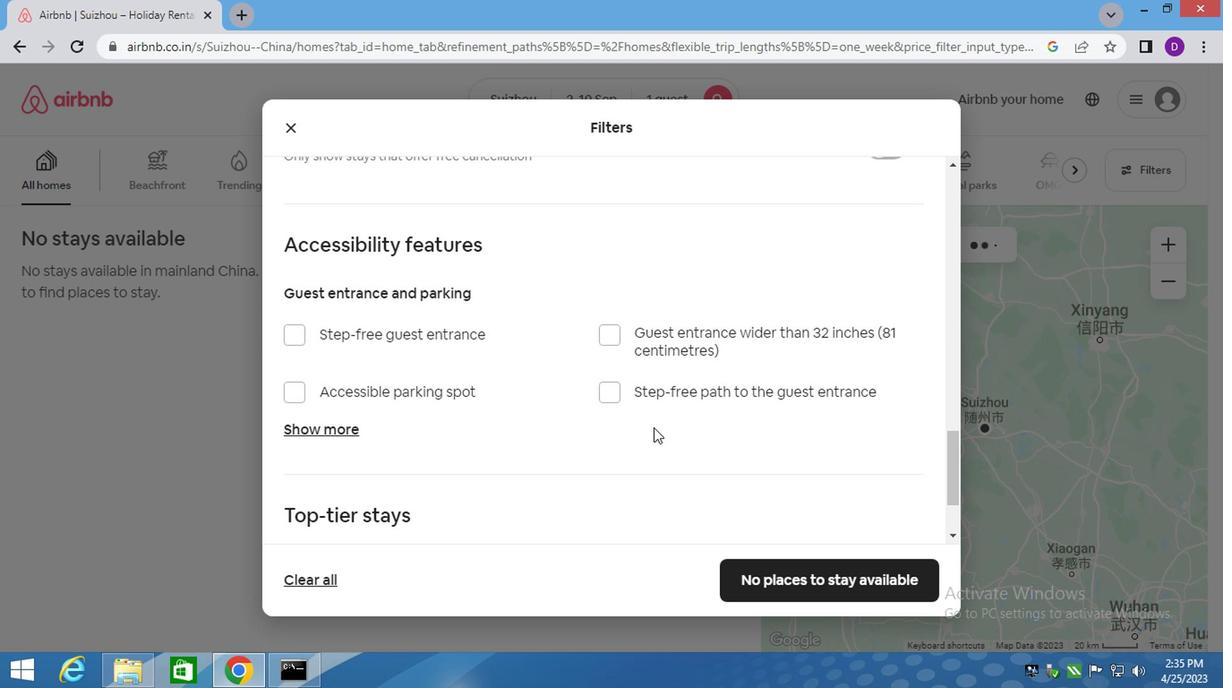 
Action: Mouse scrolled (642, 424) with delta (0, 0)
Screenshot: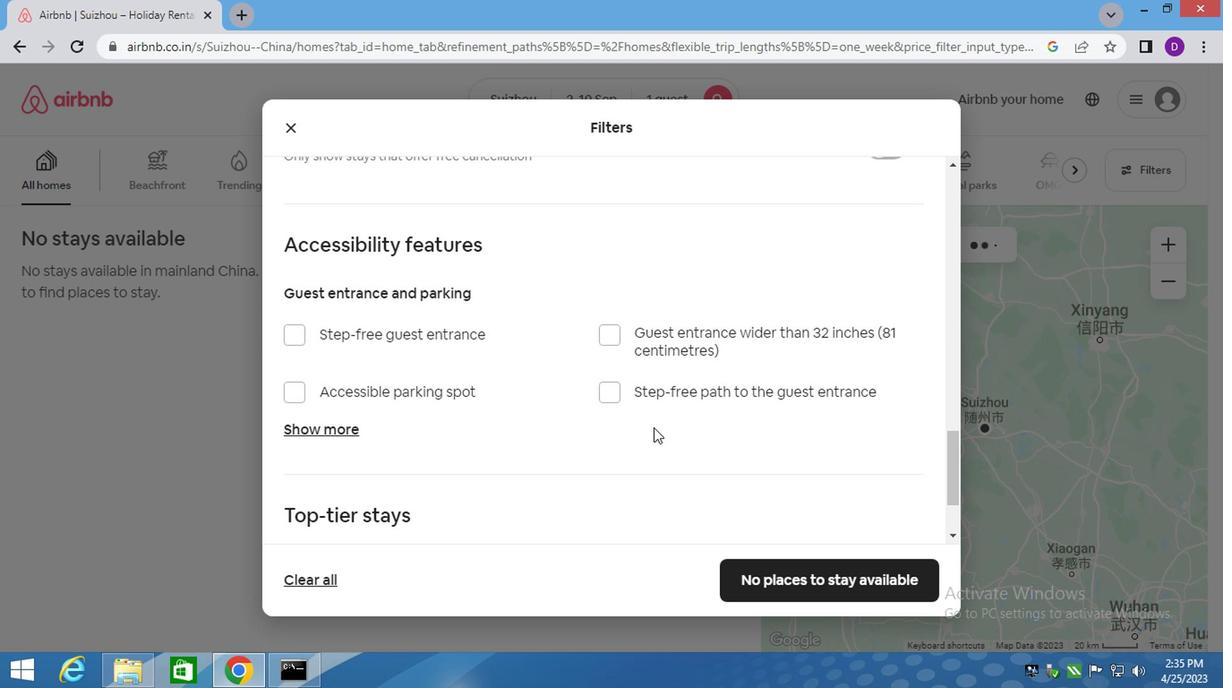 
Action: Mouse moved to (652, 433)
Screenshot: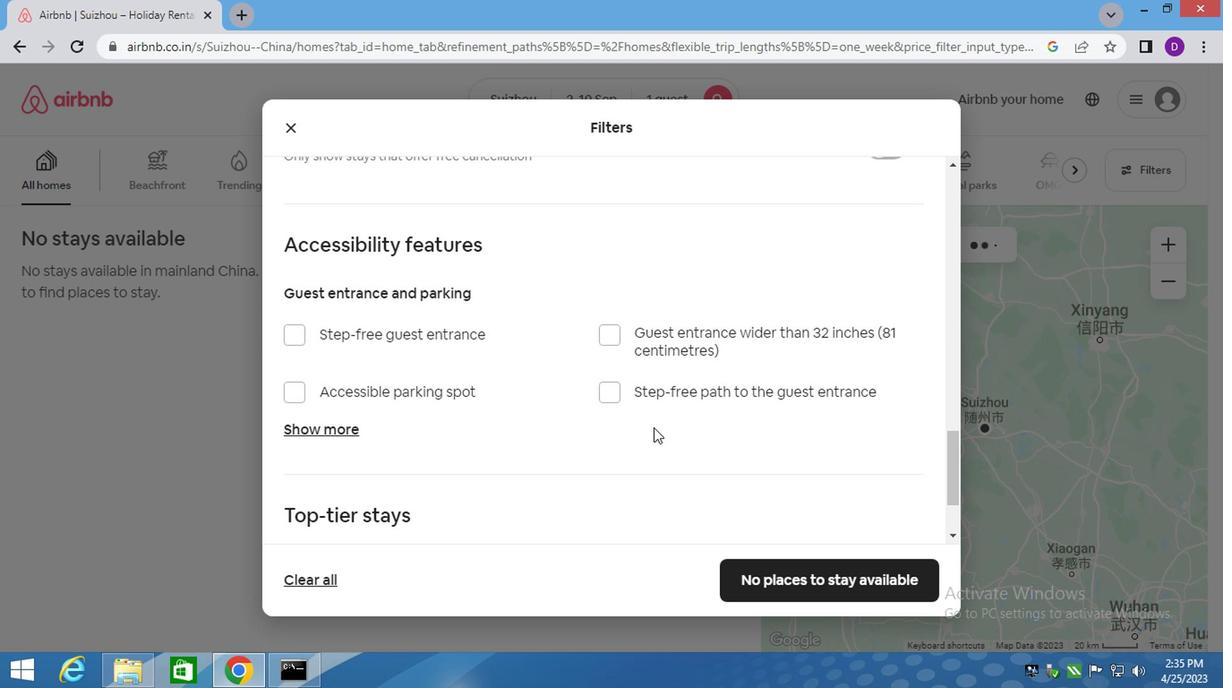 
Action: Mouse scrolled (642, 424) with delta (0, 0)
Screenshot: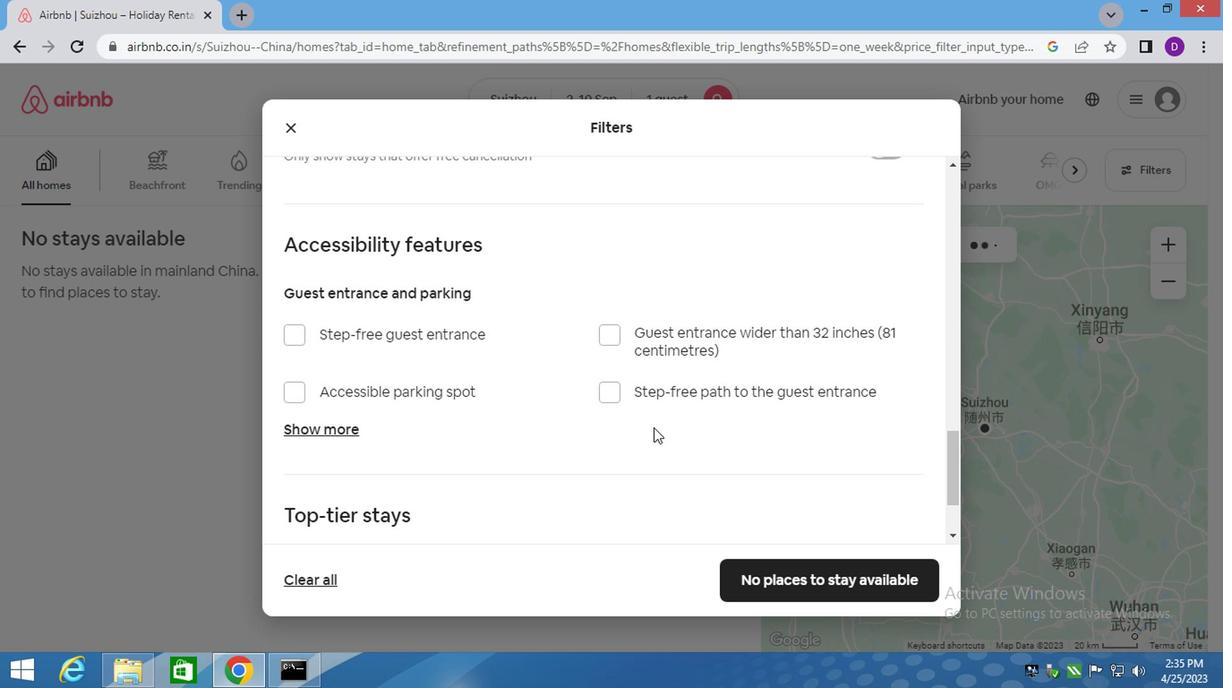 
Action: Mouse moved to (660, 440)
Screenshot: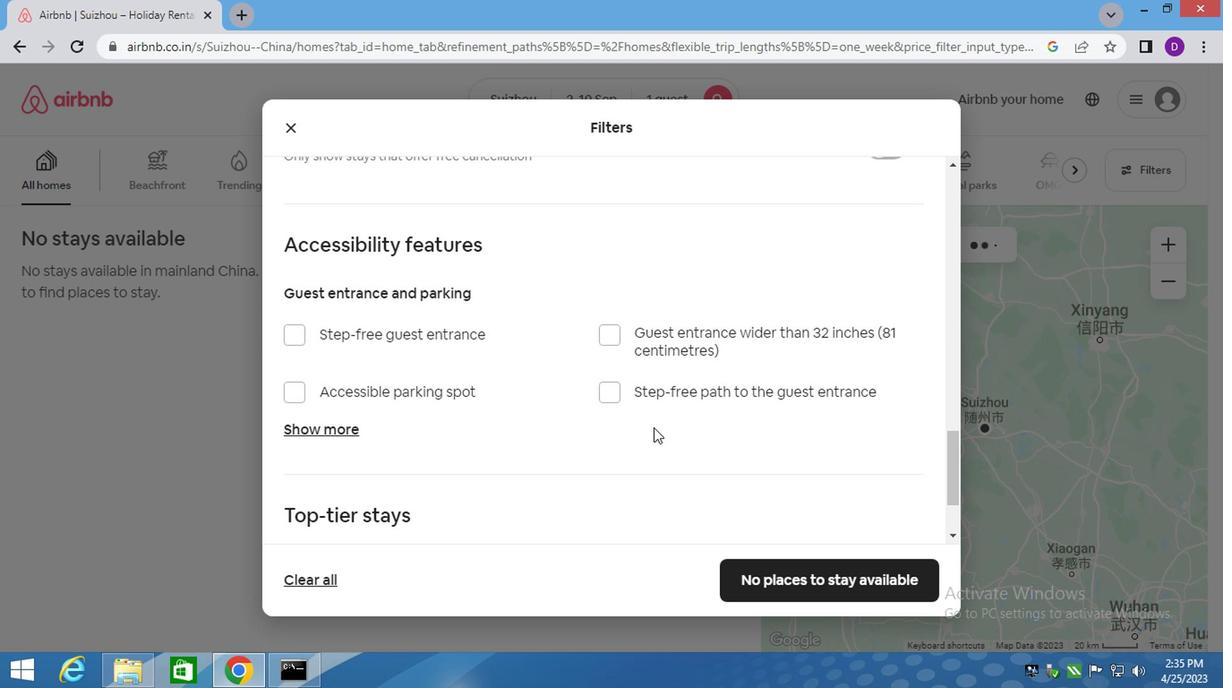 
Action: Mouse scrolled (648, 428) with delta (0, 0)
Screenshot: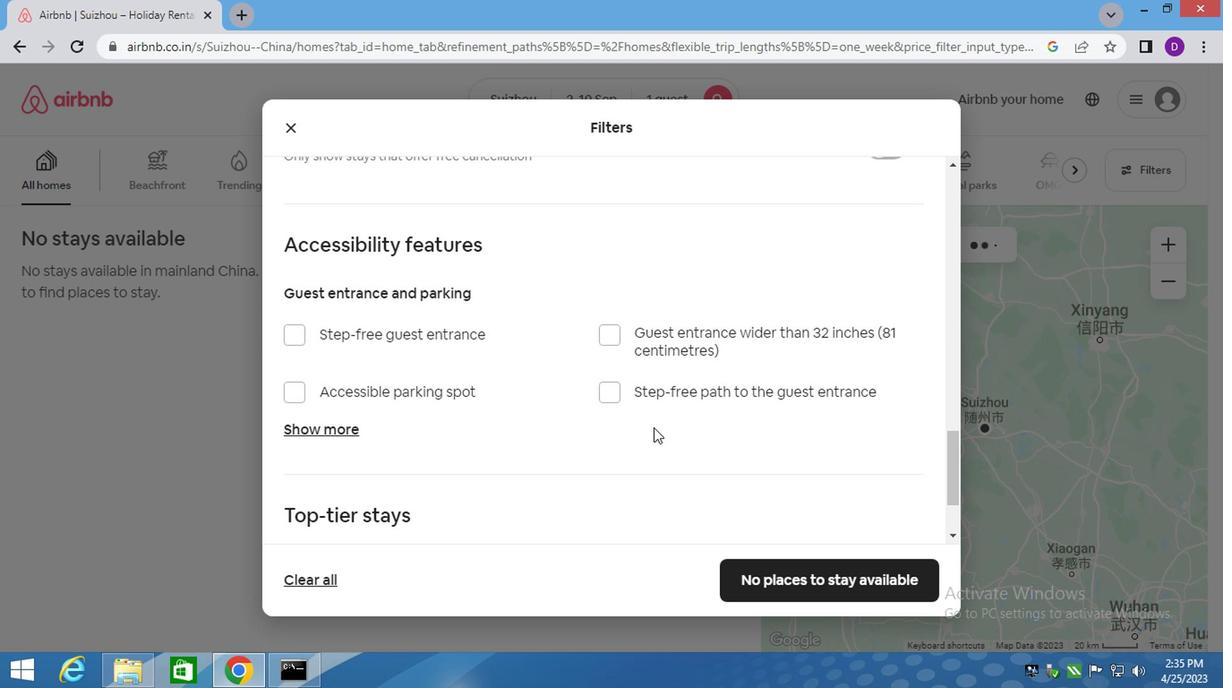 
Action: Mouse moved to (663, 443)
Screenshot: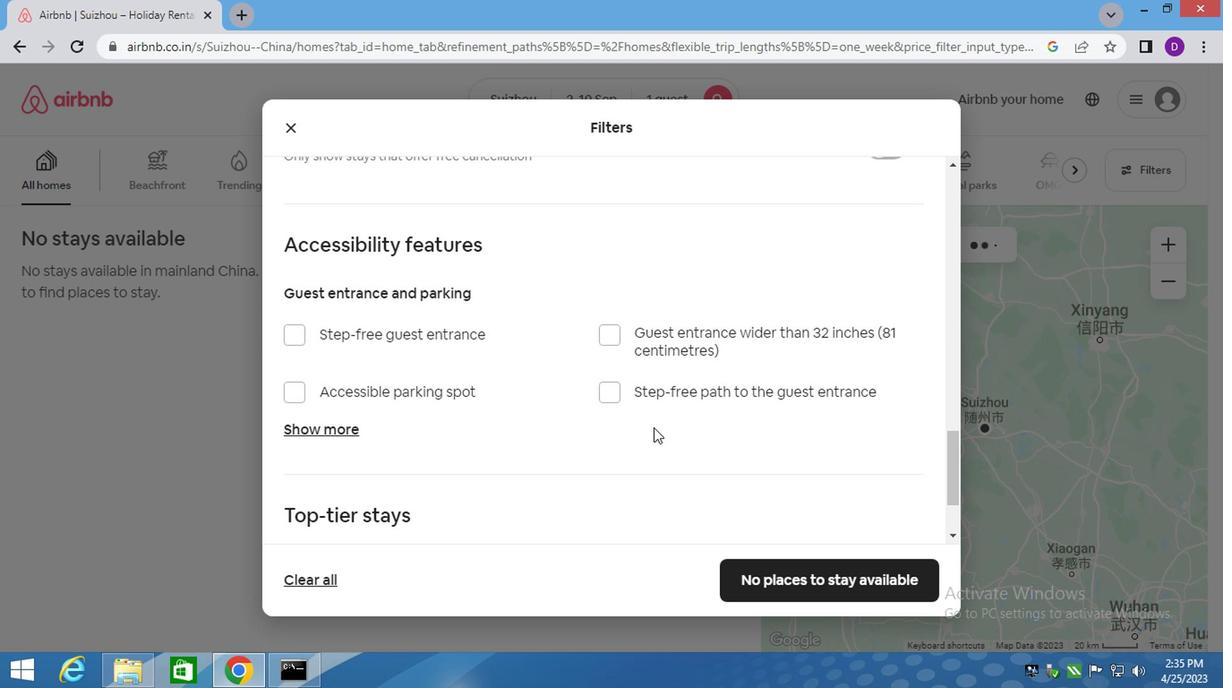 
Action: Mouse scrolled (652, 432) with delta (0, 0)
Screenshot: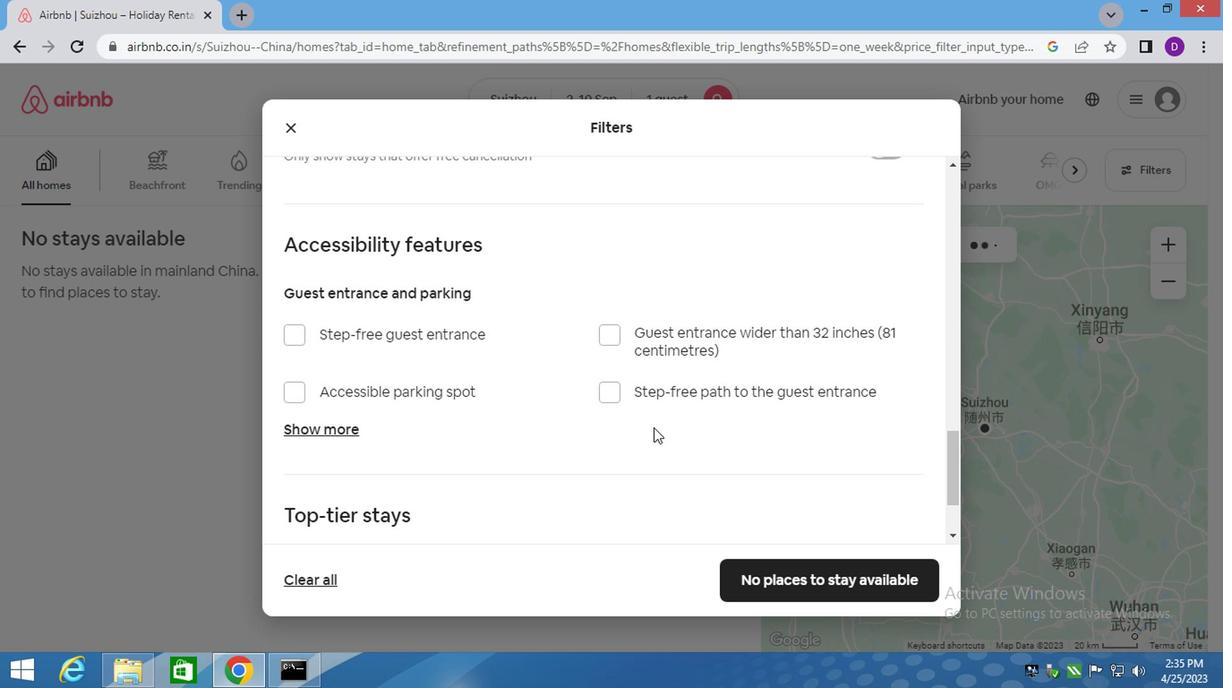 
Action: Mouse scrolled (663, 442) with delta (0, -1)
Screenshot: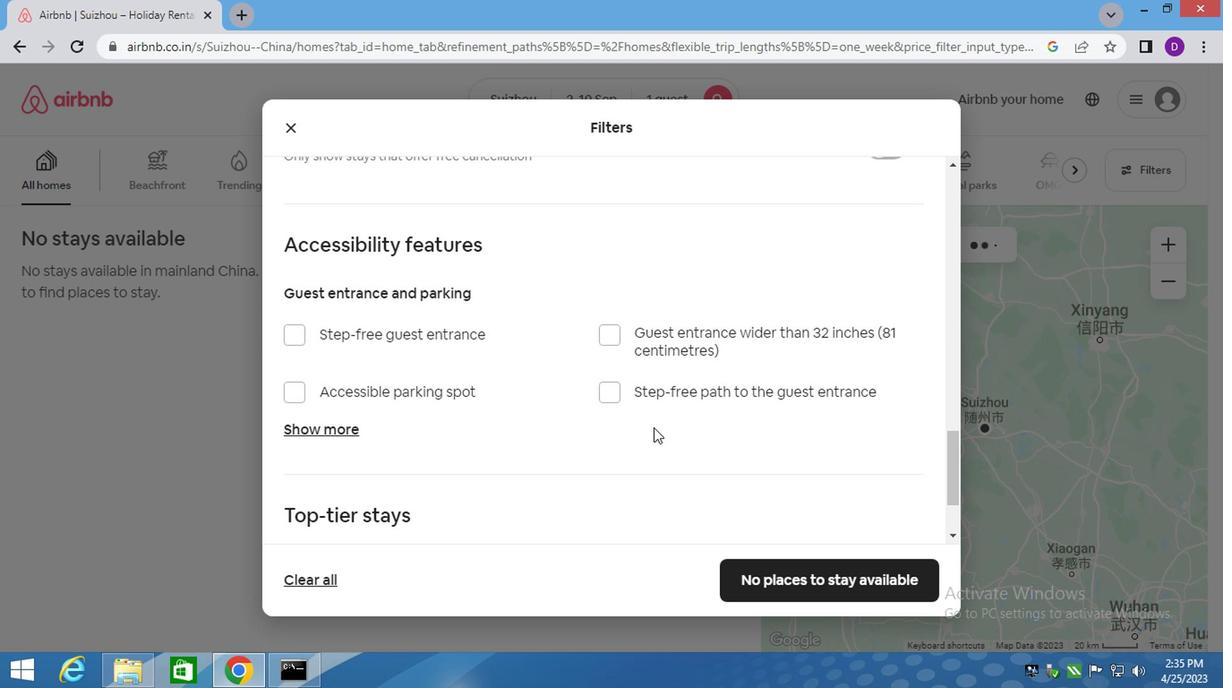 
Action: Mouse moved to (669, 449)
Screenshot: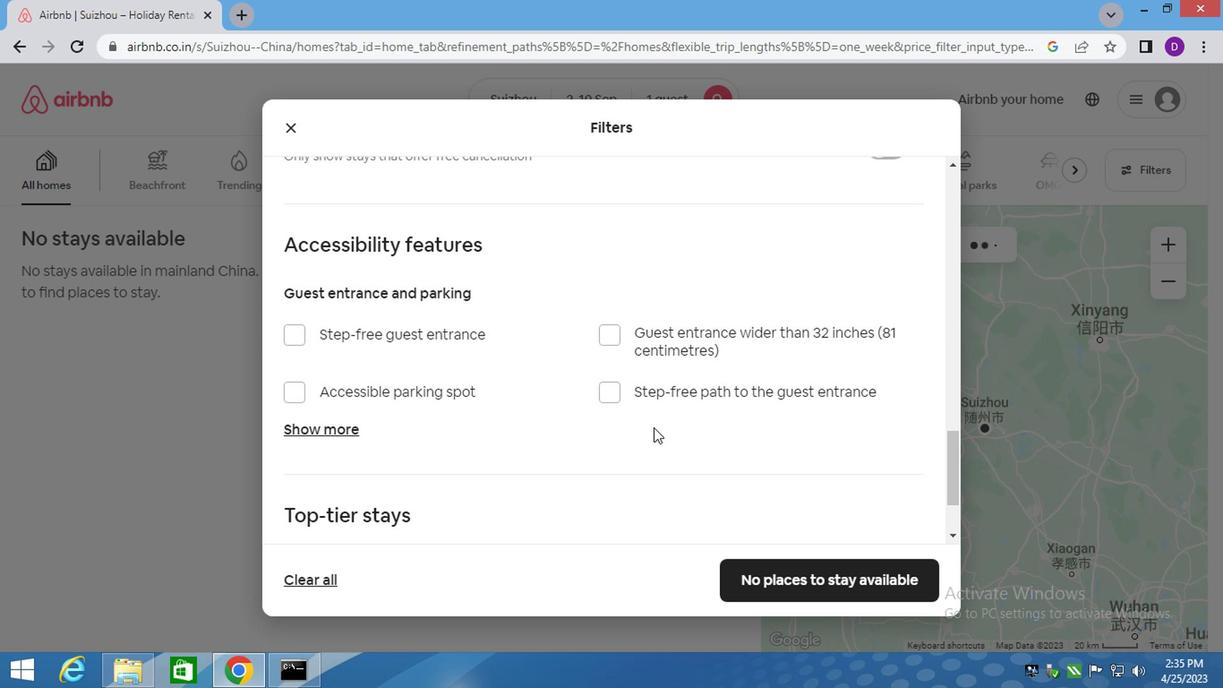 
Action: Mouse scrolled (669, 448) with delta (0, 0)
Screenshot: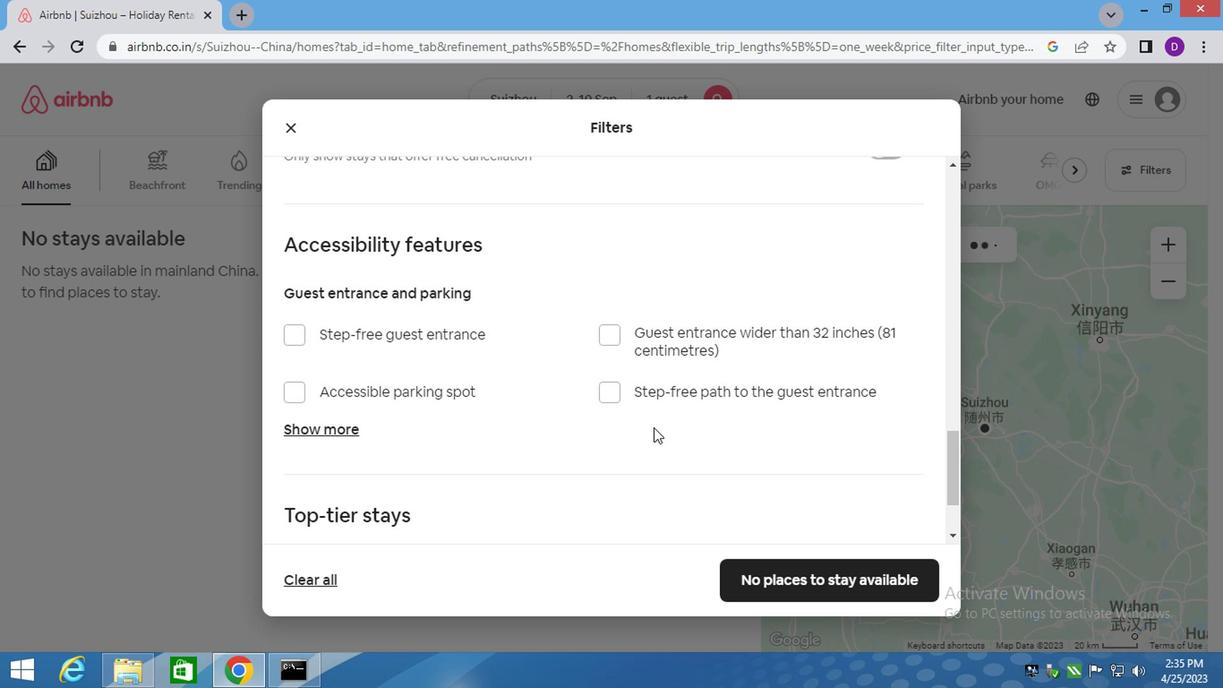 
Action: Mouse moved to (683, 463)
Screenshot: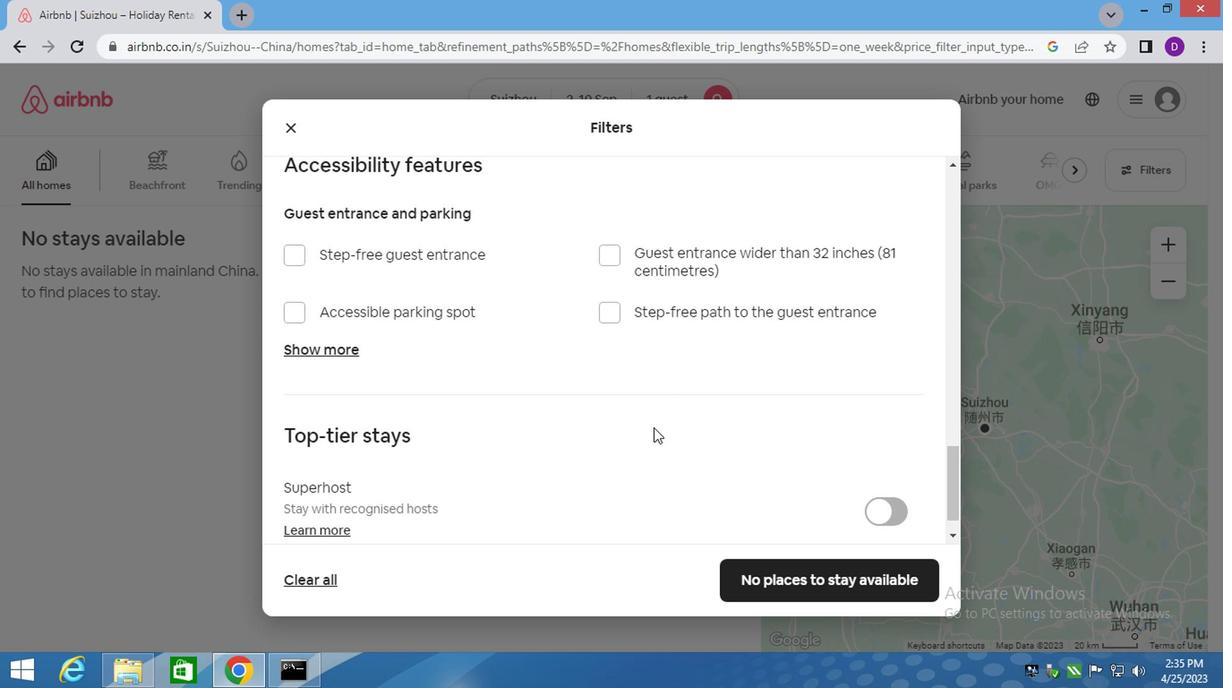 
Action: Mouse scrolled (683, 462) with delta (0, -1)
Screenshot: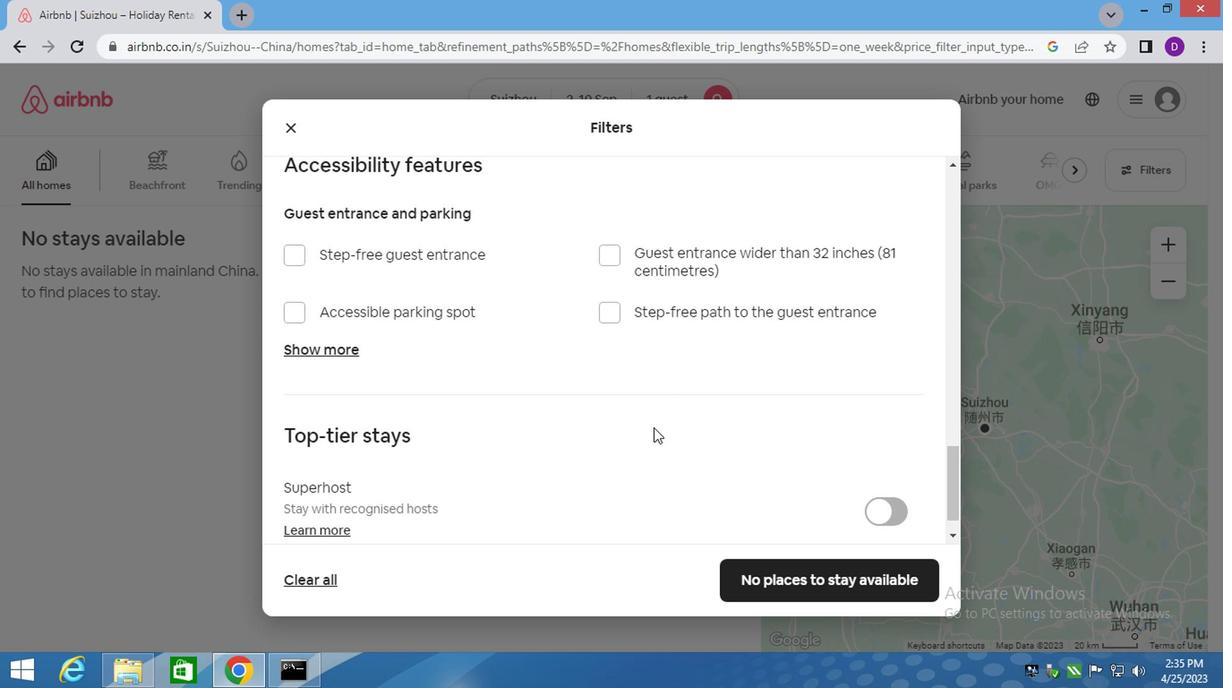 
Action: Mouse moved to (774, 523)
Screenshot: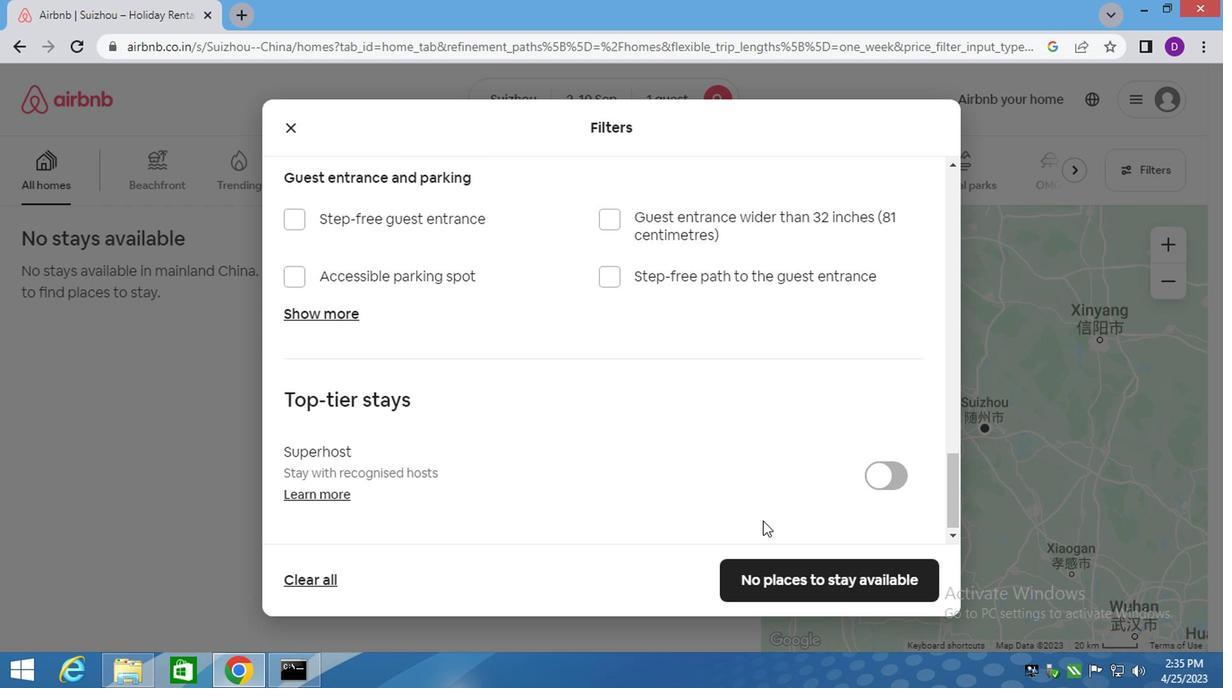 
Action: Mouse scrolled (774, 522) with delta (0, 0)
Screenshot: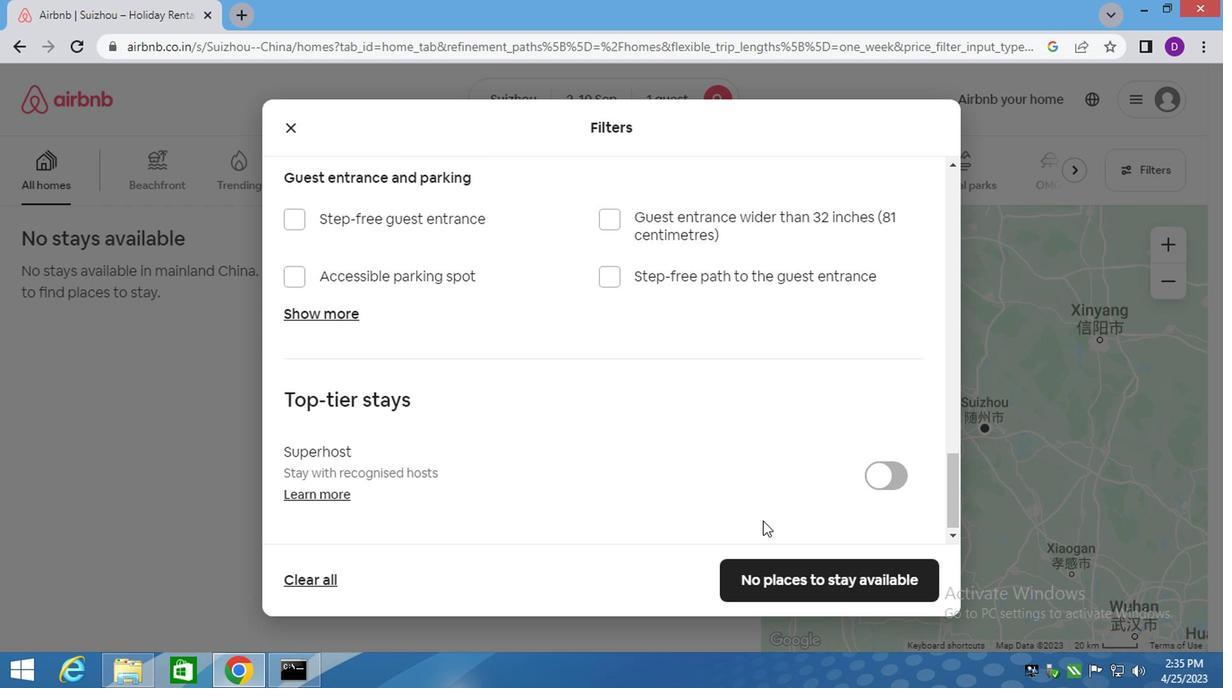 
Action: Mouse moved to (785, 534)
Screenshot: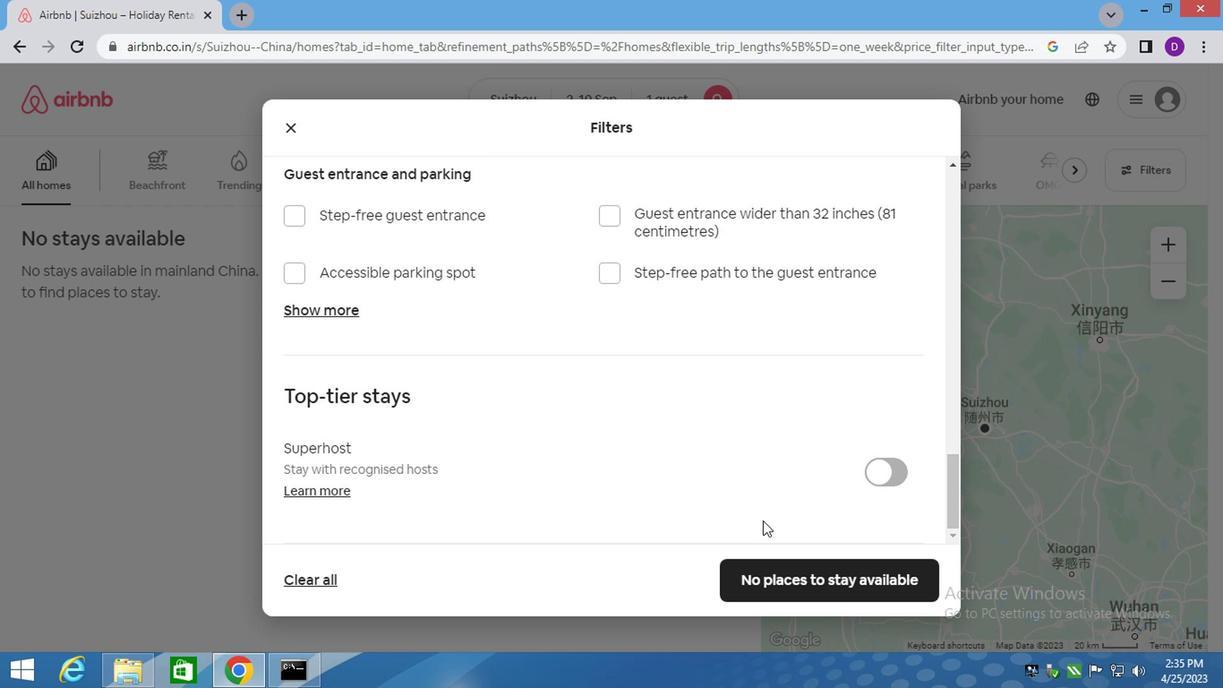 
Action: Mouse scrolled (778, 527) with delta (0, 0)
Screenshot: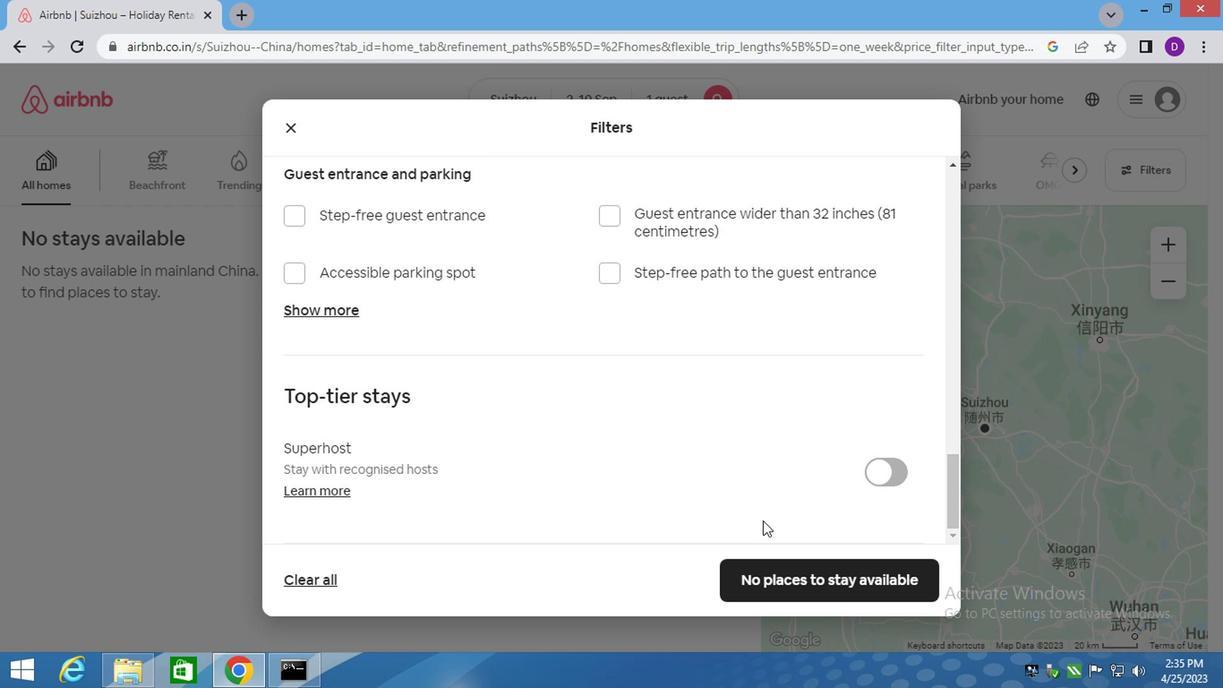 
Action: Mouse moved to (789, 537)
Screenshot: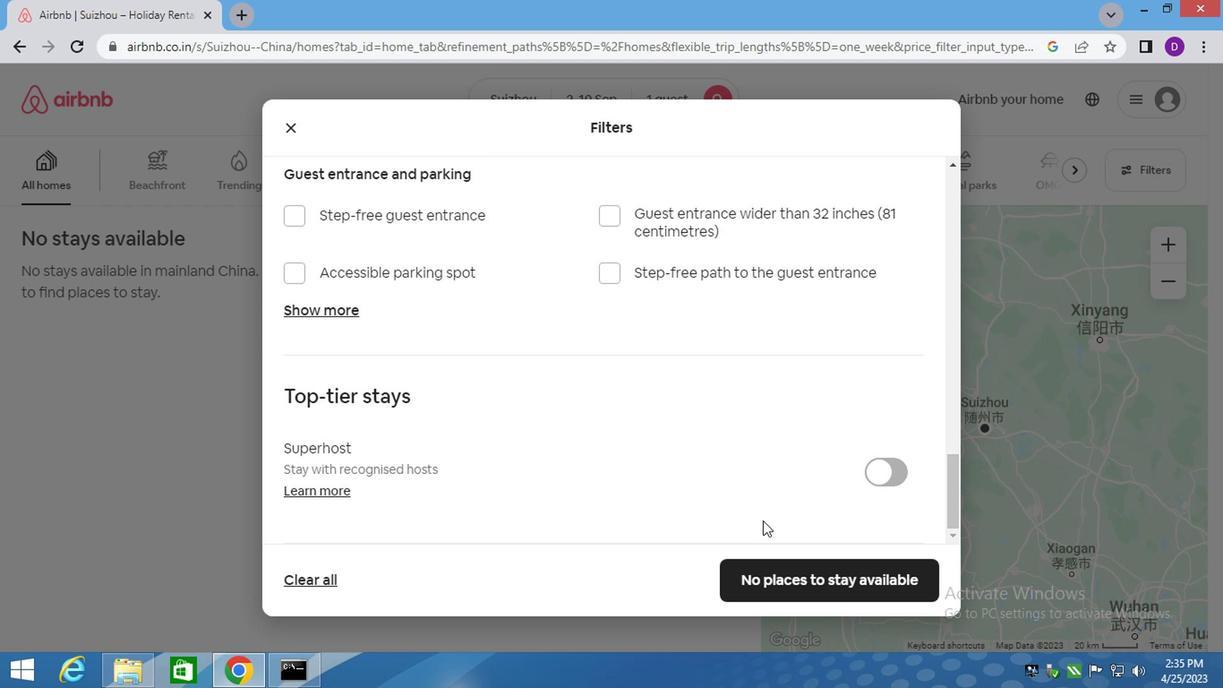 
Action: Mouse scrolled (789, 536) with delta (0, -1)
Screenshot: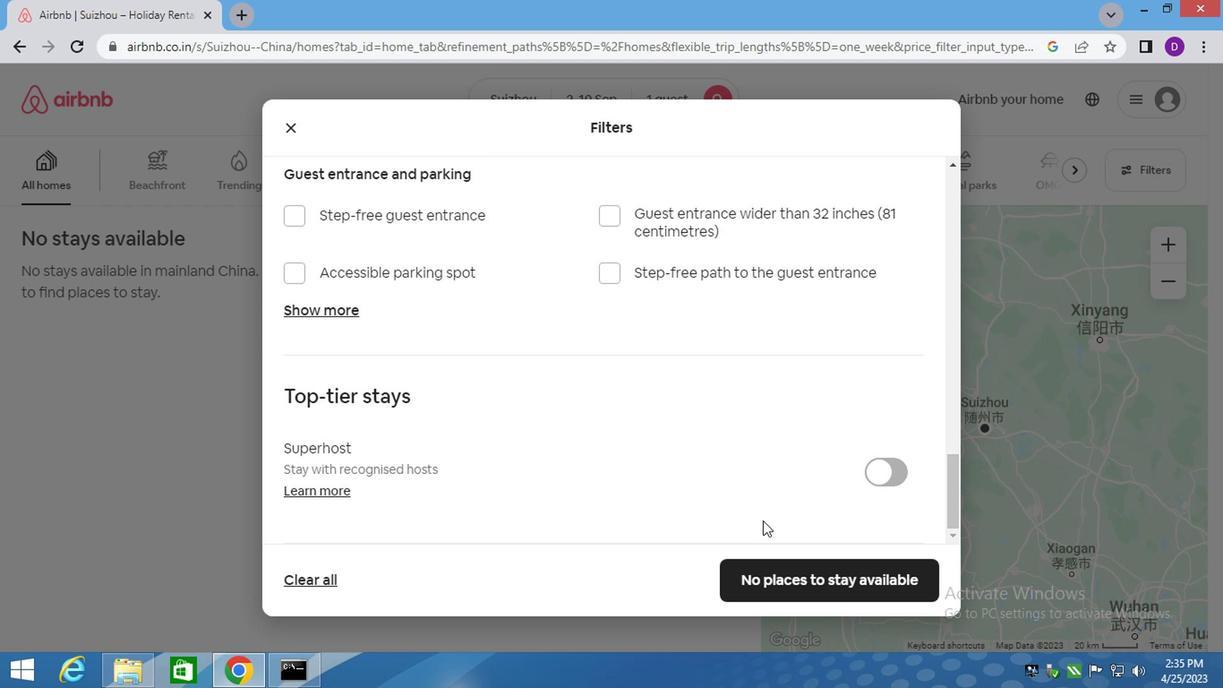
Action: Mouse moved to (797, 549)
Screenshot: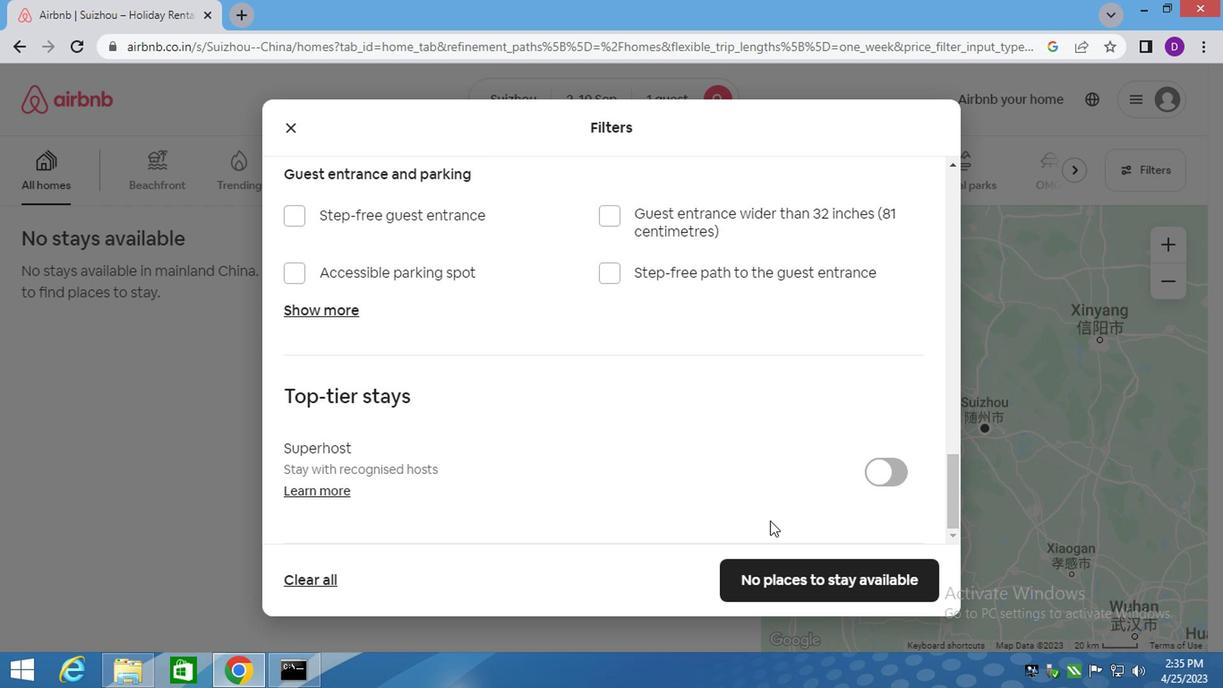 
Action: Mouse scrolled (797, 548) with delta (0, 0)
Screenshot: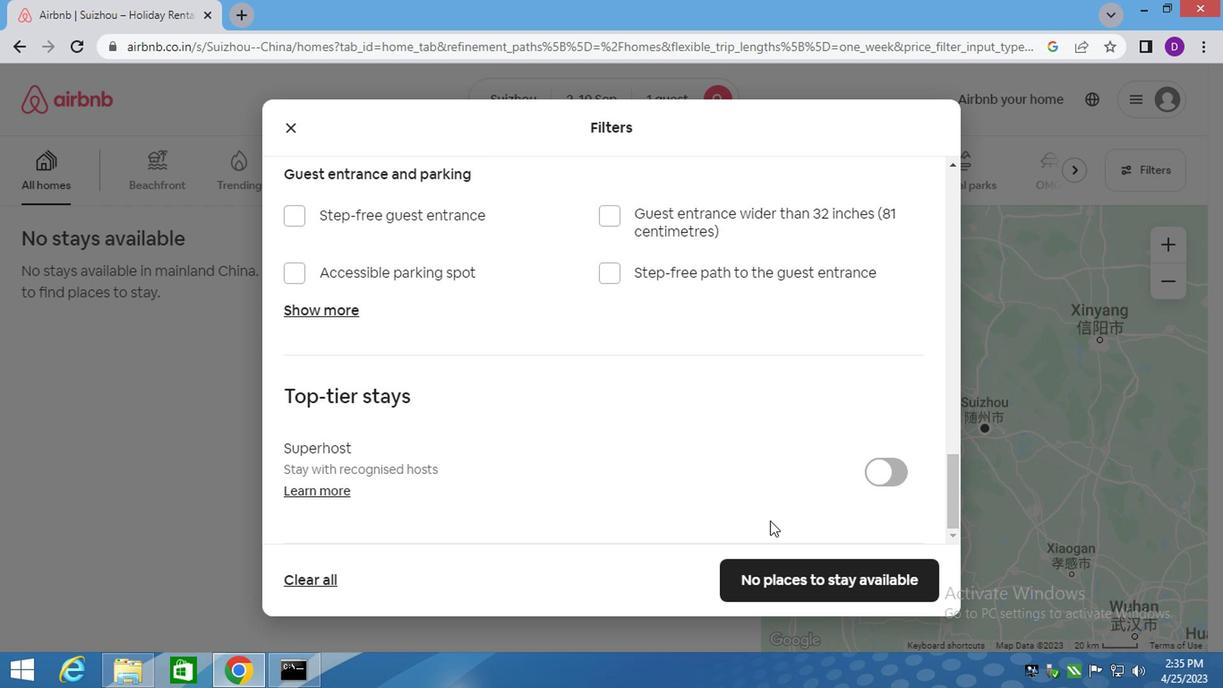 
Action: Mouse moved to (808, 562)
Screenshot: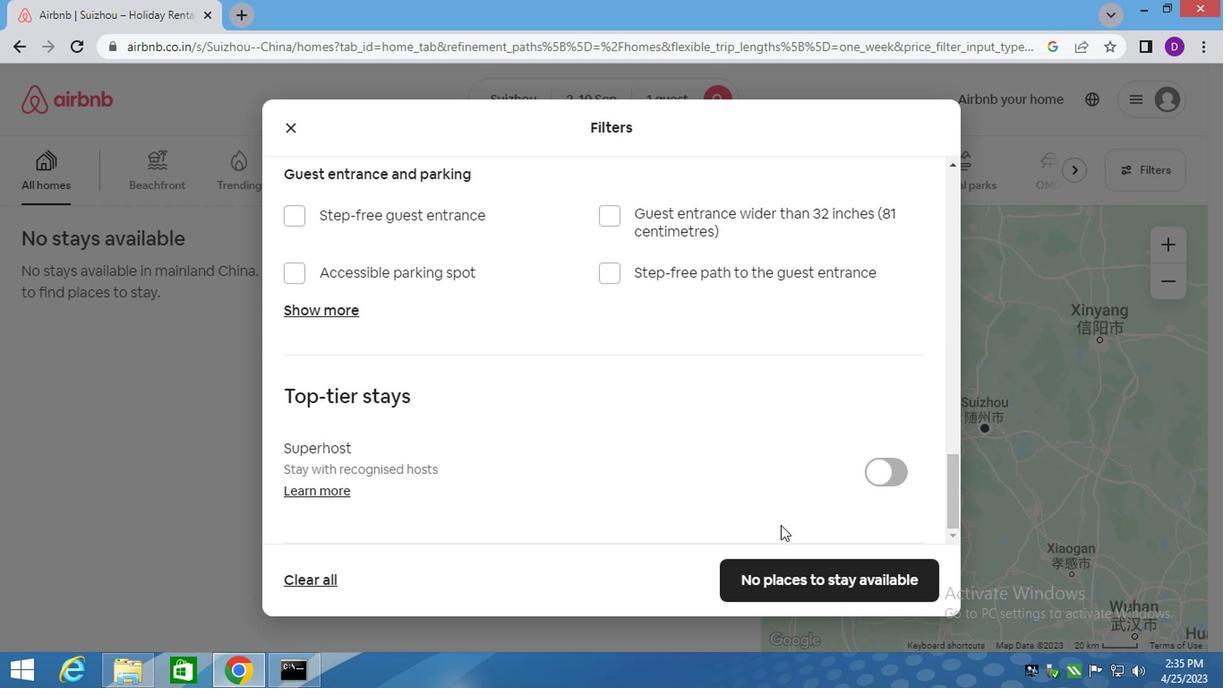 
Action: Mouse scrolled (804, 556) with delta (0, -1)
Screenshot: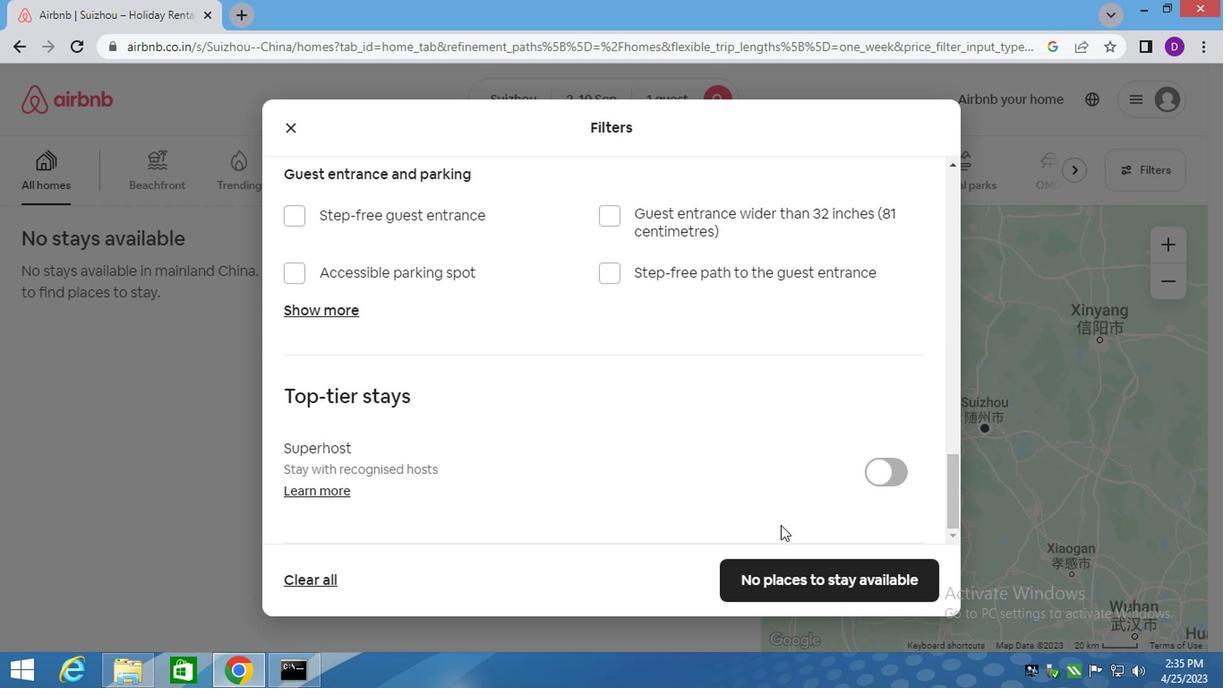 
Action: Mouse moved to (808, 562)
Screenshot: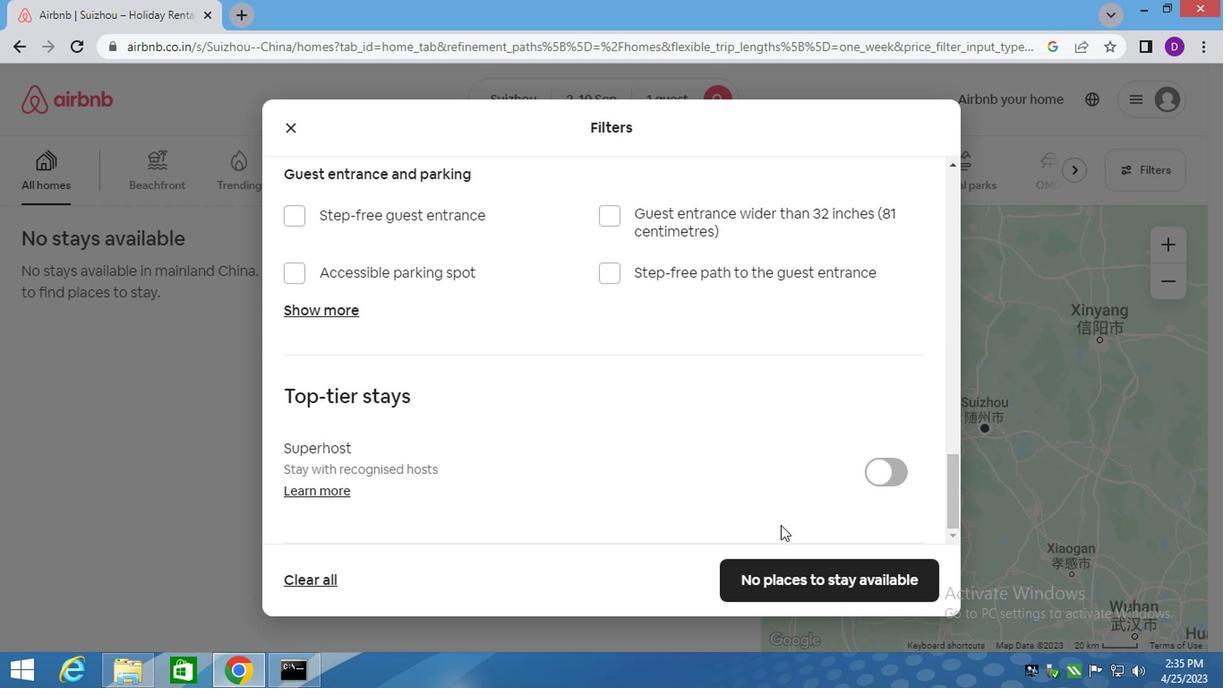 
Action: Mouse scrolled (808, 562) with delta (0, 0)
Screenshot: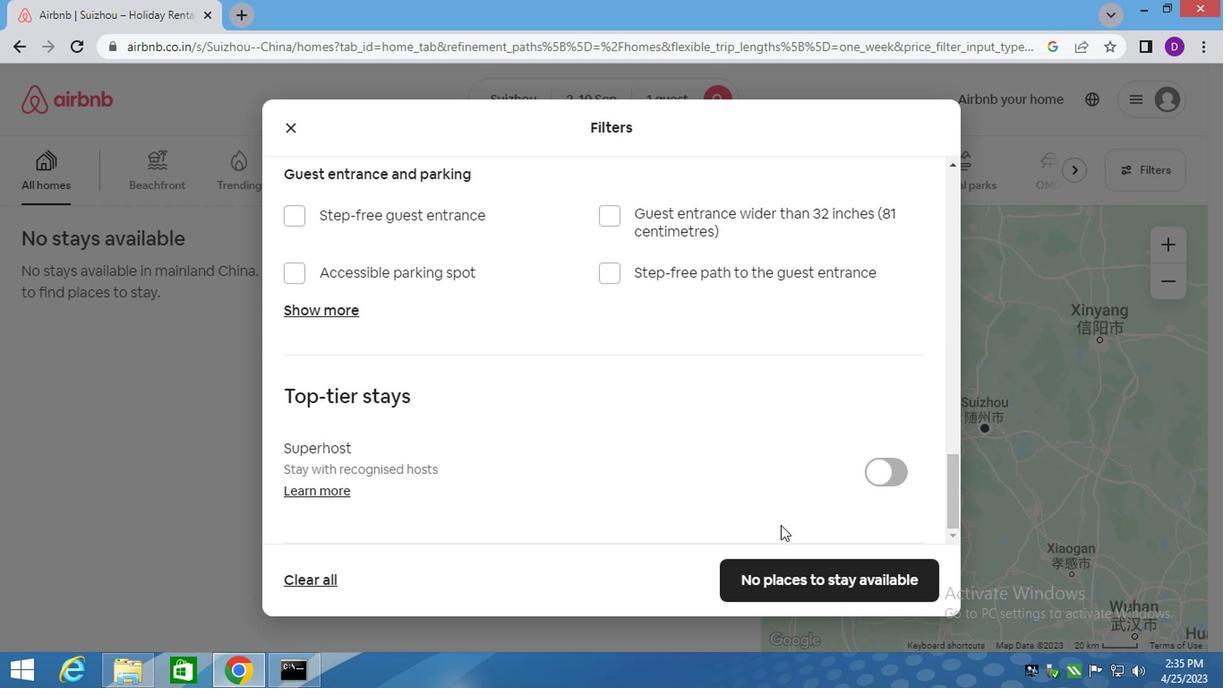 
Action: Mouse moved to (812, 582)
Screenshot: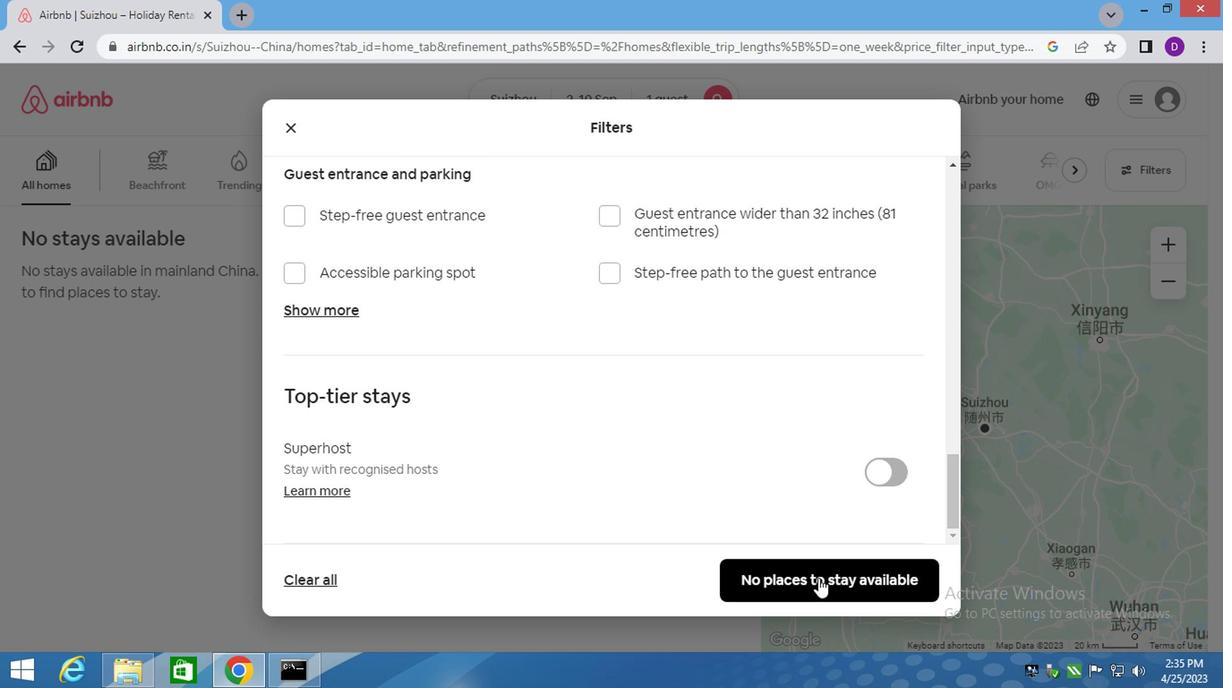 
Action: Mouse pressed left at (812, 582)
Screenshot: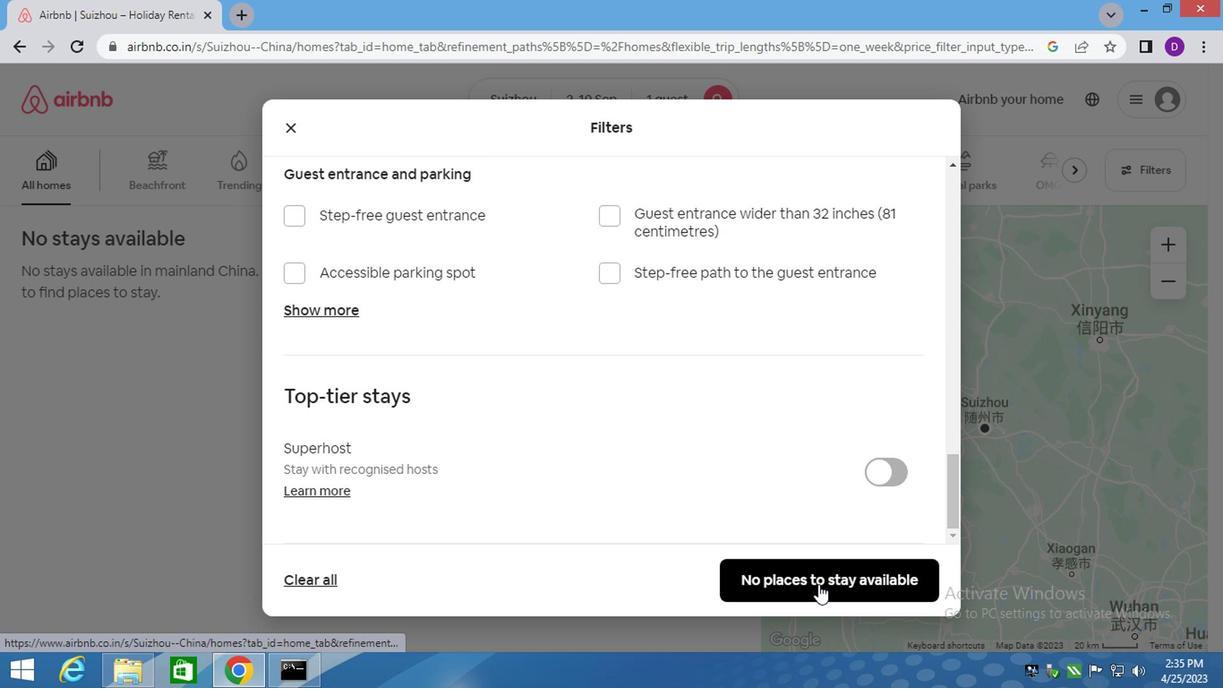 
Action: Mouse moved to (667, 393)
Screenshot: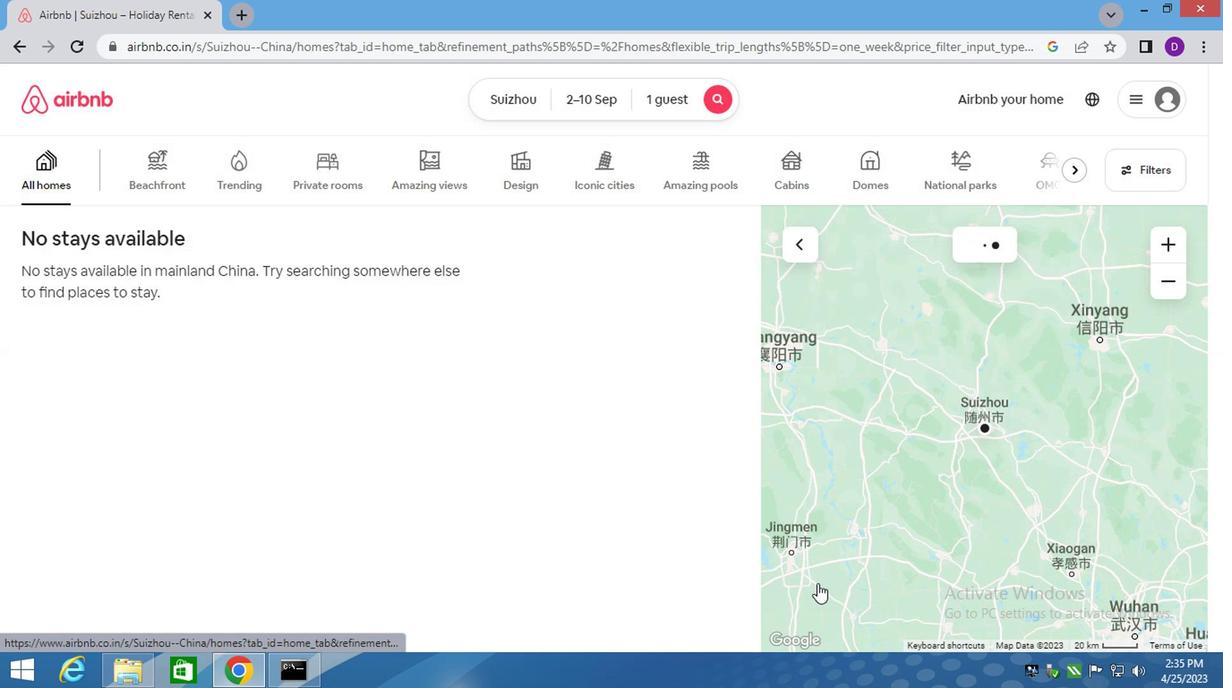 
